 Task: Search one way flight ticket for 2 adults, 2 children, 2 infants in seat in first from Eagle/vail: Eagle County Regional Airport to South Bend: South Bend International Airport on 8-6-2023. Choice of flights is Singapure airlines. Number of bags: 2 carry on bags. Price is upto 81000. Outbound departure time preference is 15:00.
Action: Mouse moved to (278, 429)
Screenshot: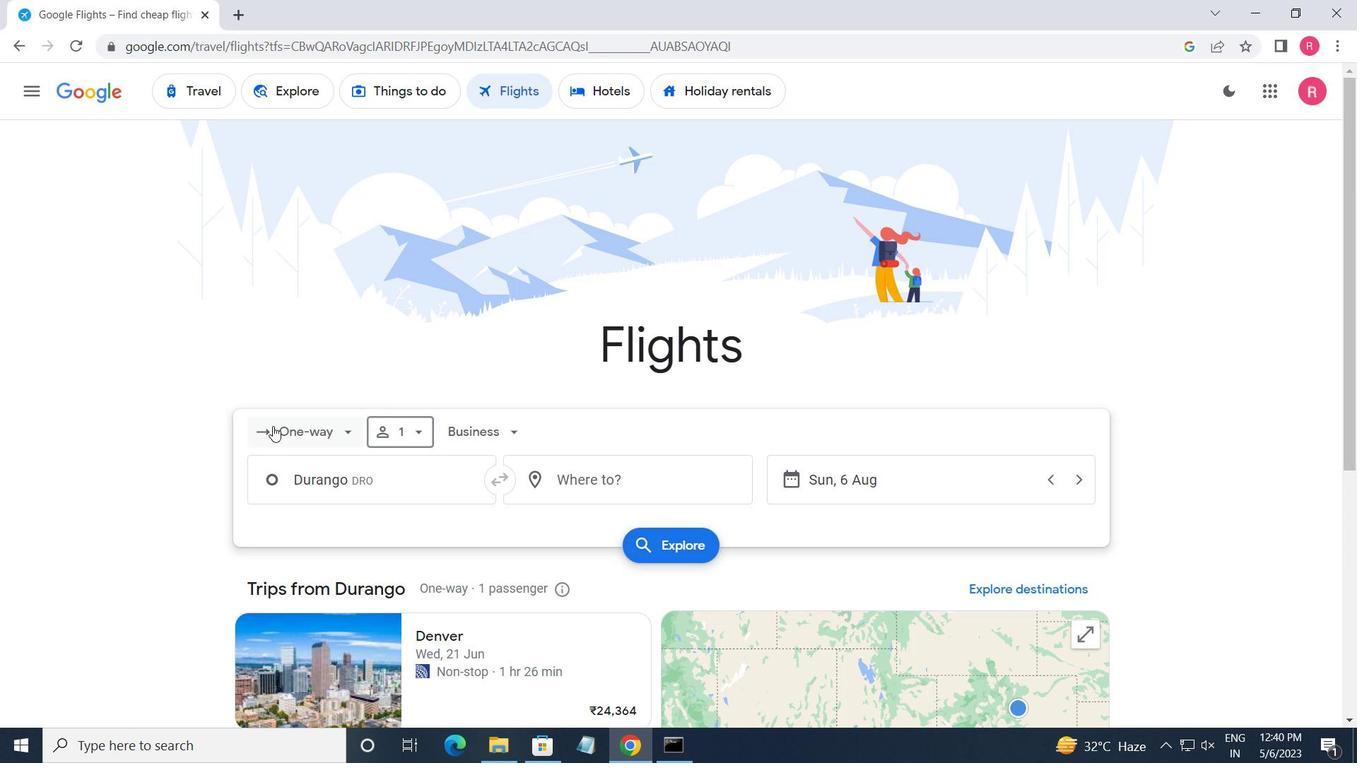 
Action: Mouse pressed left at (278, 429)
Screenshot: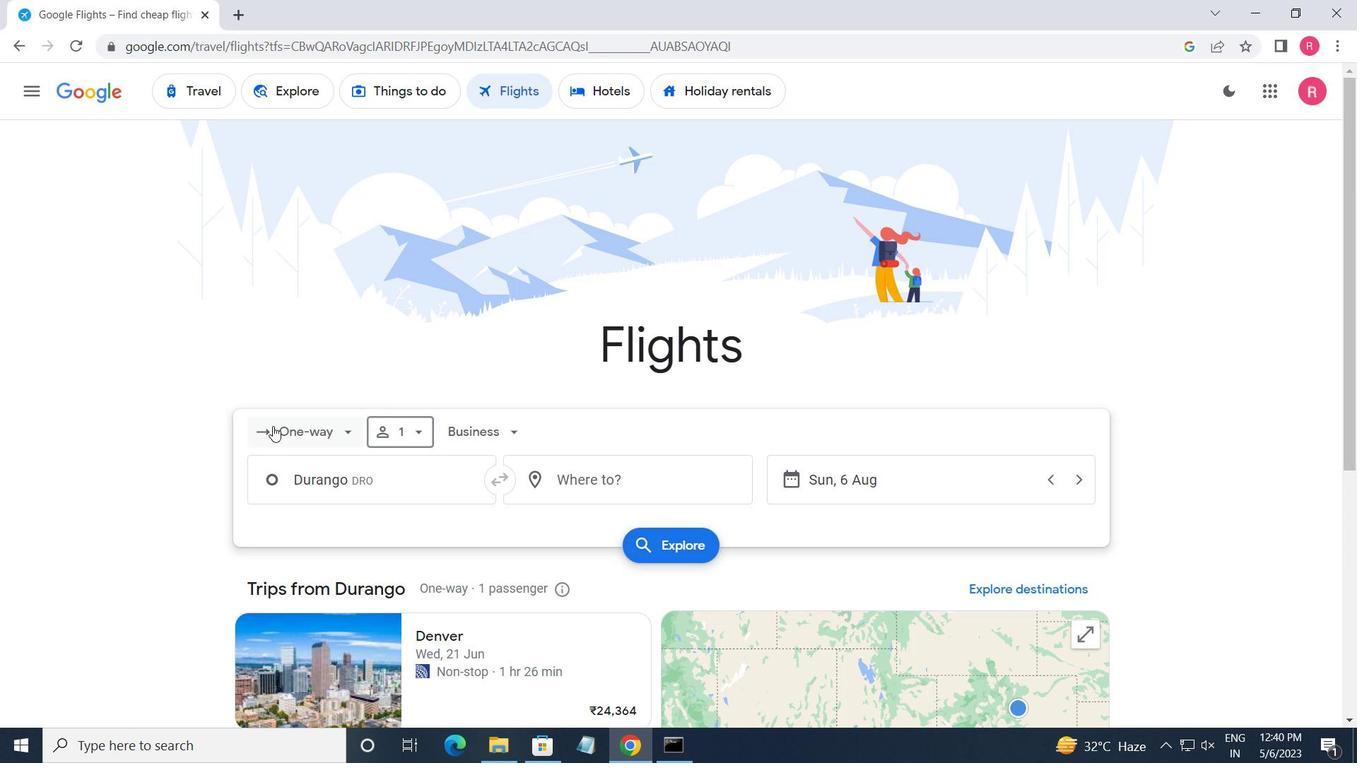 
Action: Mouse moved to (344, 520)
Screenshot: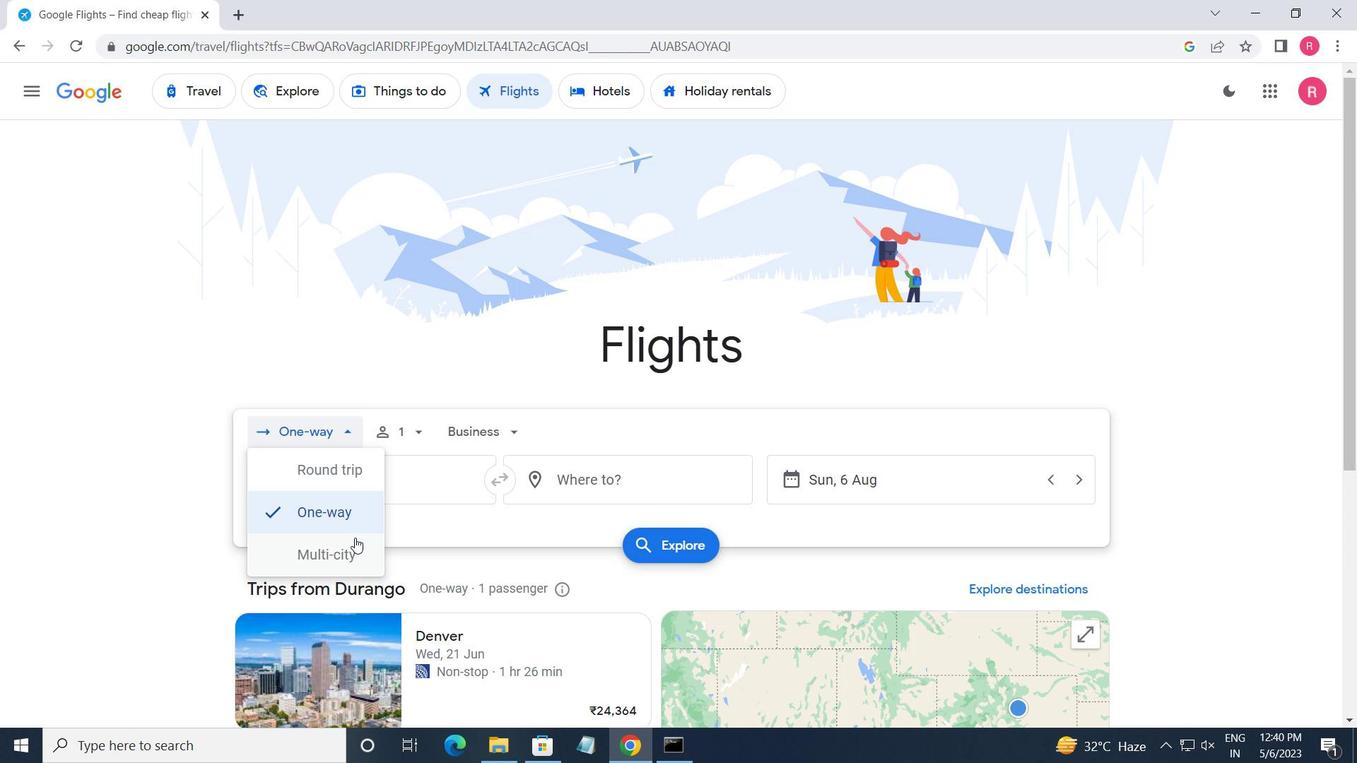 
Action: Mouse pressed left at (344, 520)
Screenshot: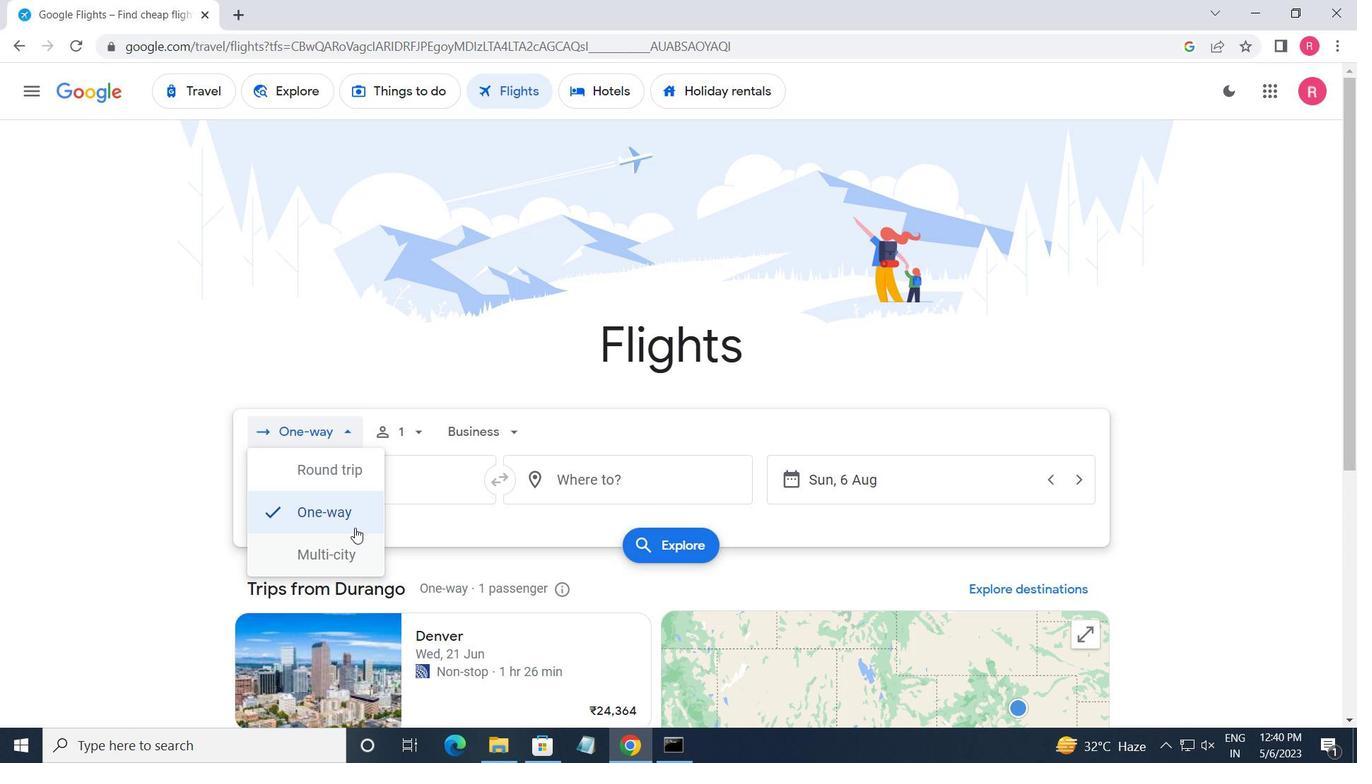 
Action: Mouse moved to (400, 445)
Screenshot: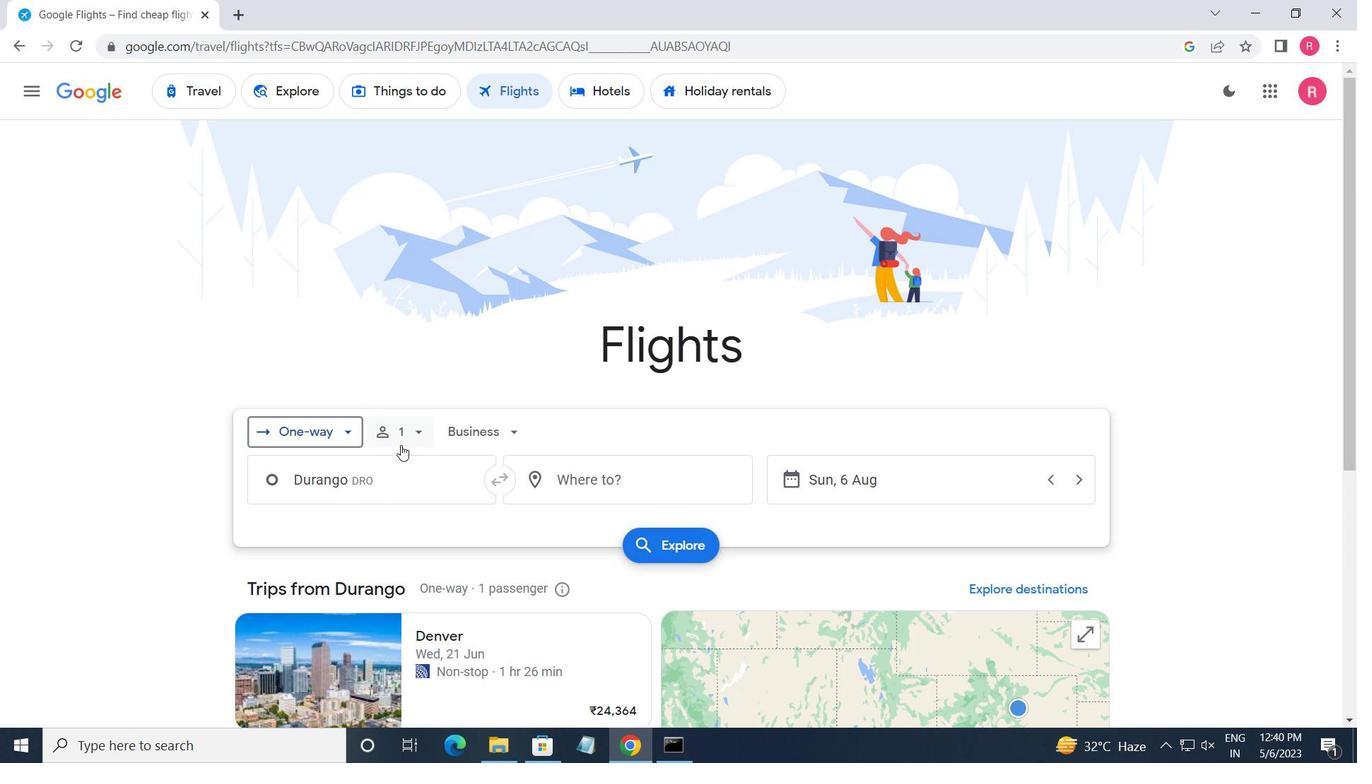 
Action: Mouse pressed left at (400, 445)
Screenshot: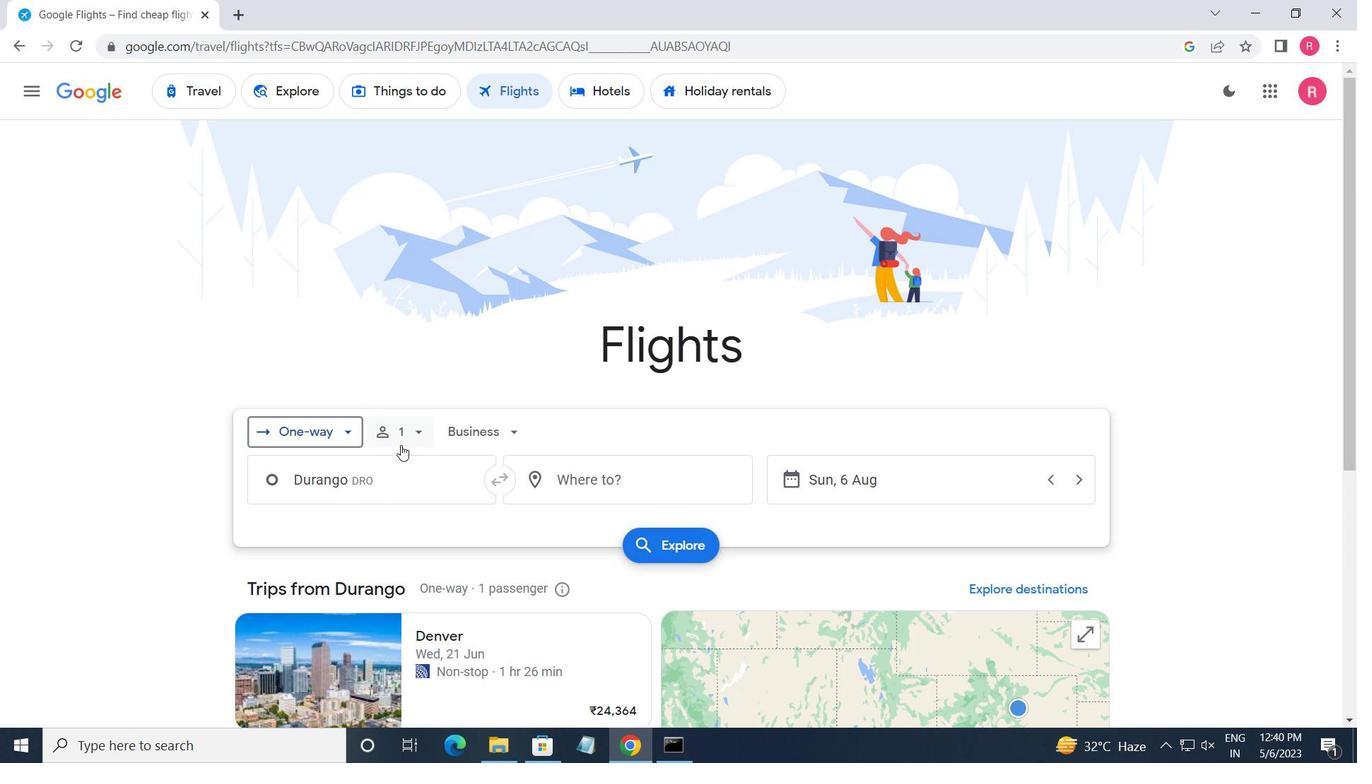 
Action: Mouse moved to (561, 486)
Screenshot: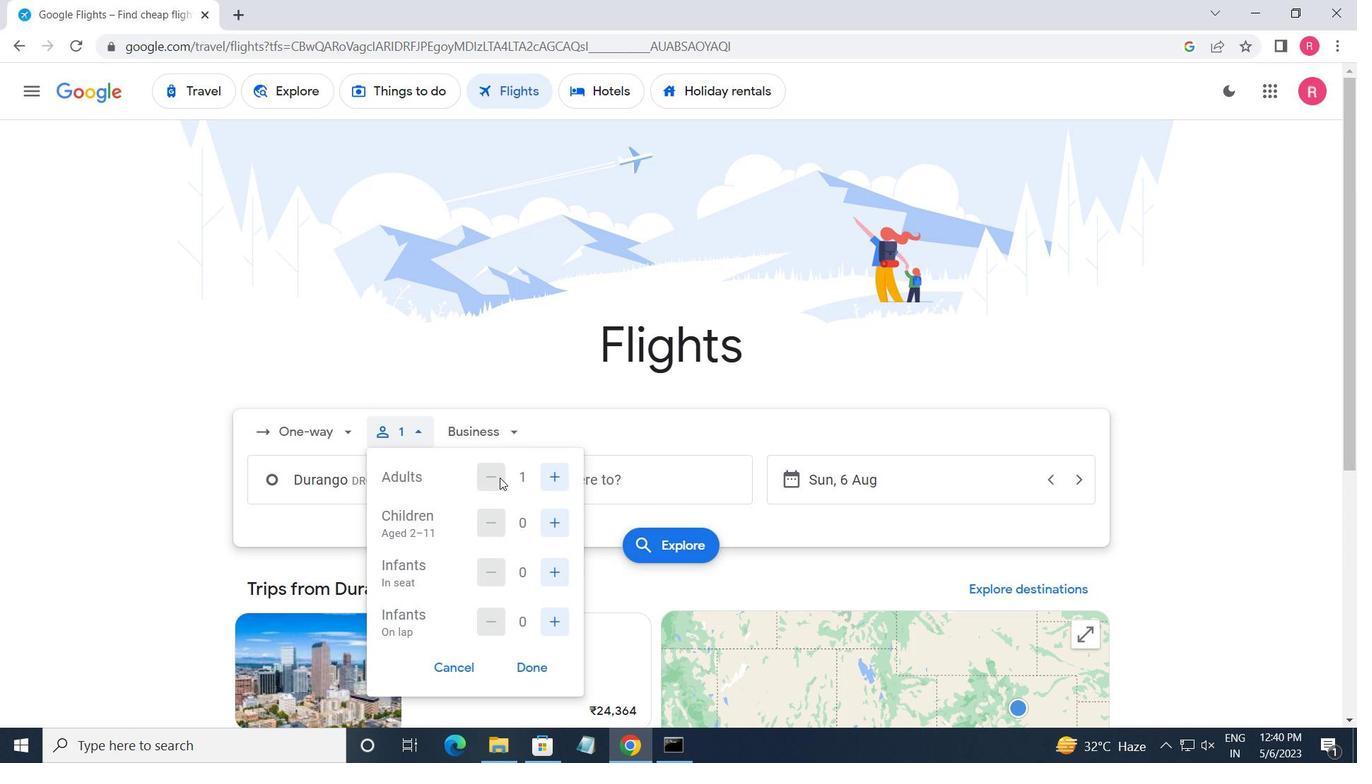 
Action: Mouse pressed left at (561, 486)
Screenshot: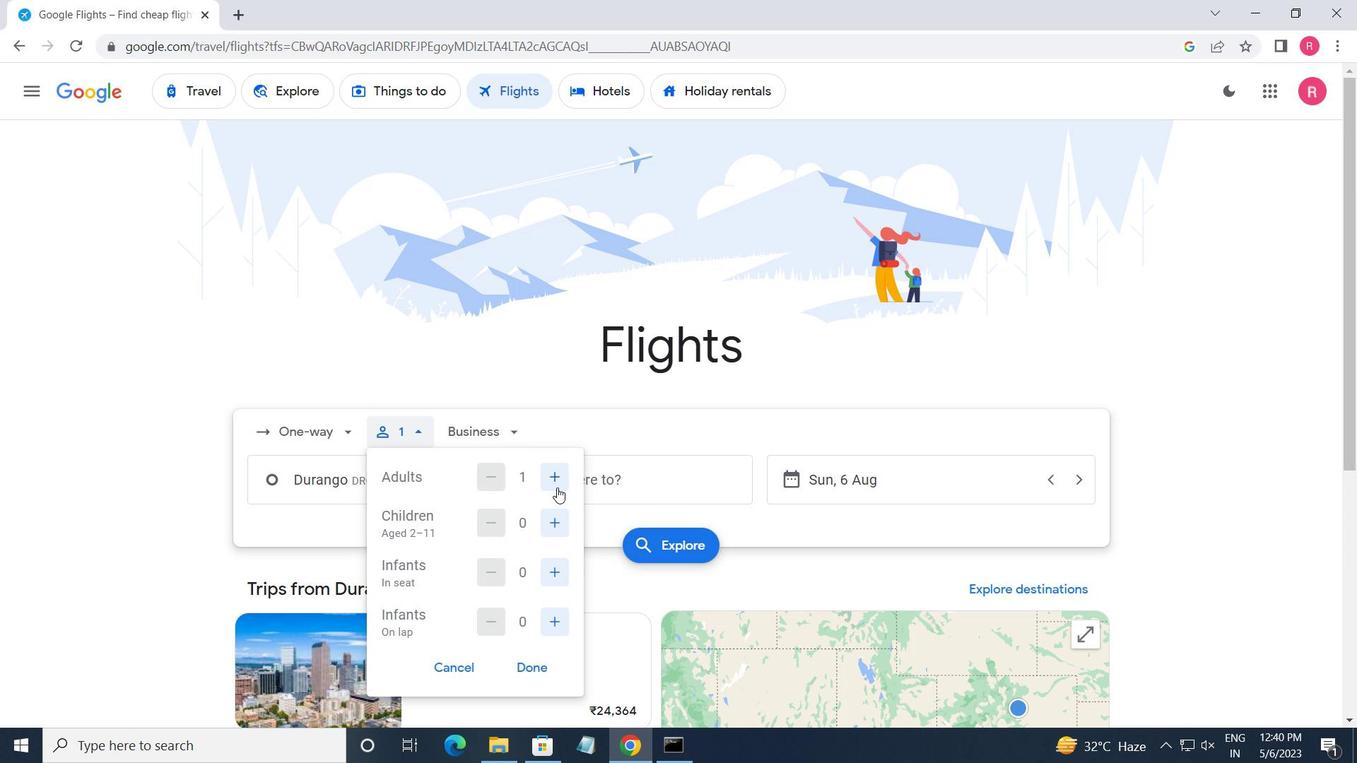 
Action: Mouse pressed left at (561, 486)
Screenshot: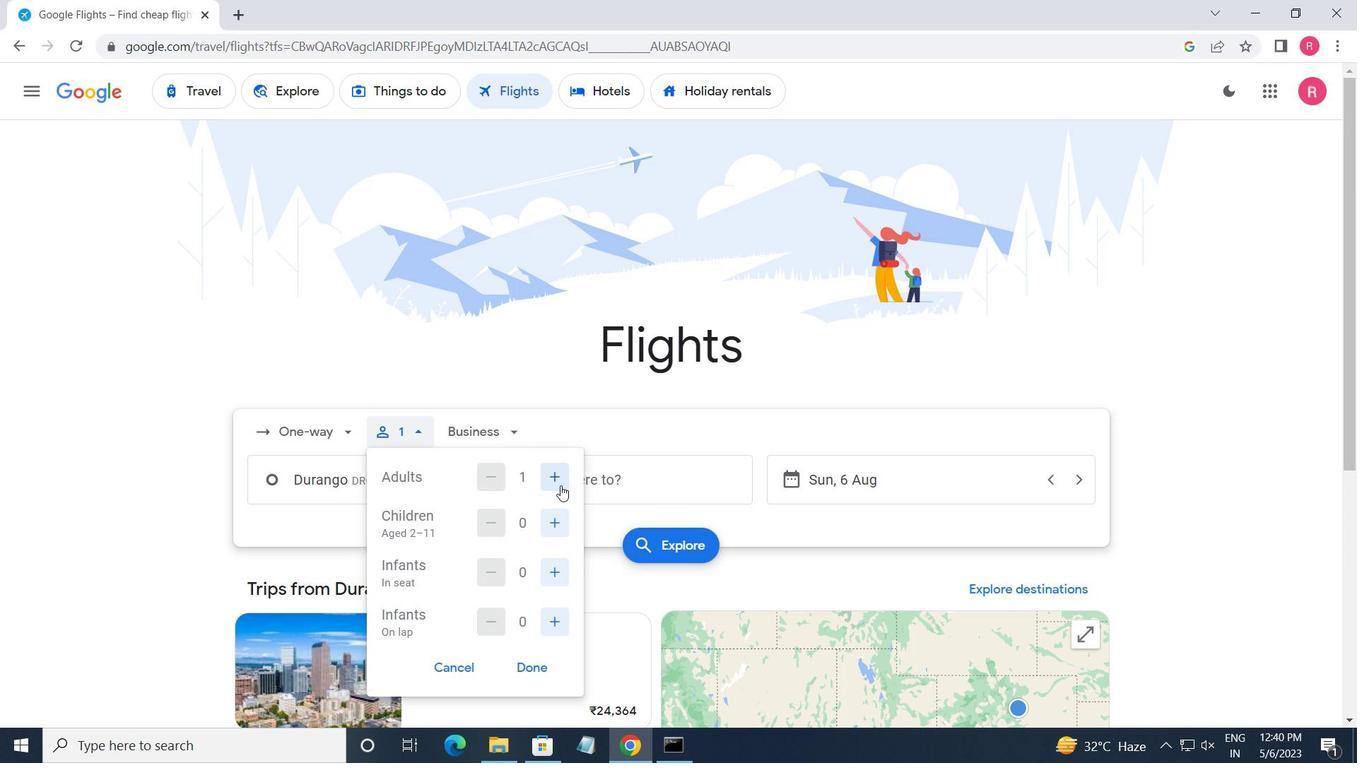 
Action: Mouse moved to (494, 477)
Screenshot: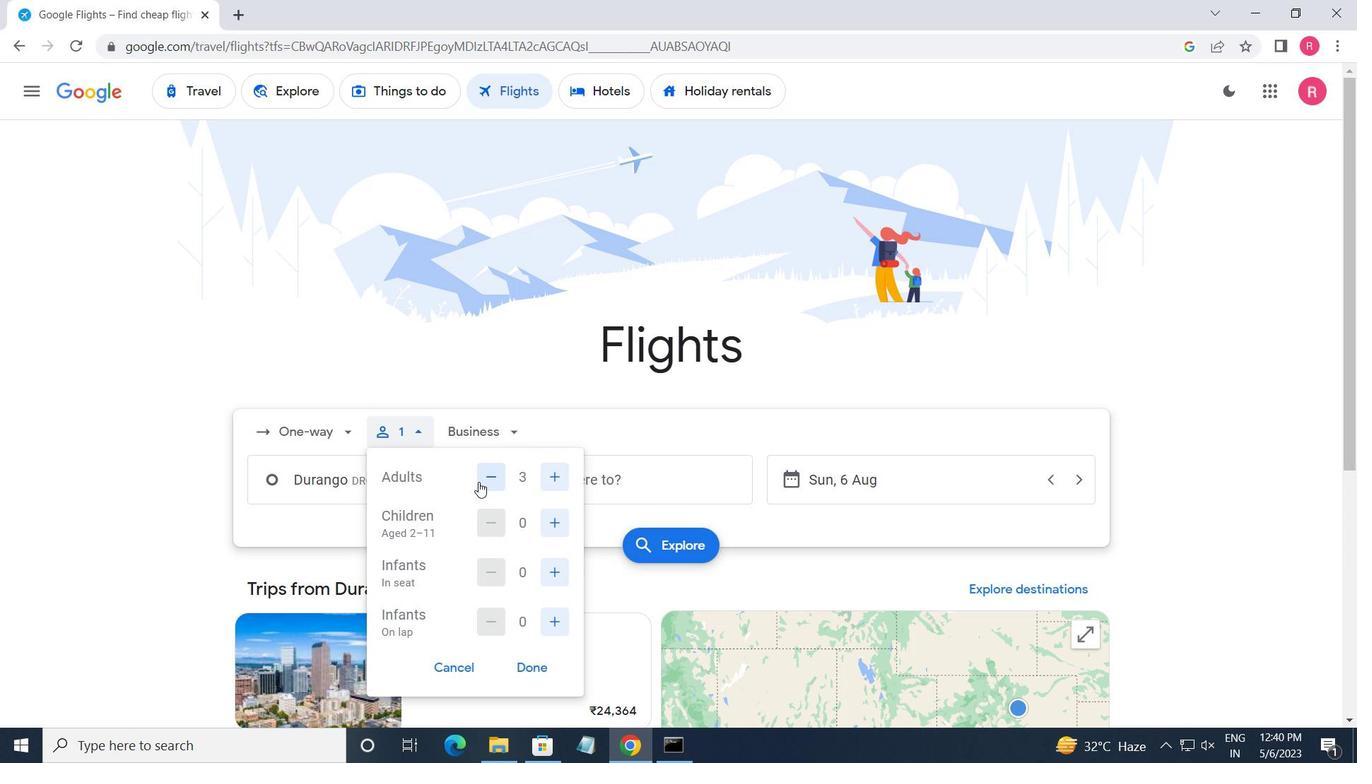 
Action: Mouse pressed left at (494, 477)
Screenshot: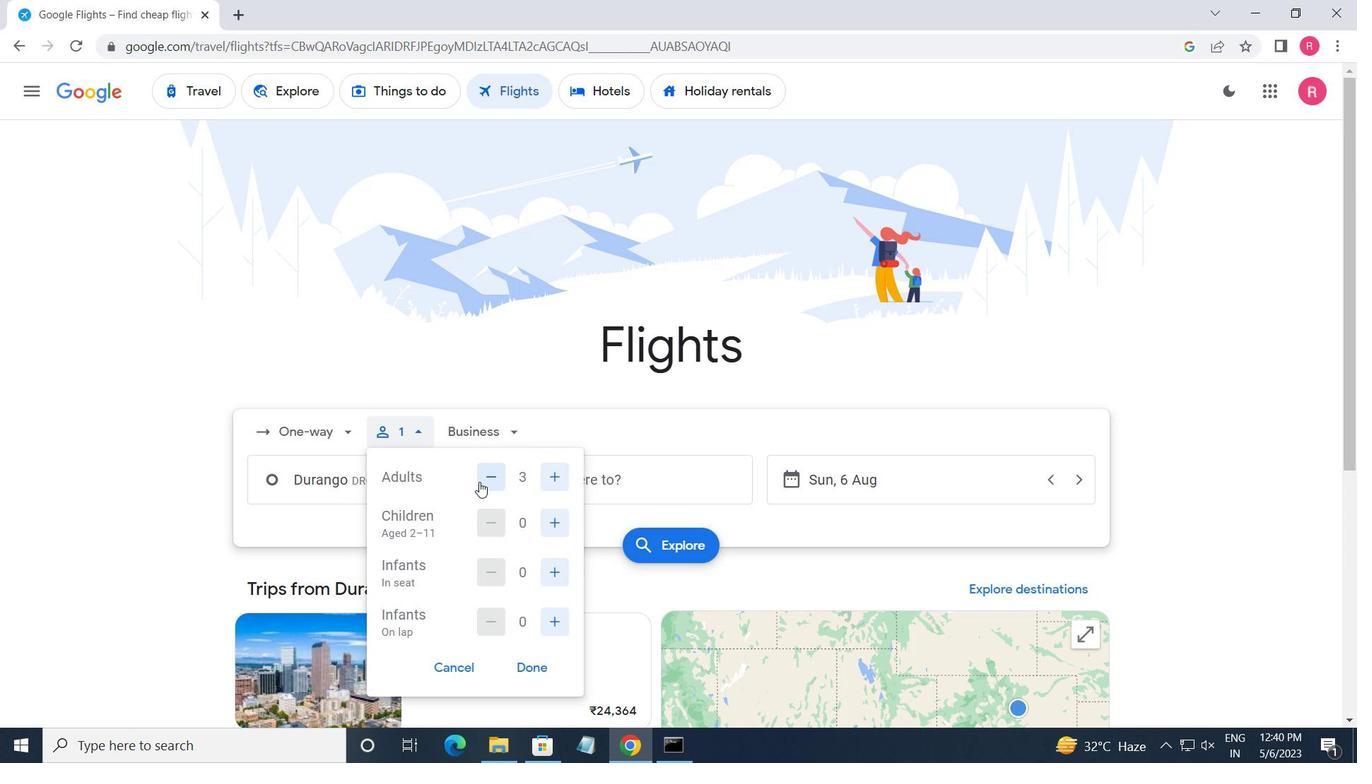 
Action: Mouse moved to (554, 530)
Screenshot: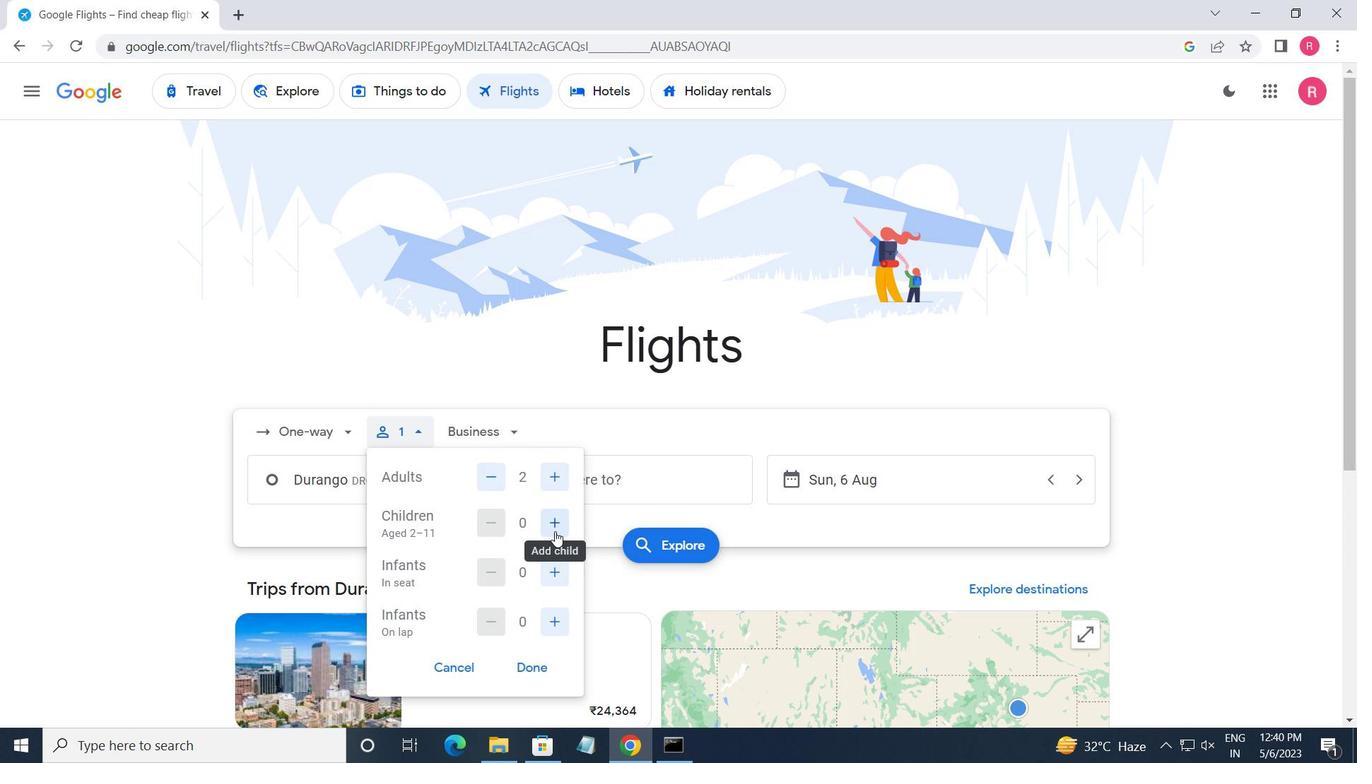 
Action: Mouse pressed left at (554, 530)
Screenshot: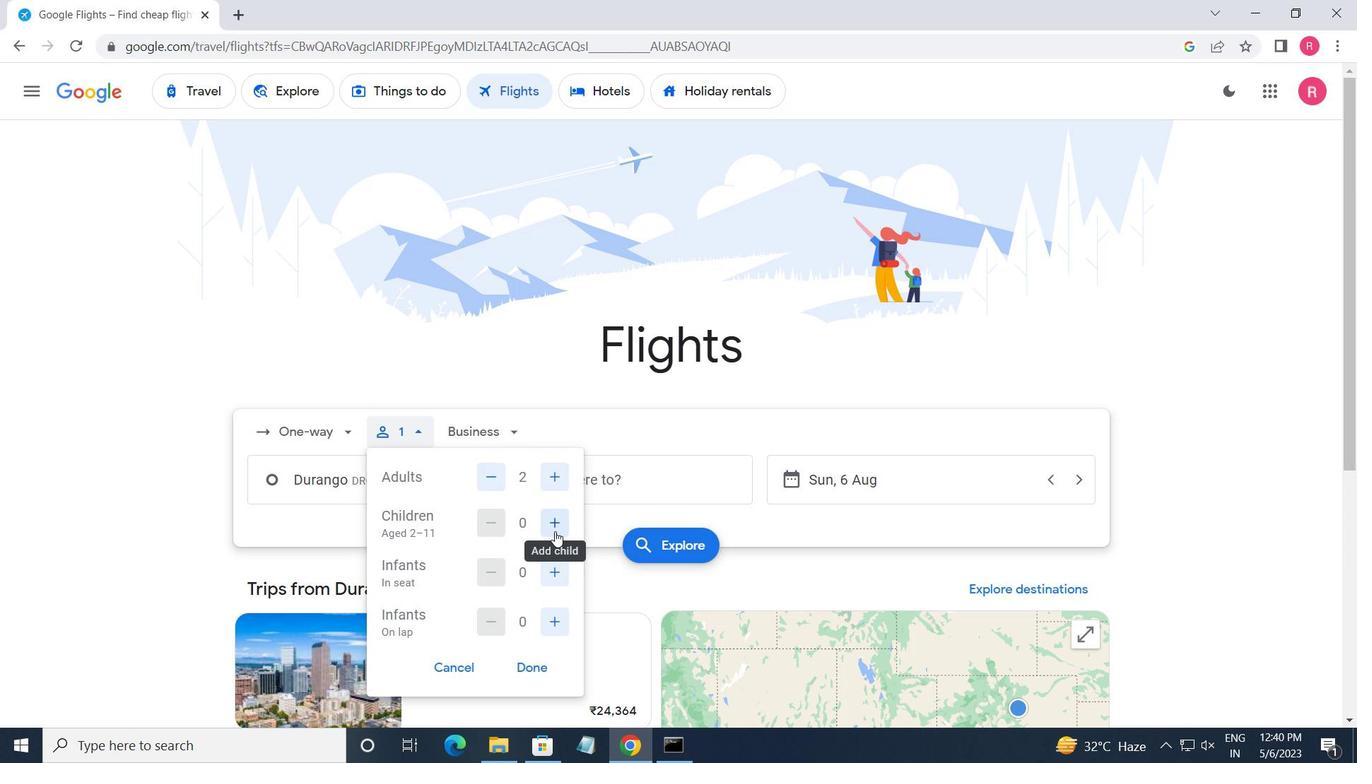 
Action: Mouse pressed left at (554, 530)
Screenshot: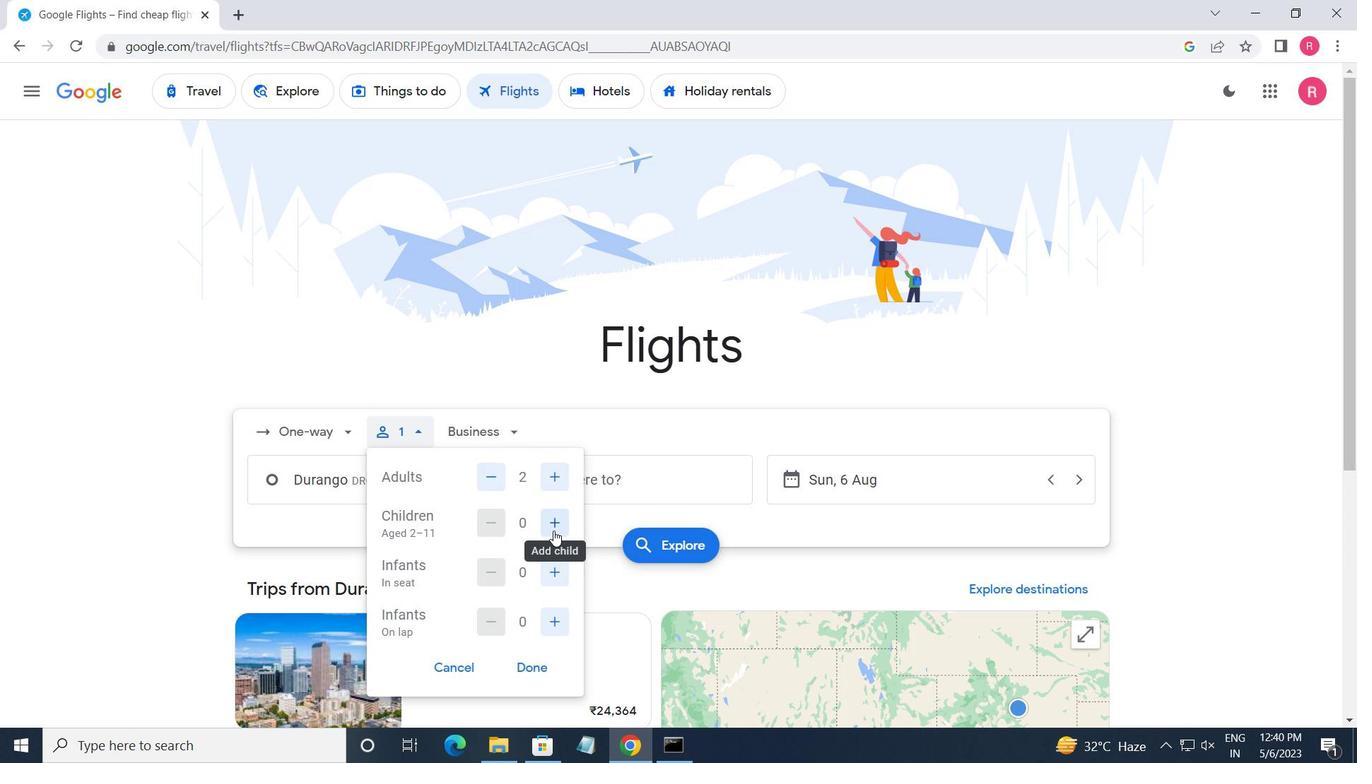 
Action: Mouse moved to (551, 566)
Screenshot: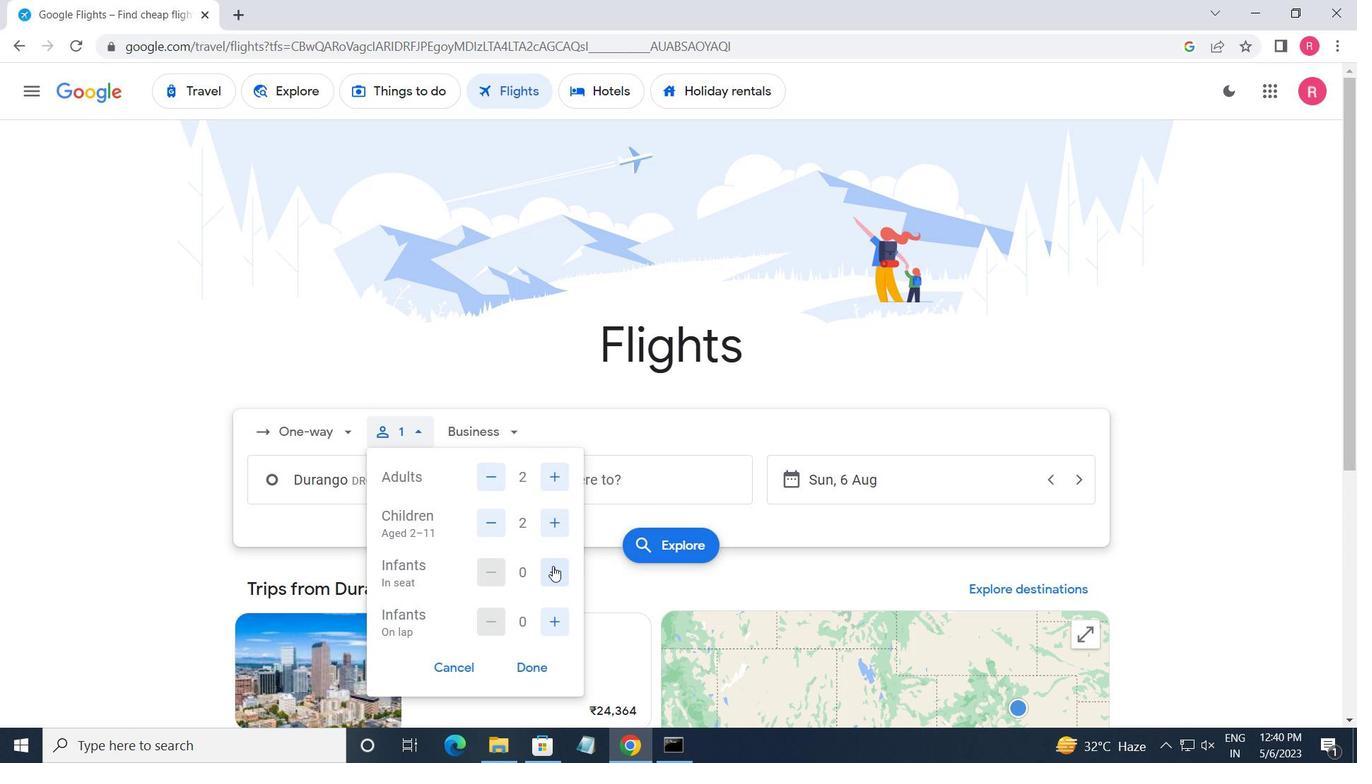 
Action: Mouse pressed left at (551, 566)
Screenshot: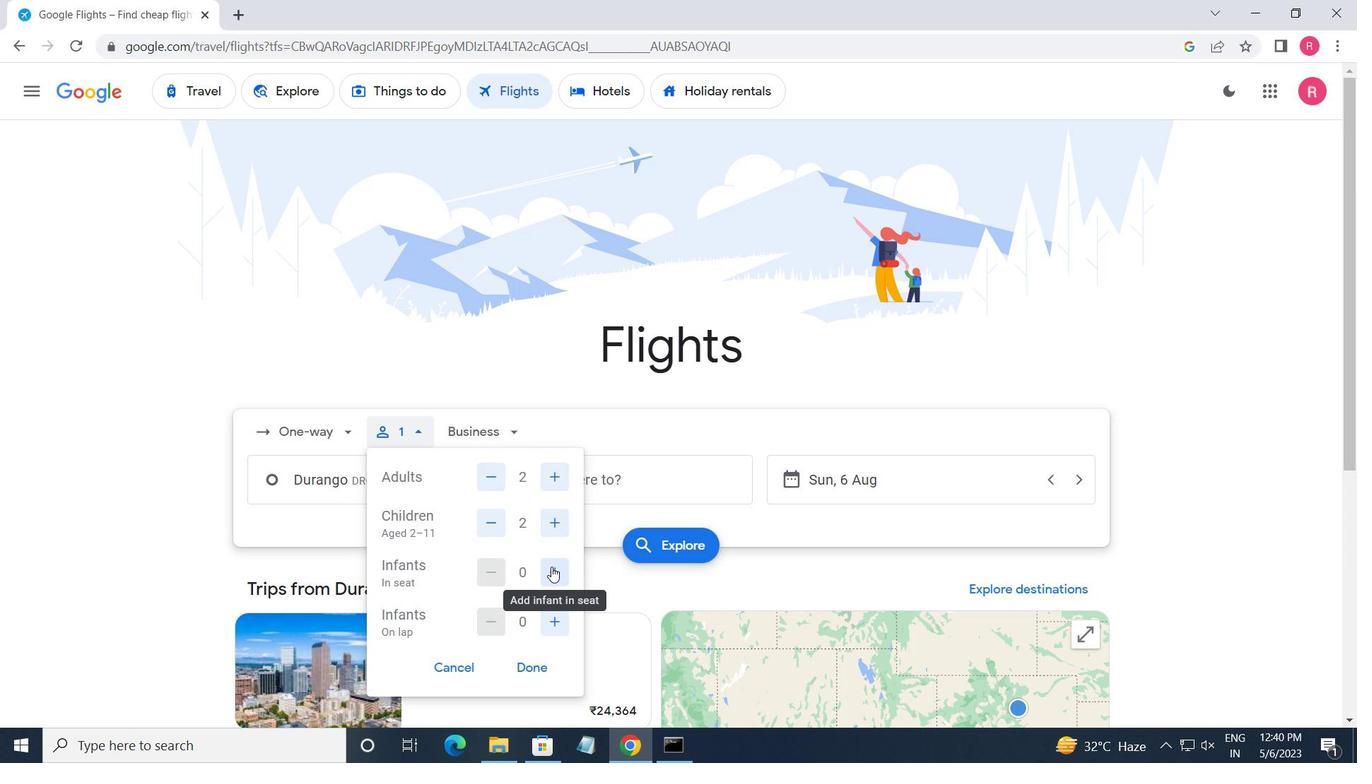 
Action: Mouse pressed left at (551, 566)
Screenshot: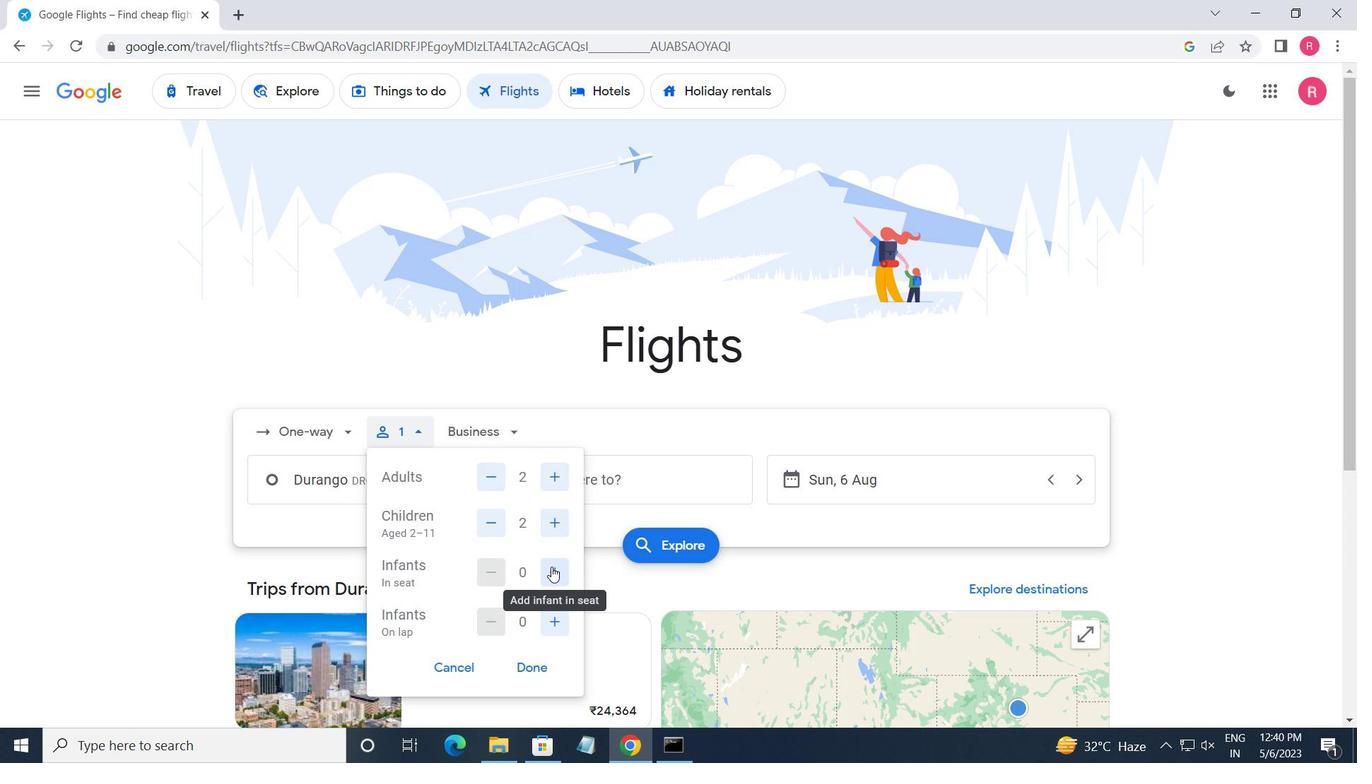 
Action: Mouse moved to (548, 676)
Screenshot: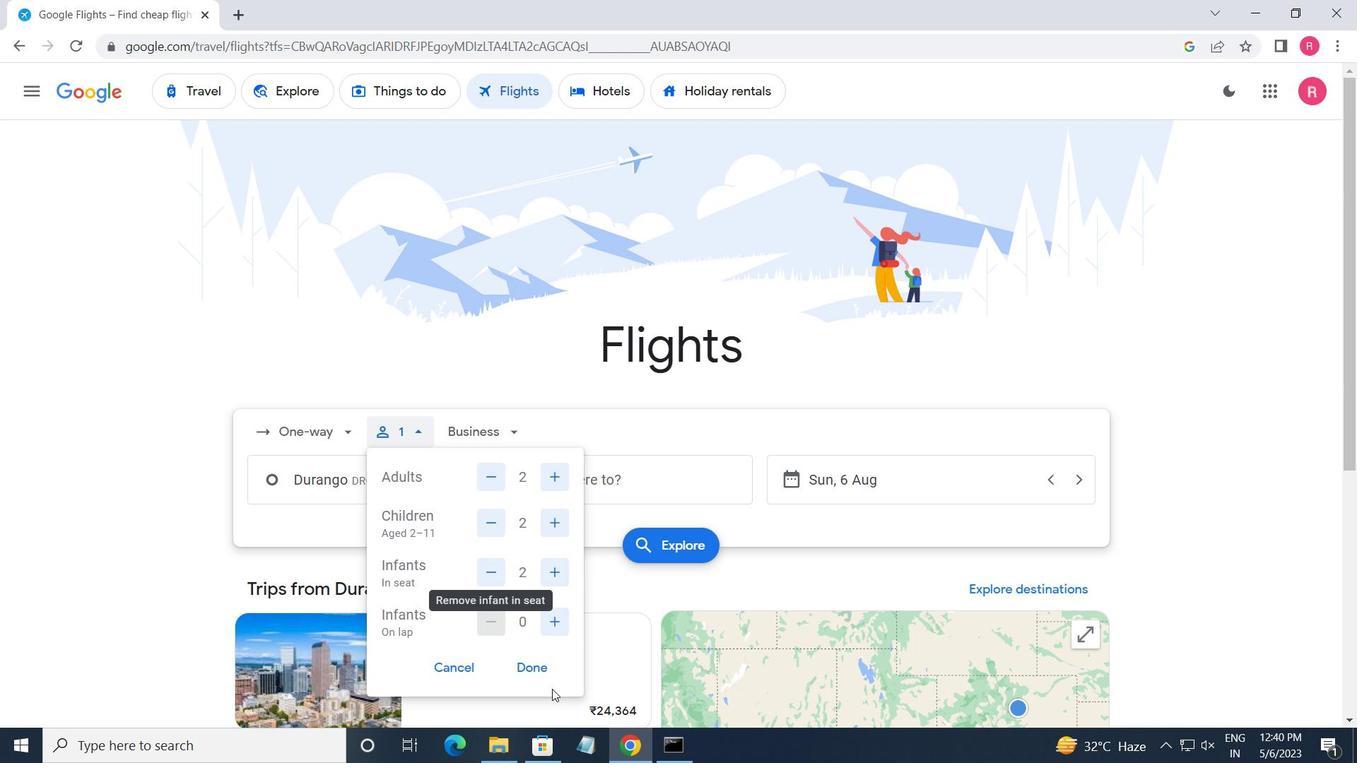 
Action: Mouse pressed left at (548, 676)
Screenshot: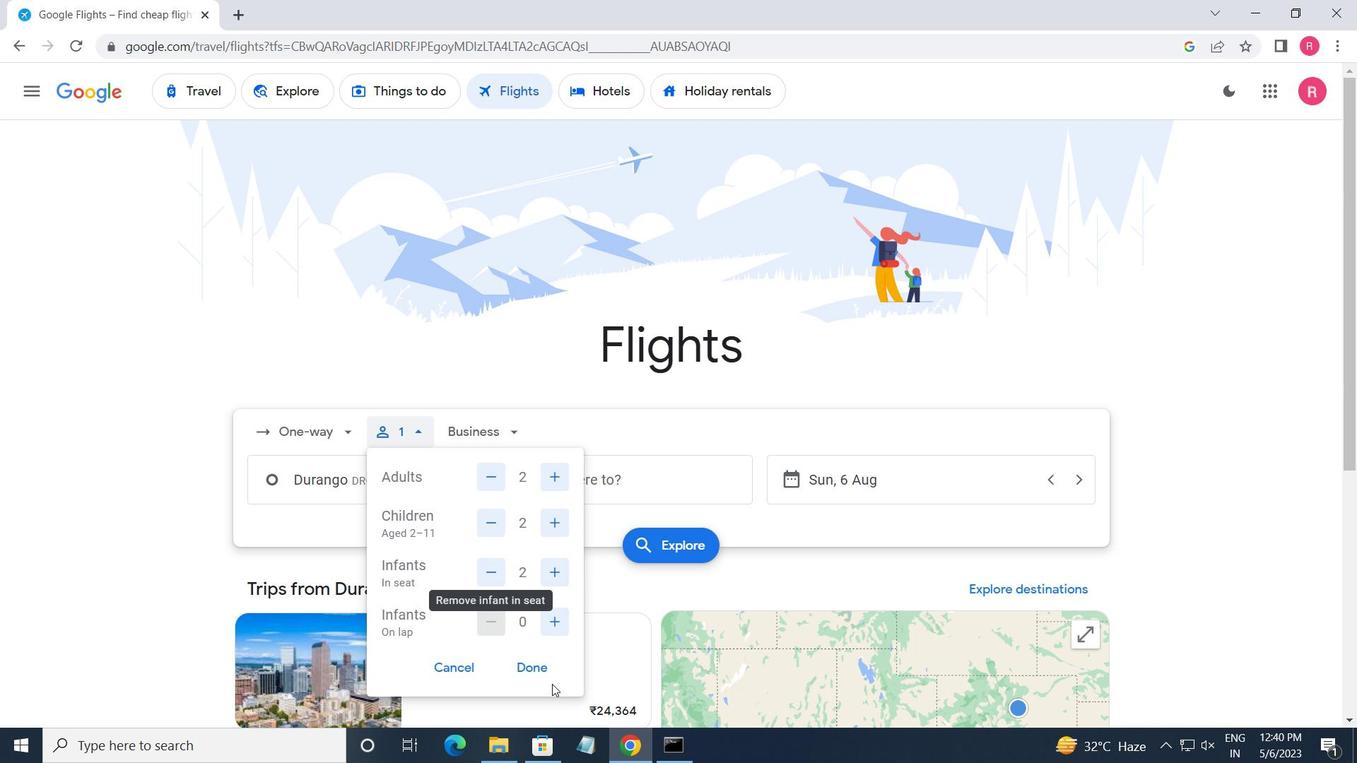 
Action: Mouse moved to (473, 444)
Screenshot: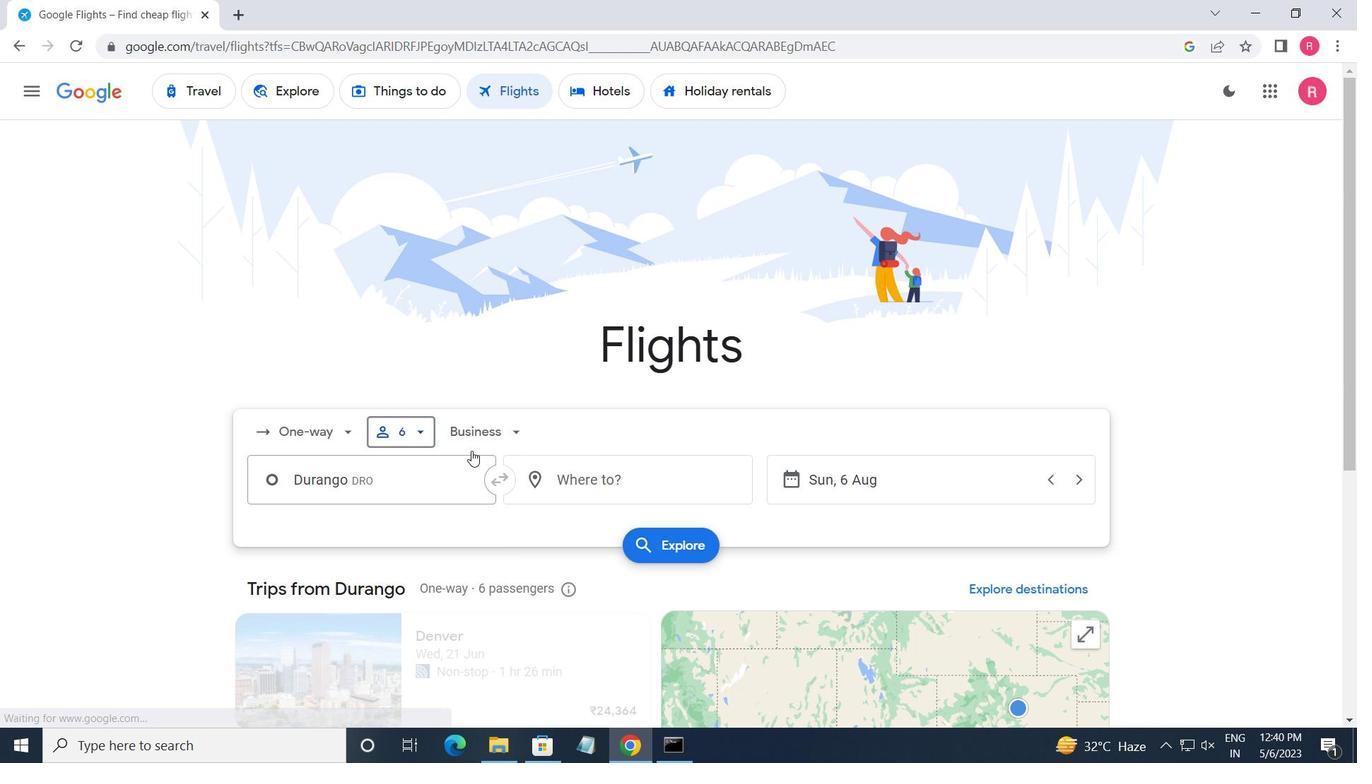 
Action: Mouse pressed left at (473, 444)
Screenshot: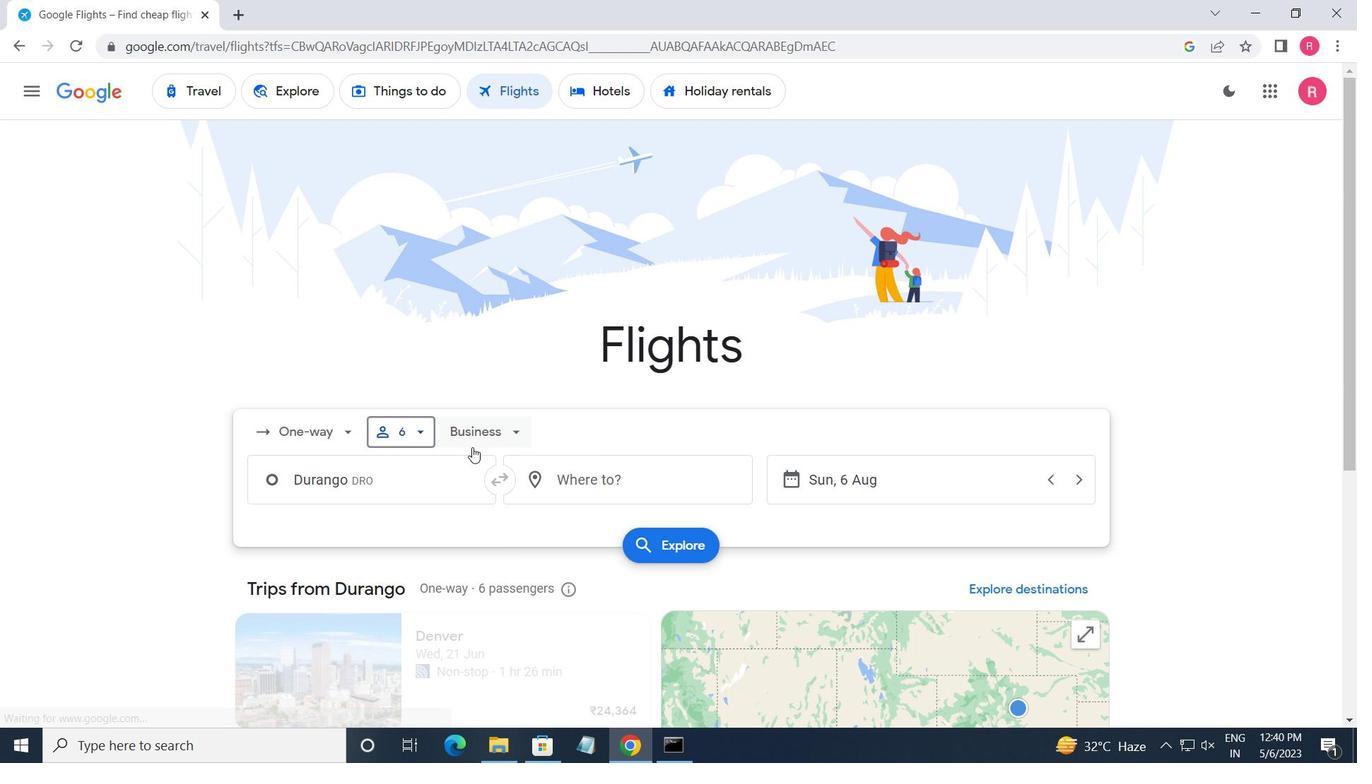 
Action: Mouse moved to (491, 613)
Screenshot: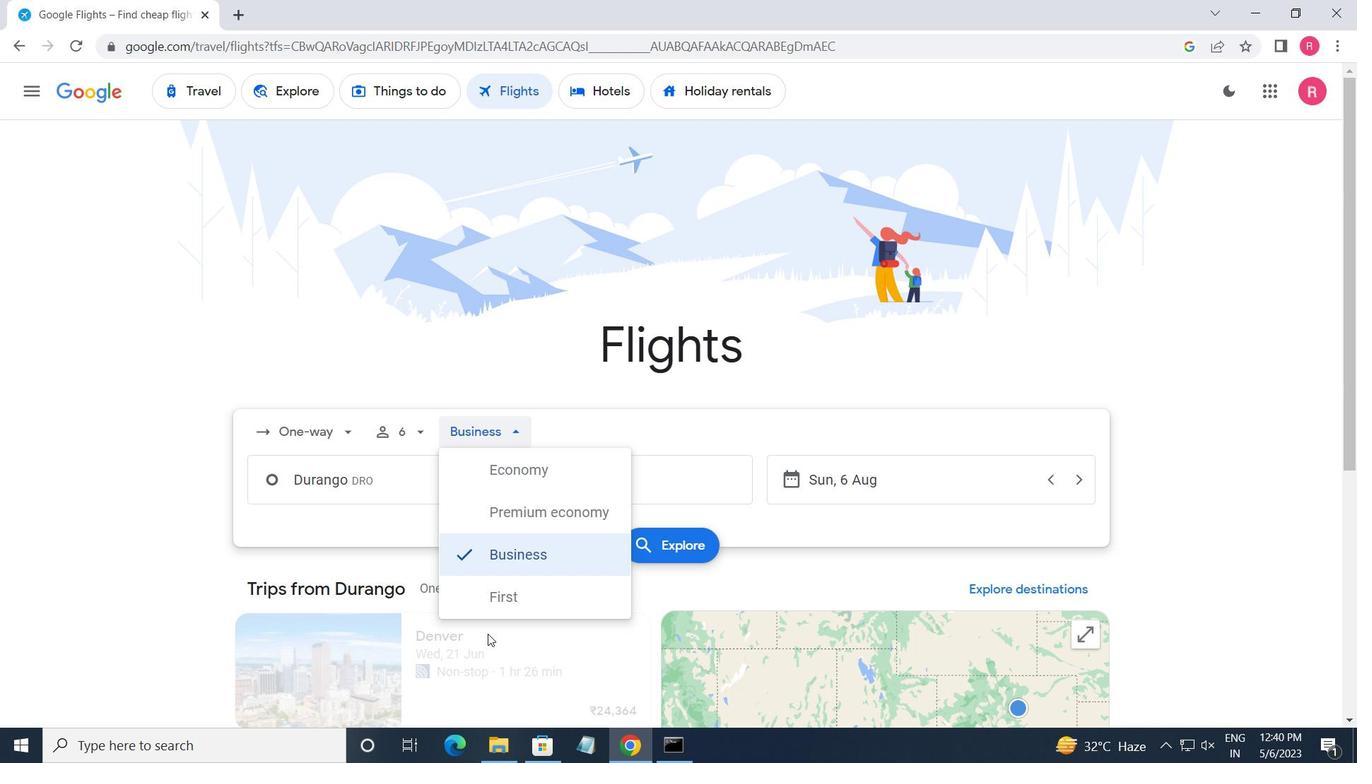 
Action: Mouse pressed left at (491, 613)
Screenshot: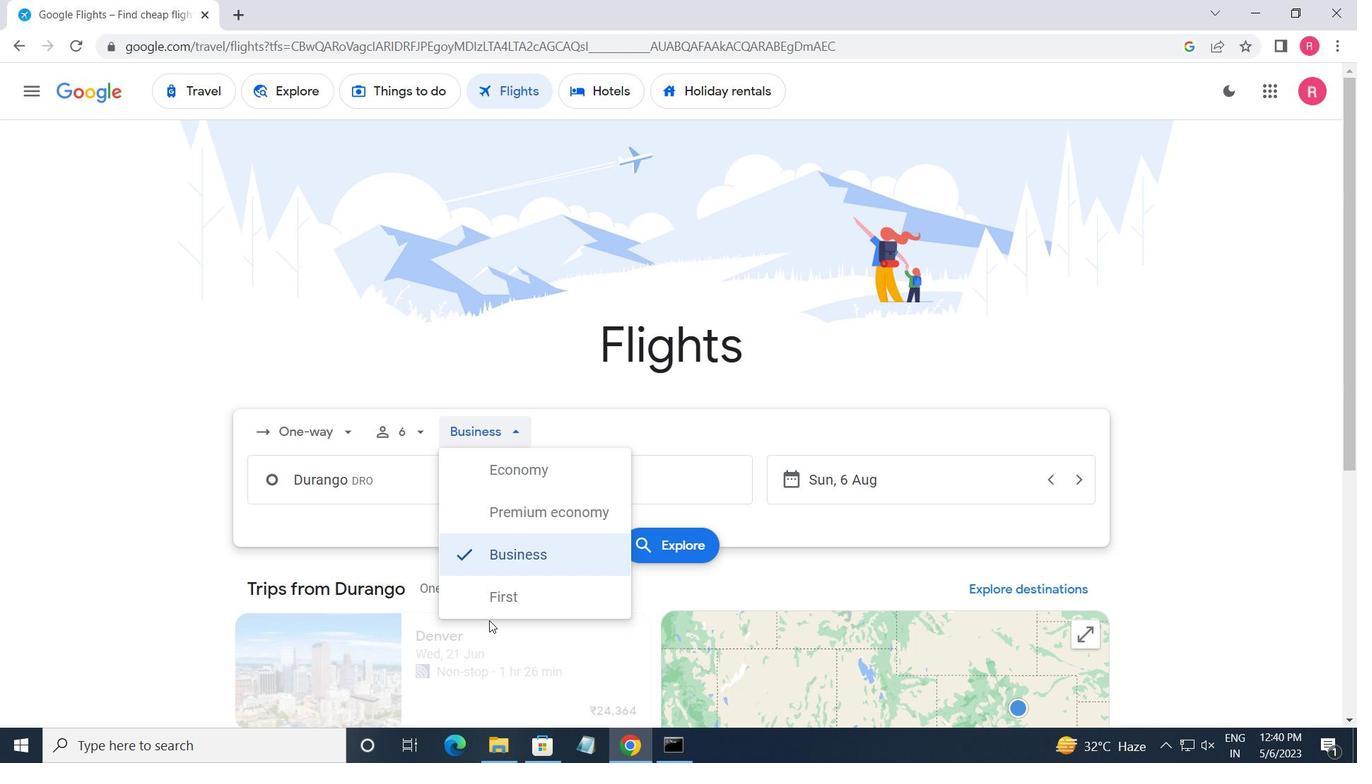 
Action: Mouse moved to (409, 500)
Screenshot: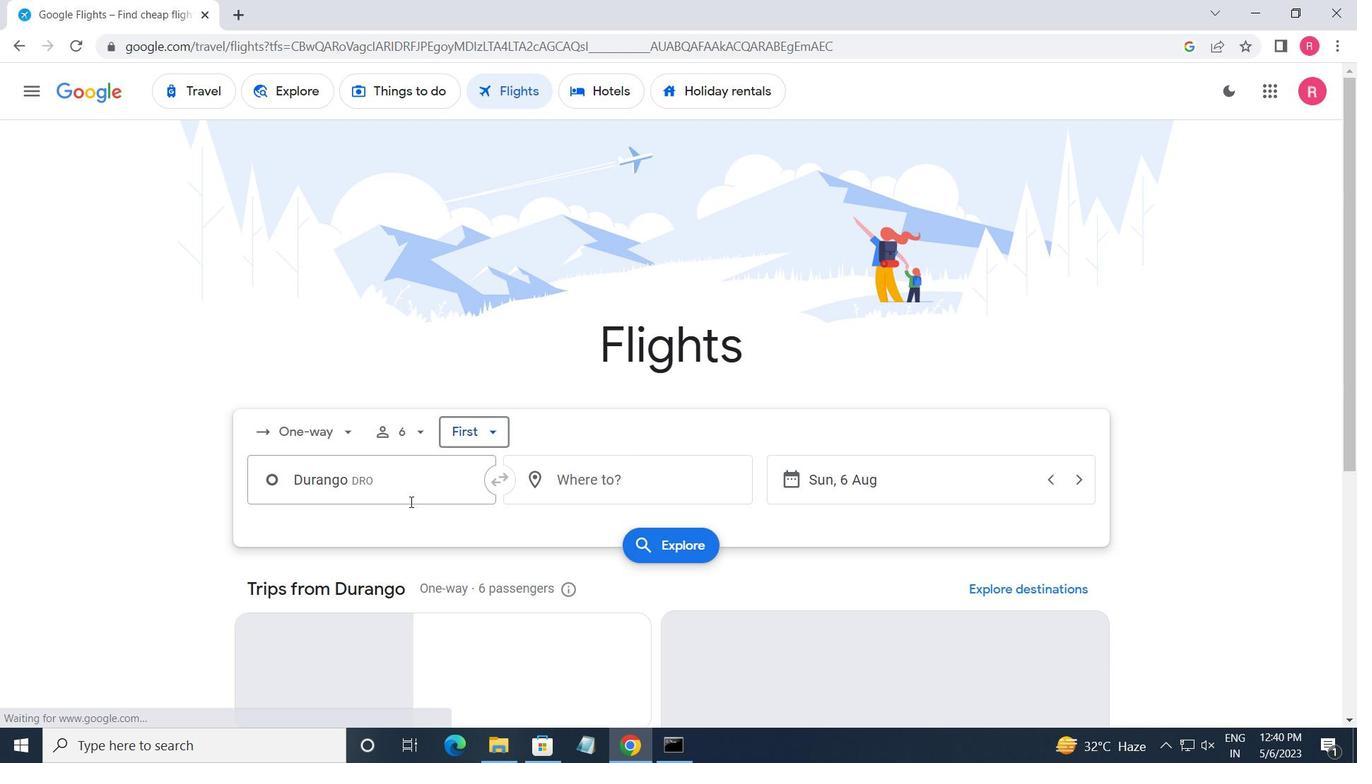 
Action: Mouse pressed left at (409, 500)
Screenshot: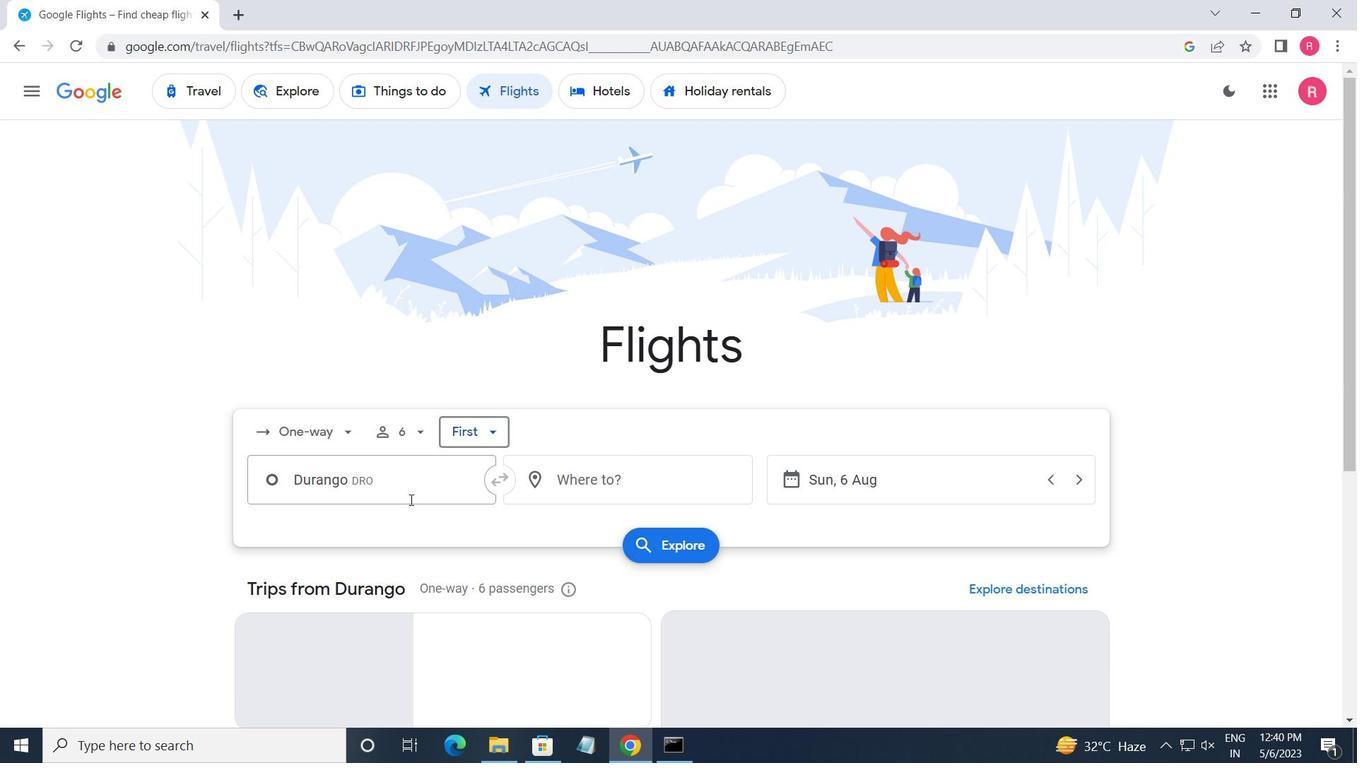 
Action: Mouse moved to (405, 494)
Screenshot: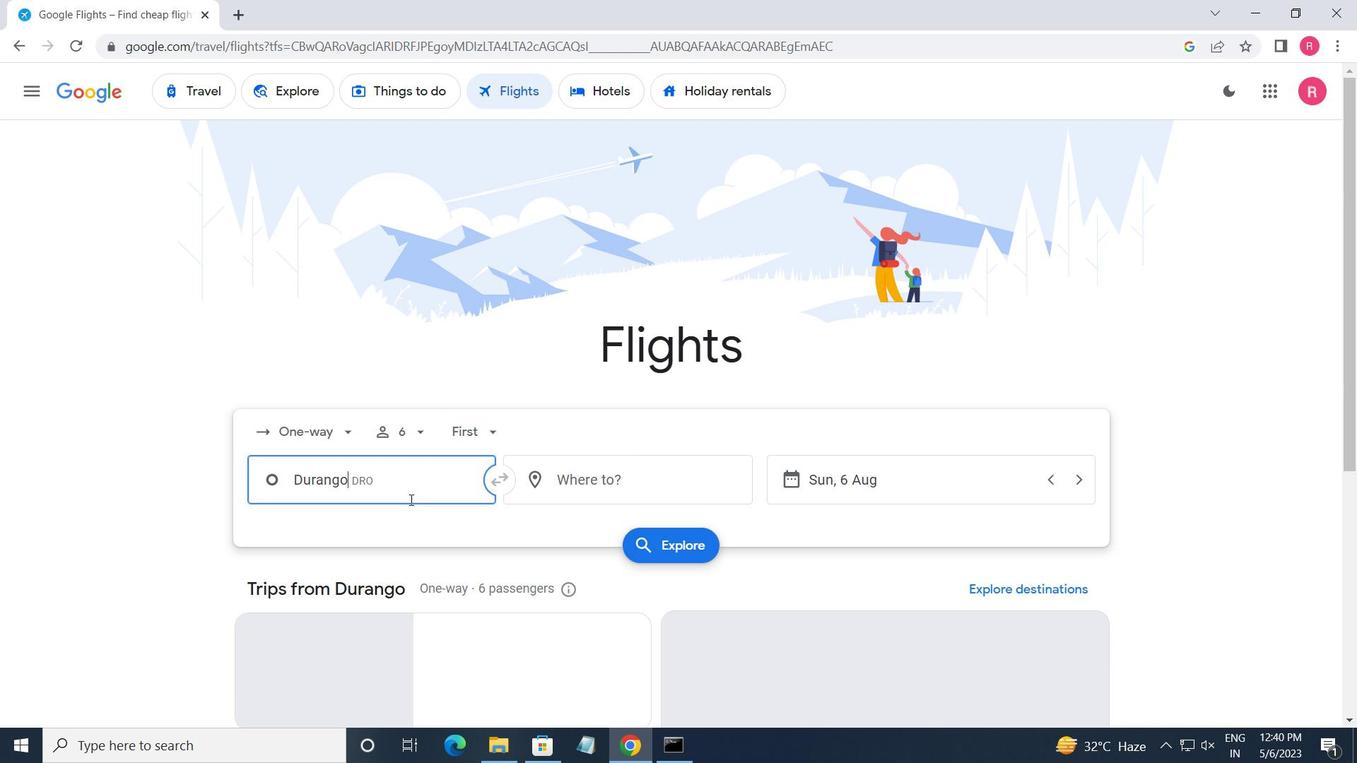 
Action: Key pressed <Key.shift><Key.shift><Key.shift><Key.shift><Key.shift><Key.shift><Key.shift>EAGLE<Key.space><Key.shift>C
Screenshot: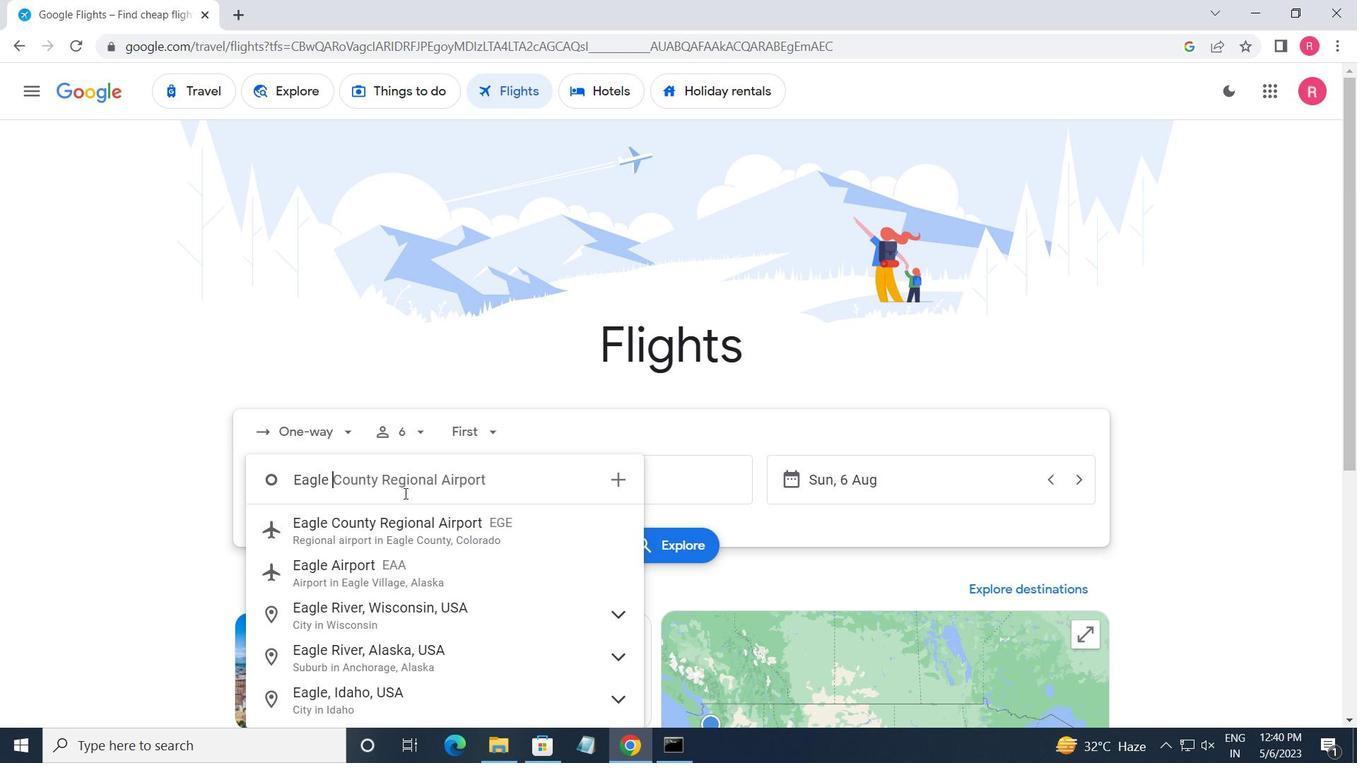 
Action: Mouse moved to (426, 526)
Screenshot: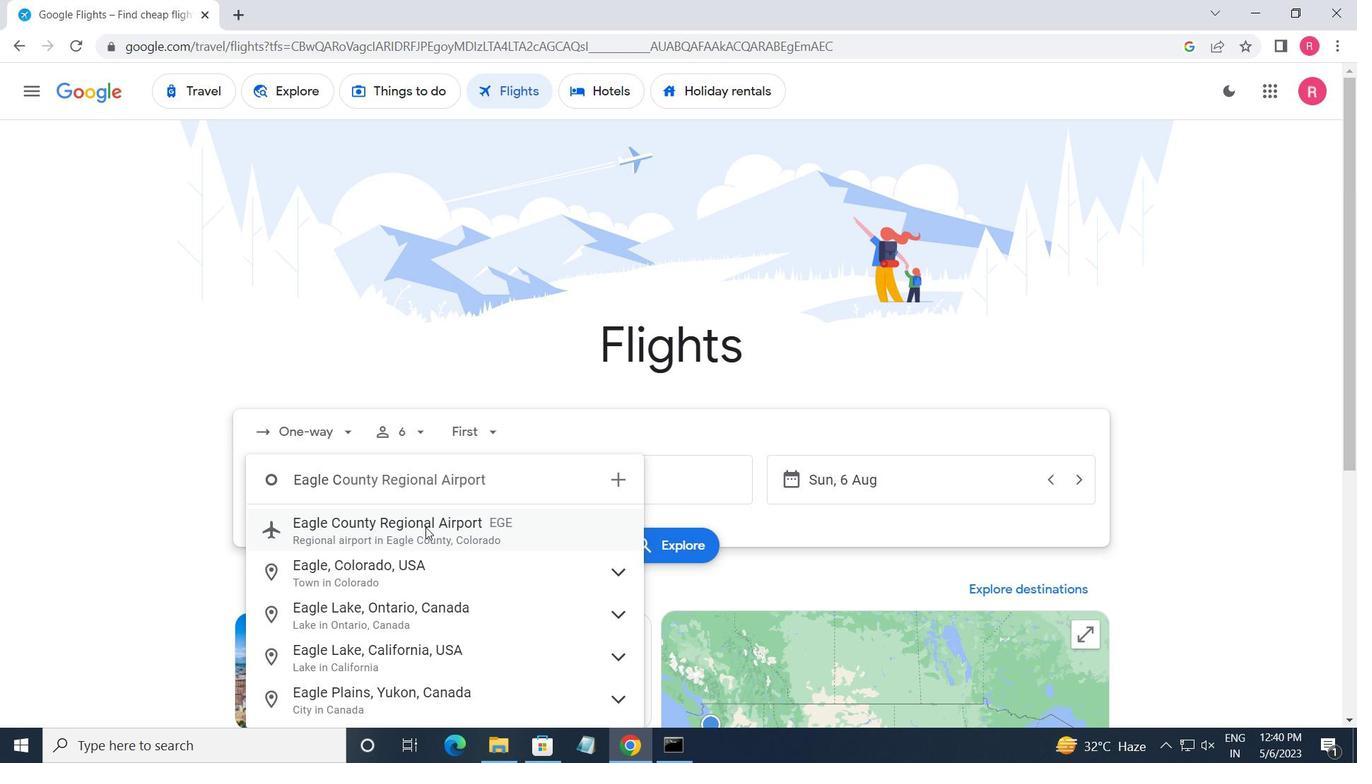 
Action: Mouse pressed left at (426, 526)
Screenshot: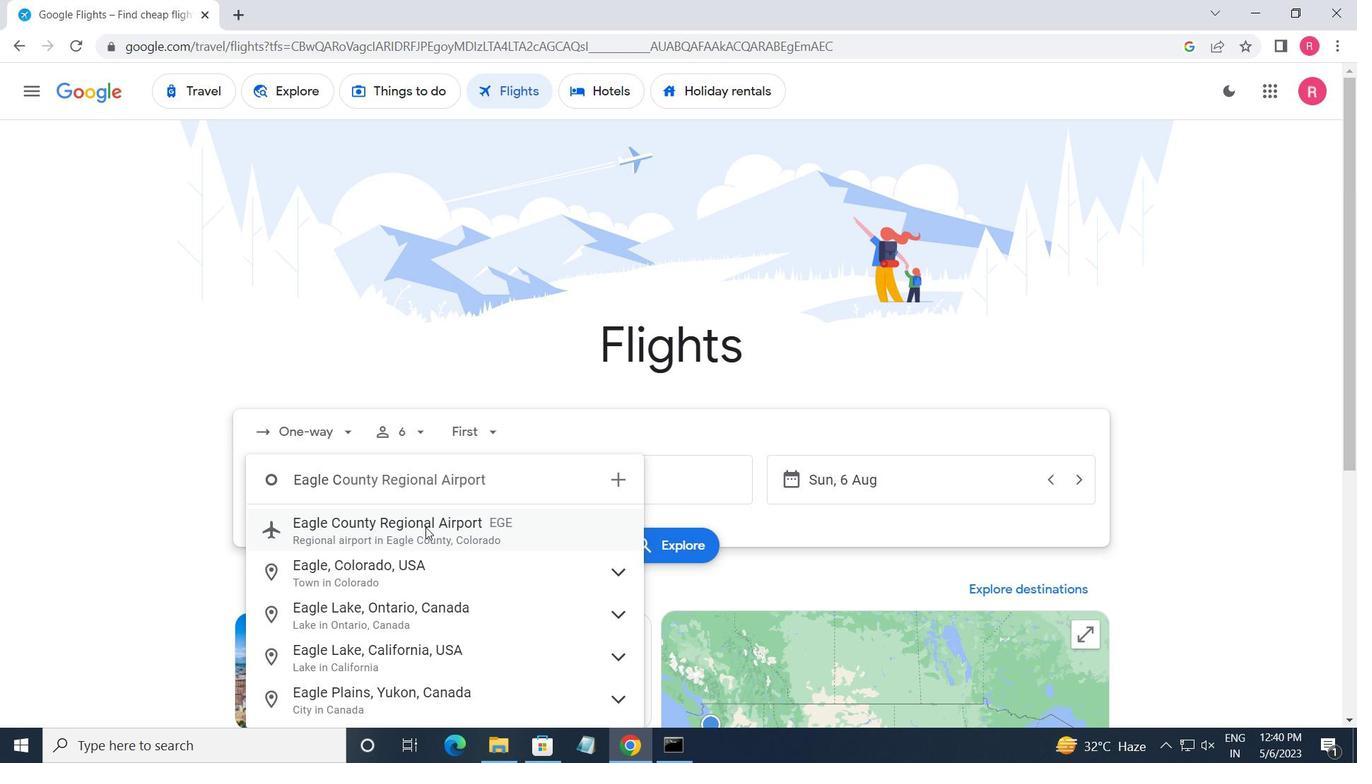 
Action: Mouse moved to (658, 491)
Screenshot: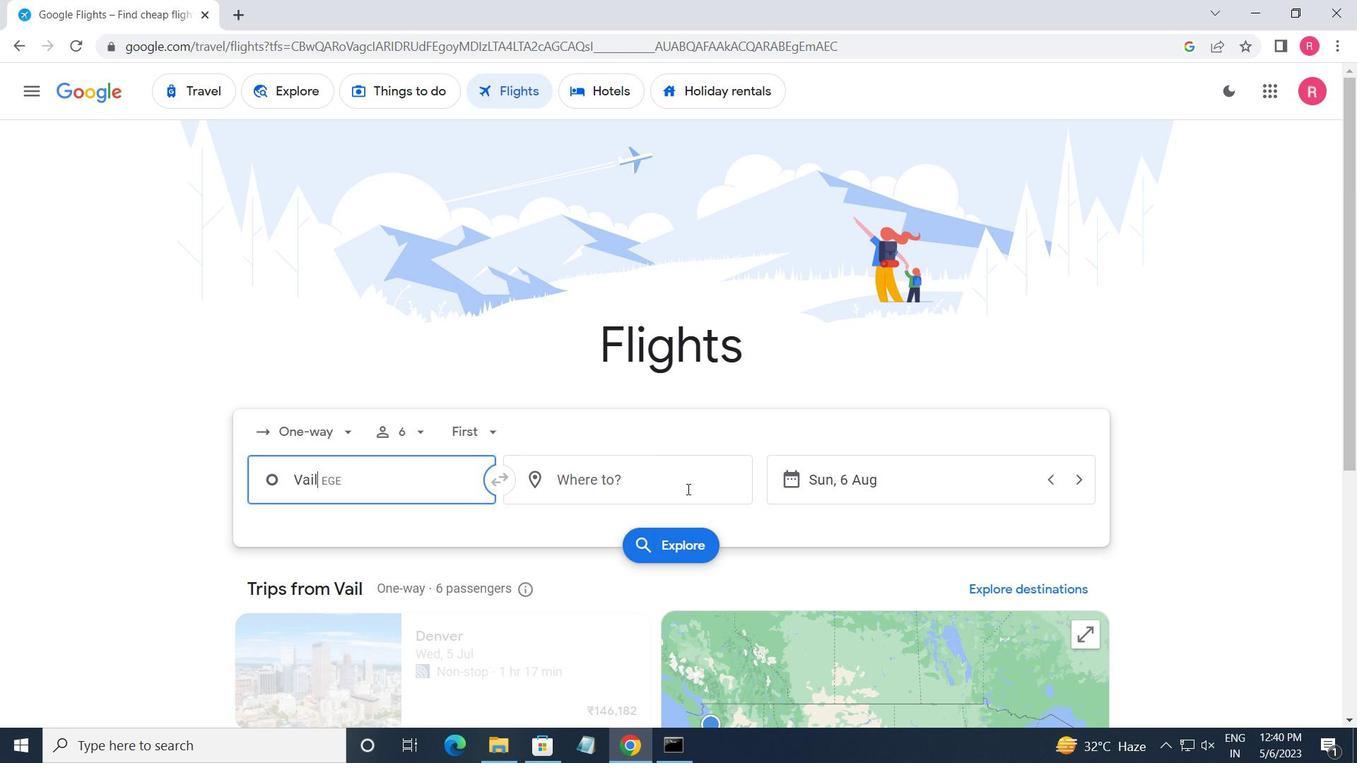 
Action: Mouse pressed left at (658, 491)
Screenshot: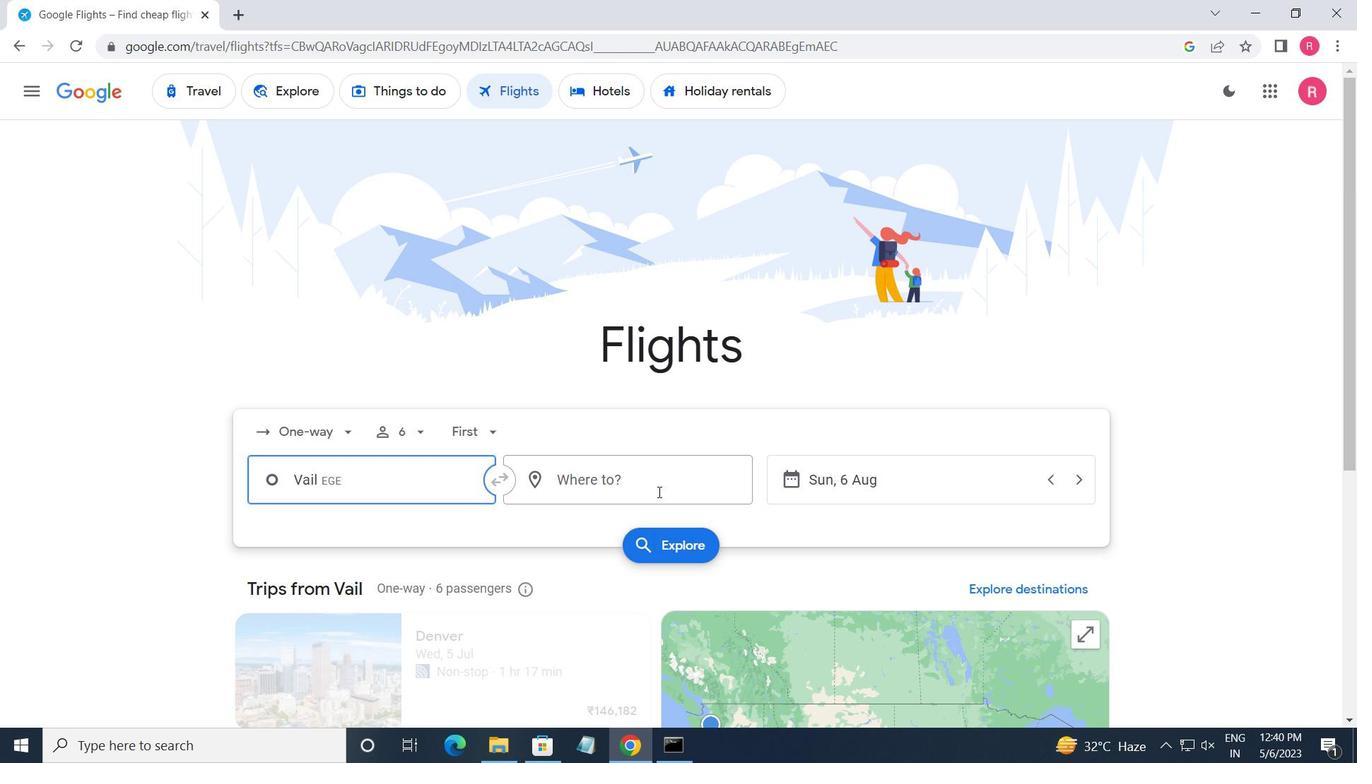 
Action: Mouse moved to (651, 491)
Screenshot: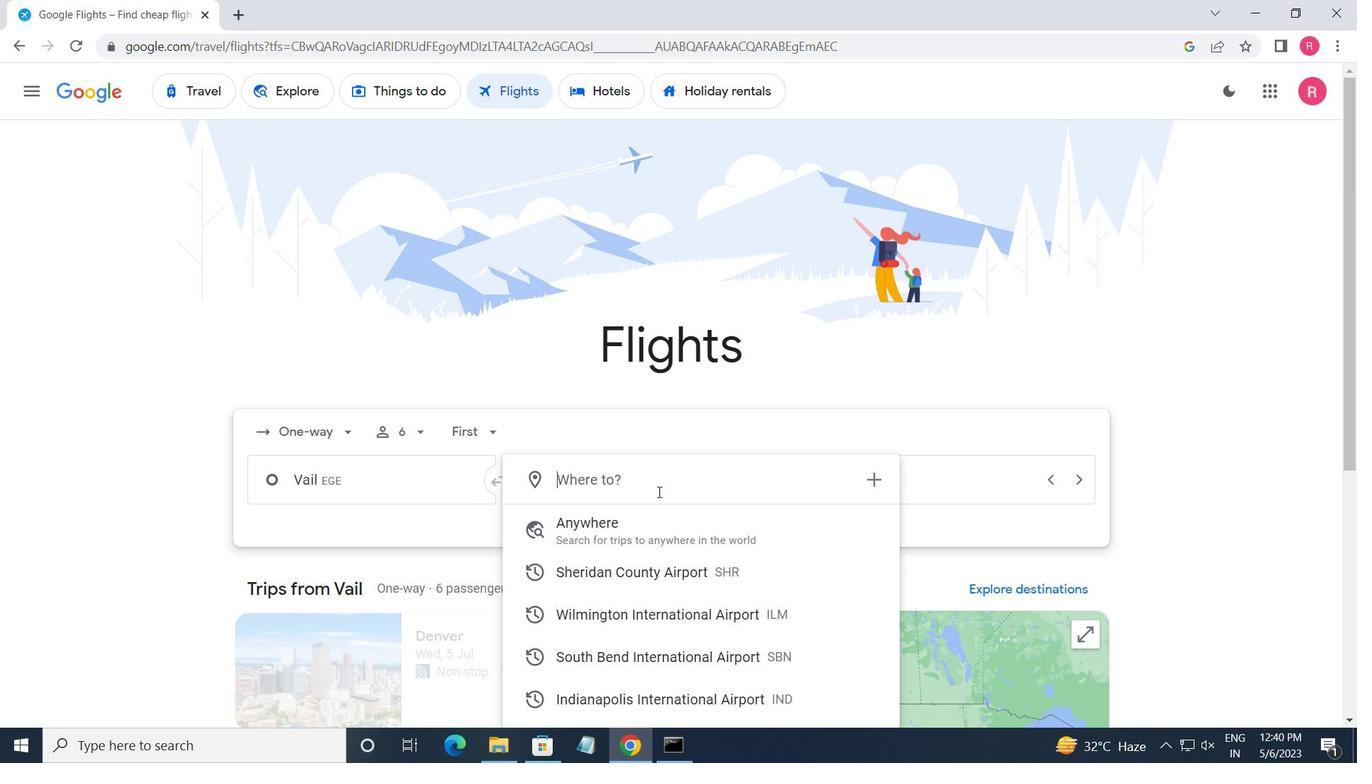 
Action: Key pressed <Key.shift>SOUTH<Key.space><Key.shift>BEND
Screenshot: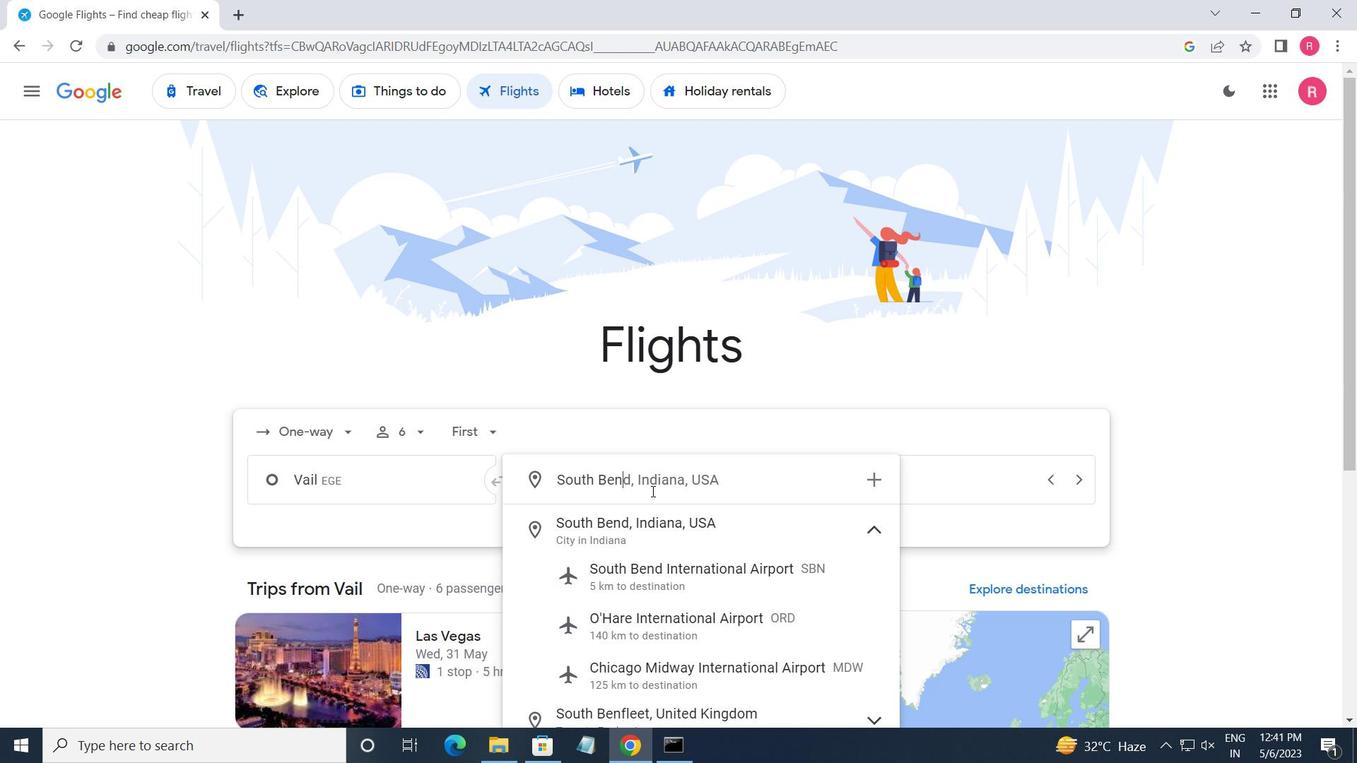 
Action: Mouse moved to (685, 588)
Screenshot: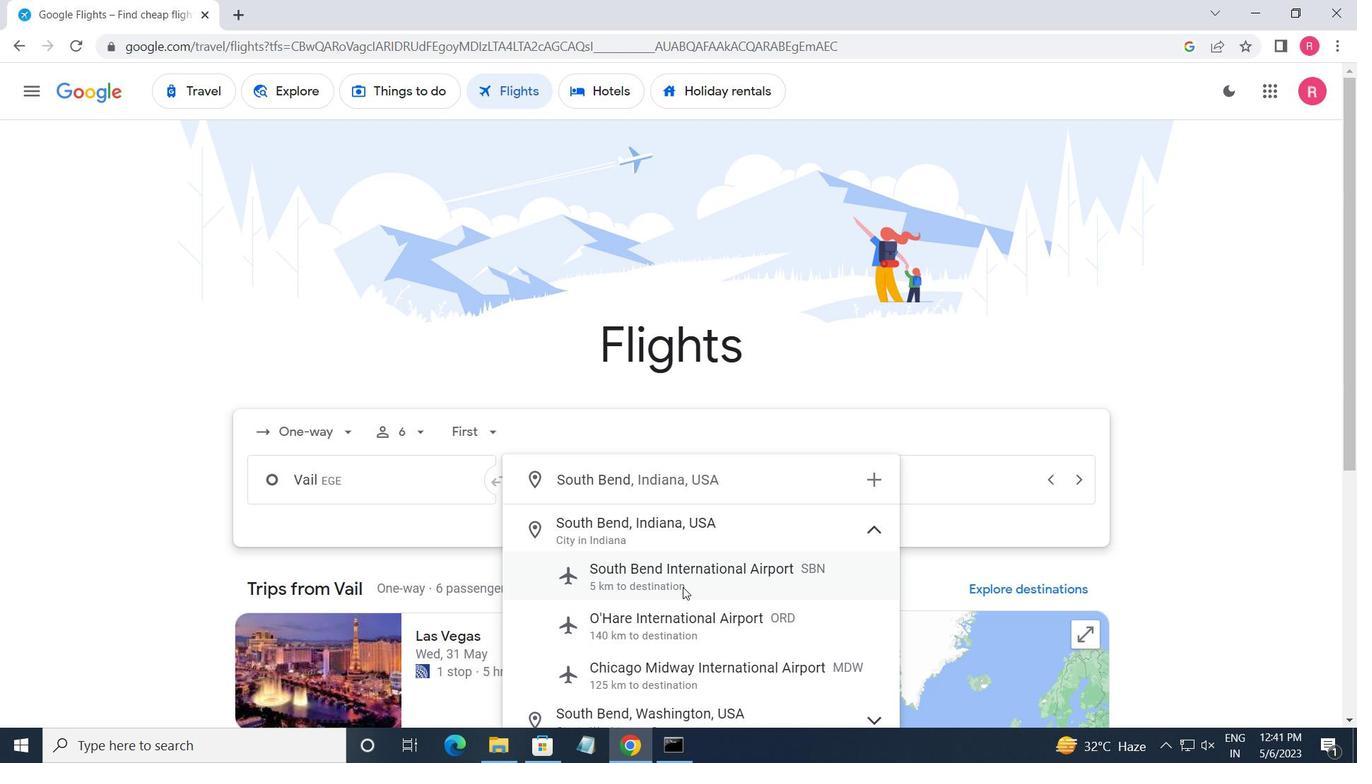 
Action: Mouse pressed left at (685, 588)
Screenshot: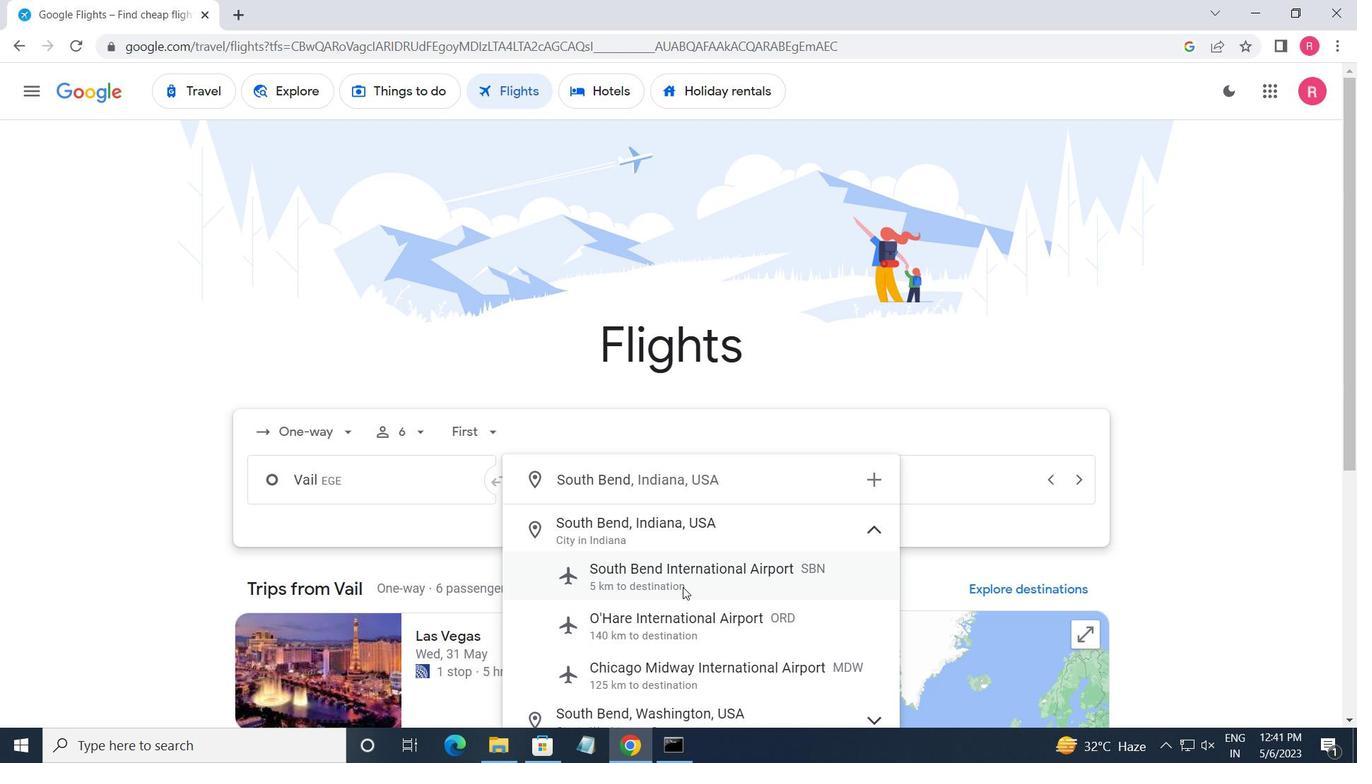 
Action: Mouse moved to (887, 470)
Screenshot: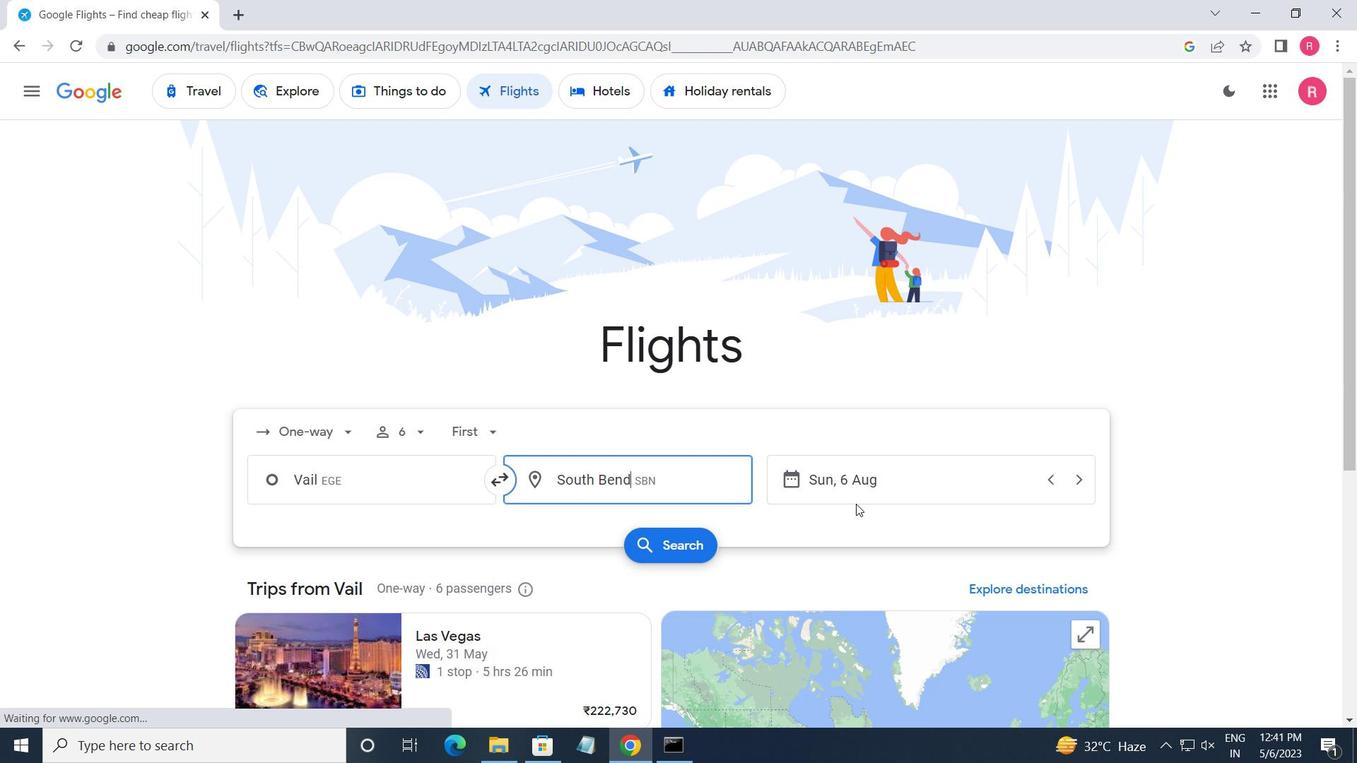 
Action: Mouse pressed left at (887, 470)
Screenshot: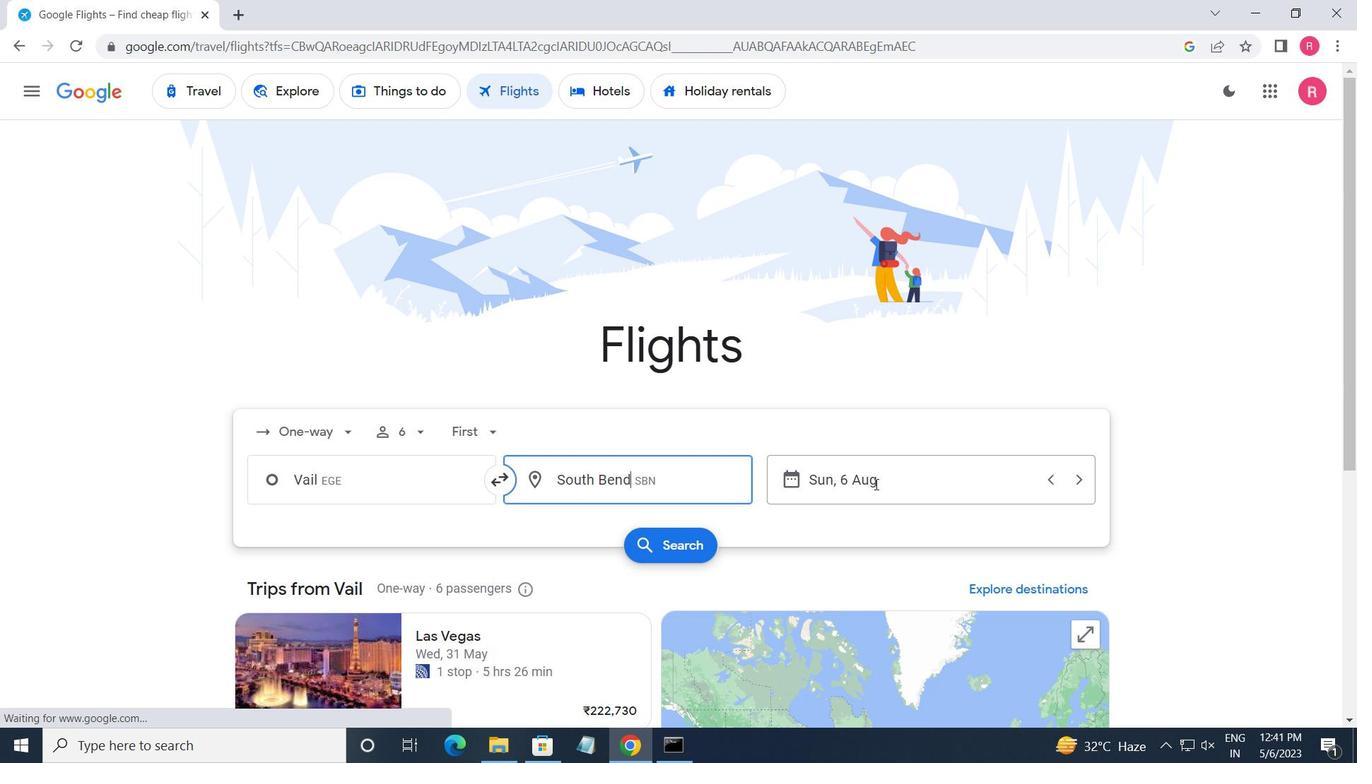 
Action: Mouse moved to (476, 462)
Screenshot: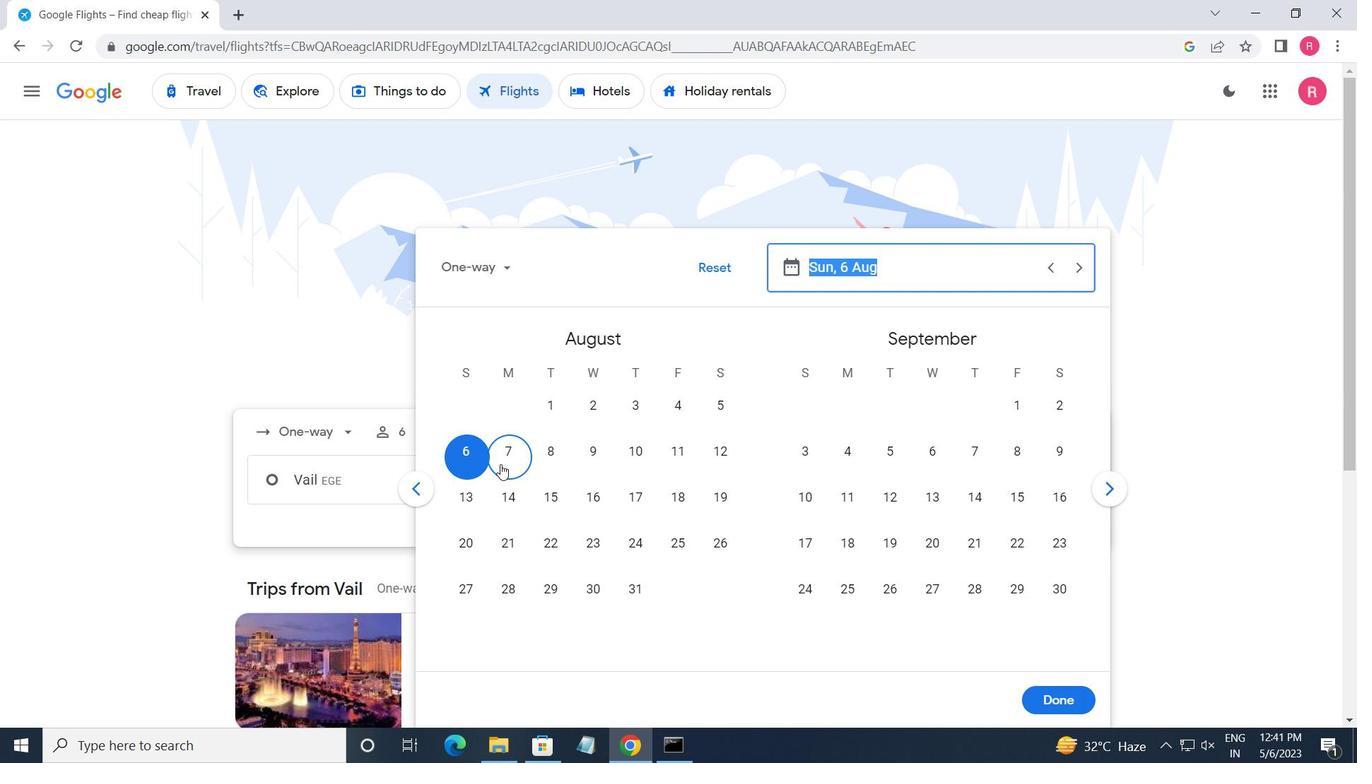 
Action: Mouse pressed left at (476, 462)
Screenshot: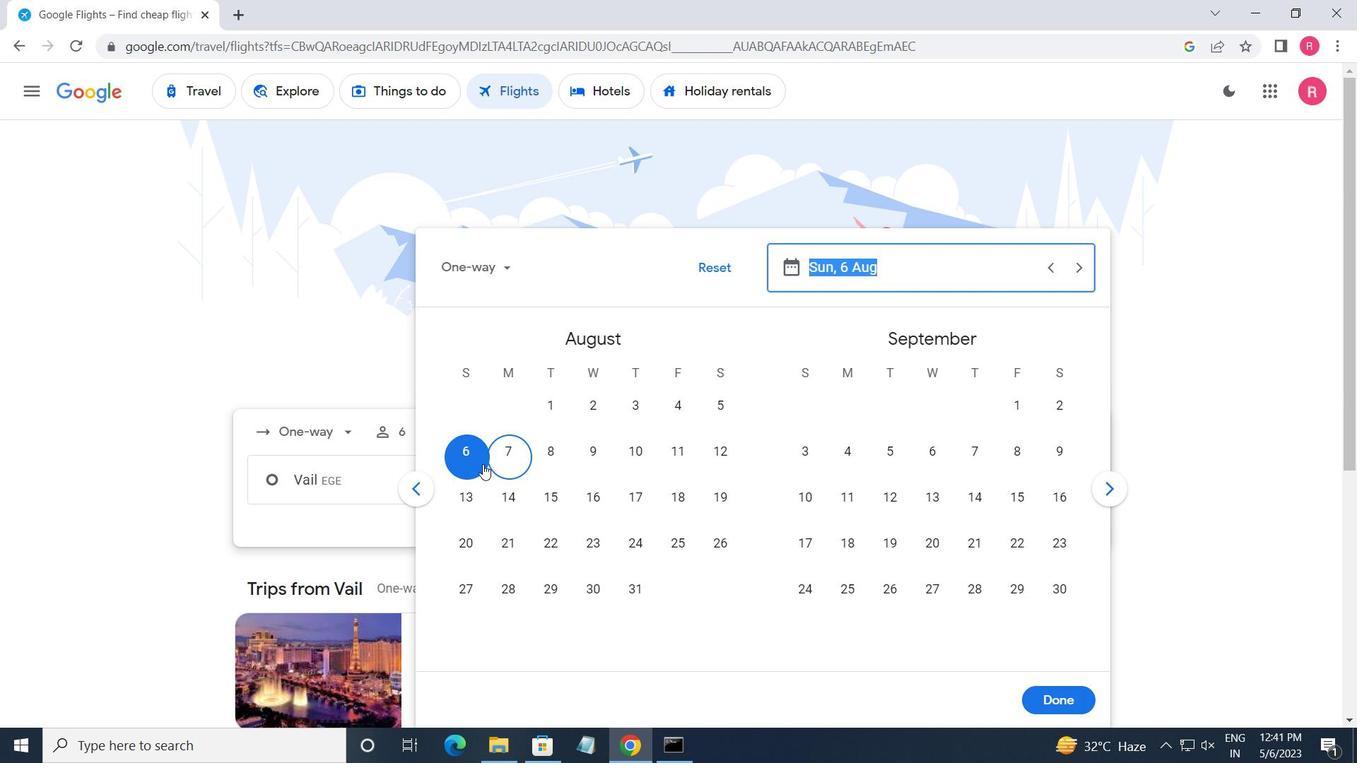 
Action: Mouse moved to (1048, 691)
Screenshot: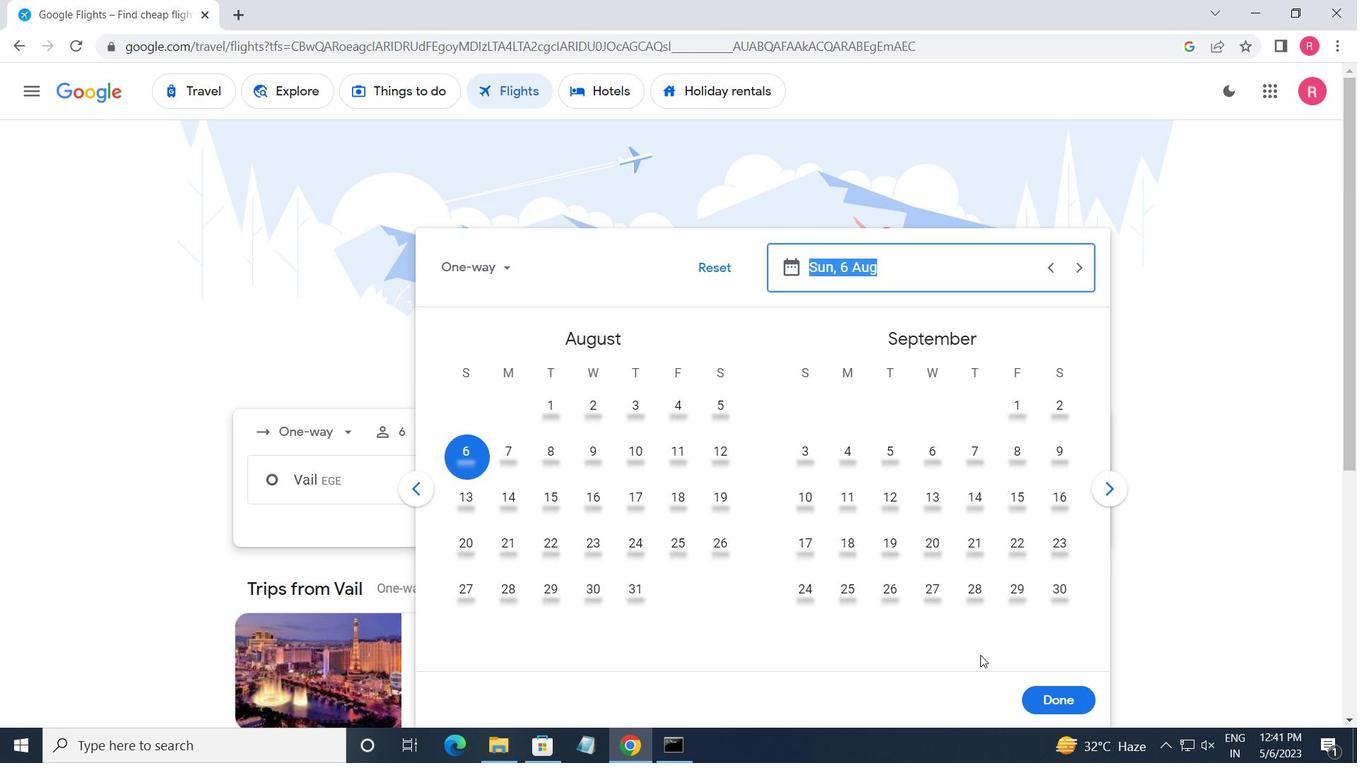 
Action: Mouse pressed left at (1048, 691)
Screenshot: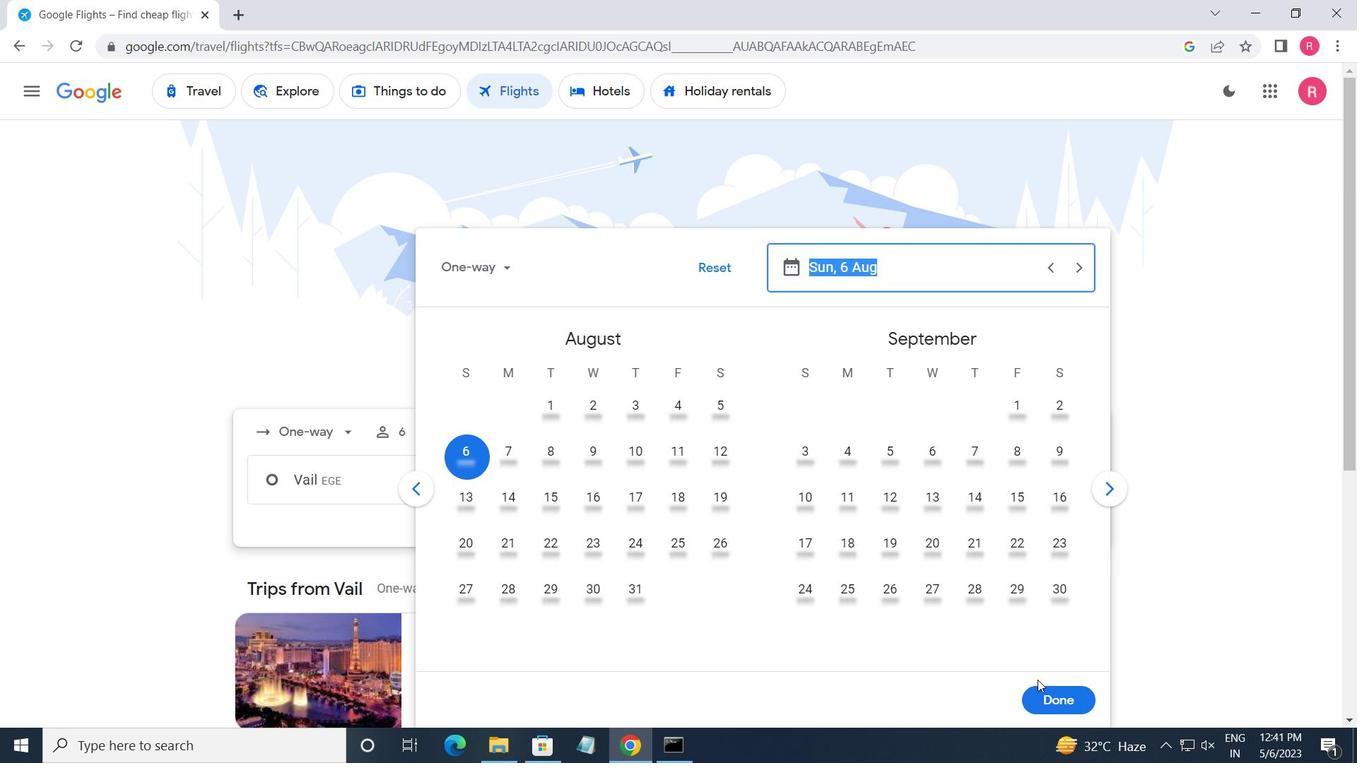 
Action: Mouse moved to (665, 550)
Screenshot: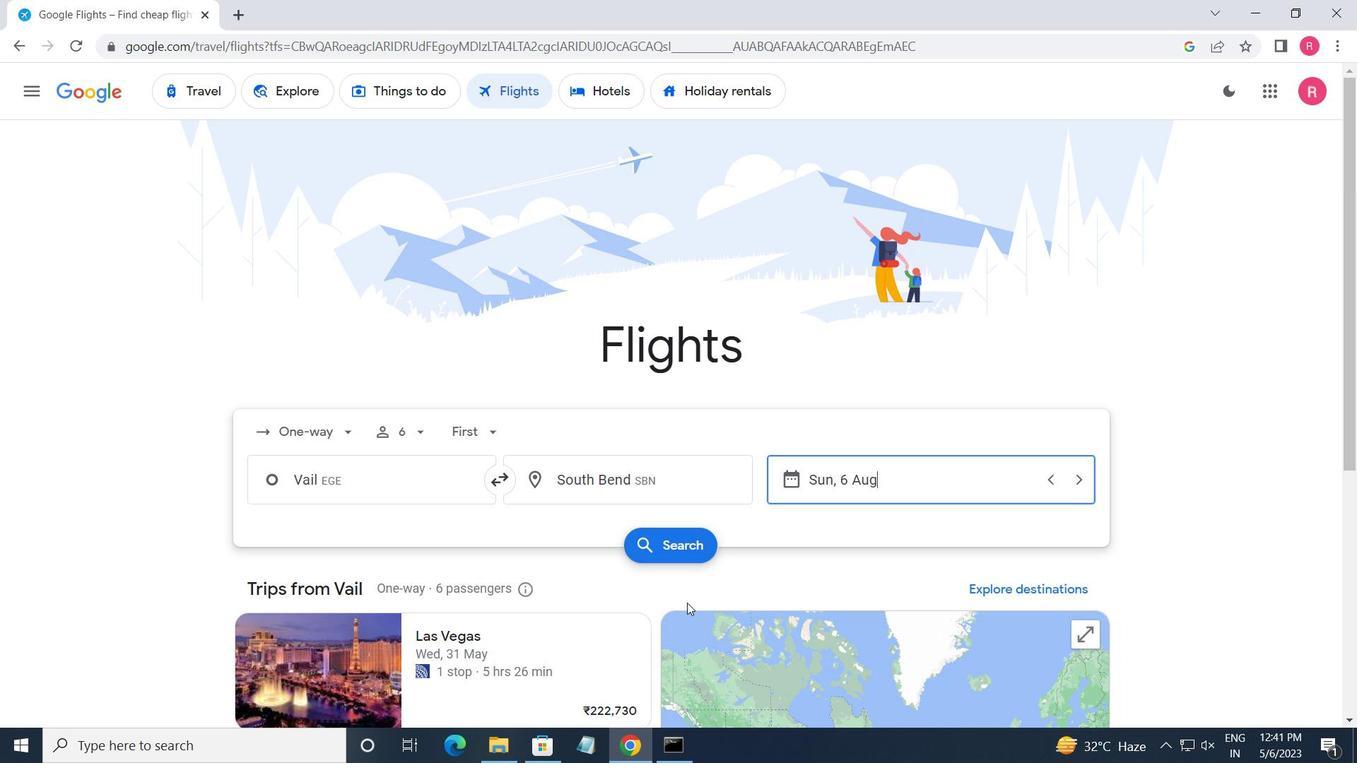 
Action: Mouse pressed left at (665, 550)
Screenshot: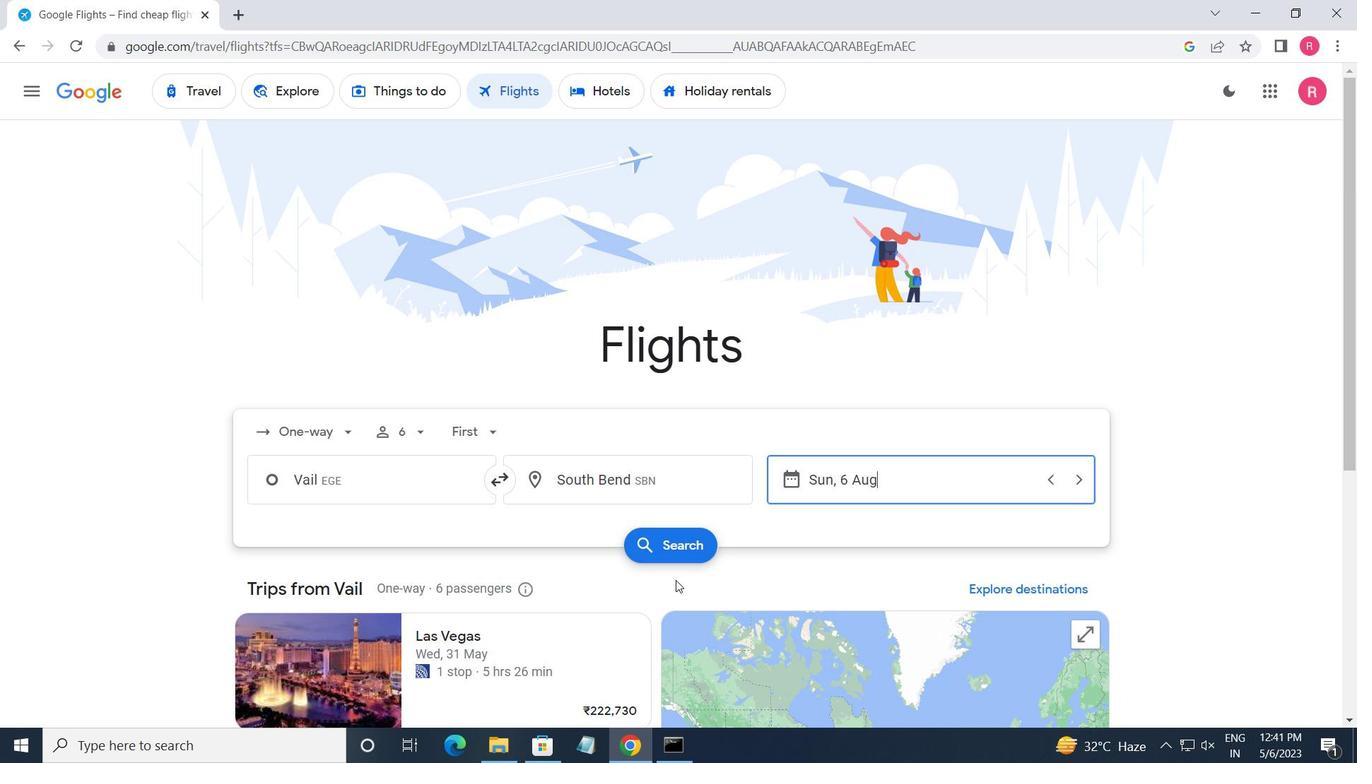 
Action: Mouse moved to (248, 250)
Screenshot: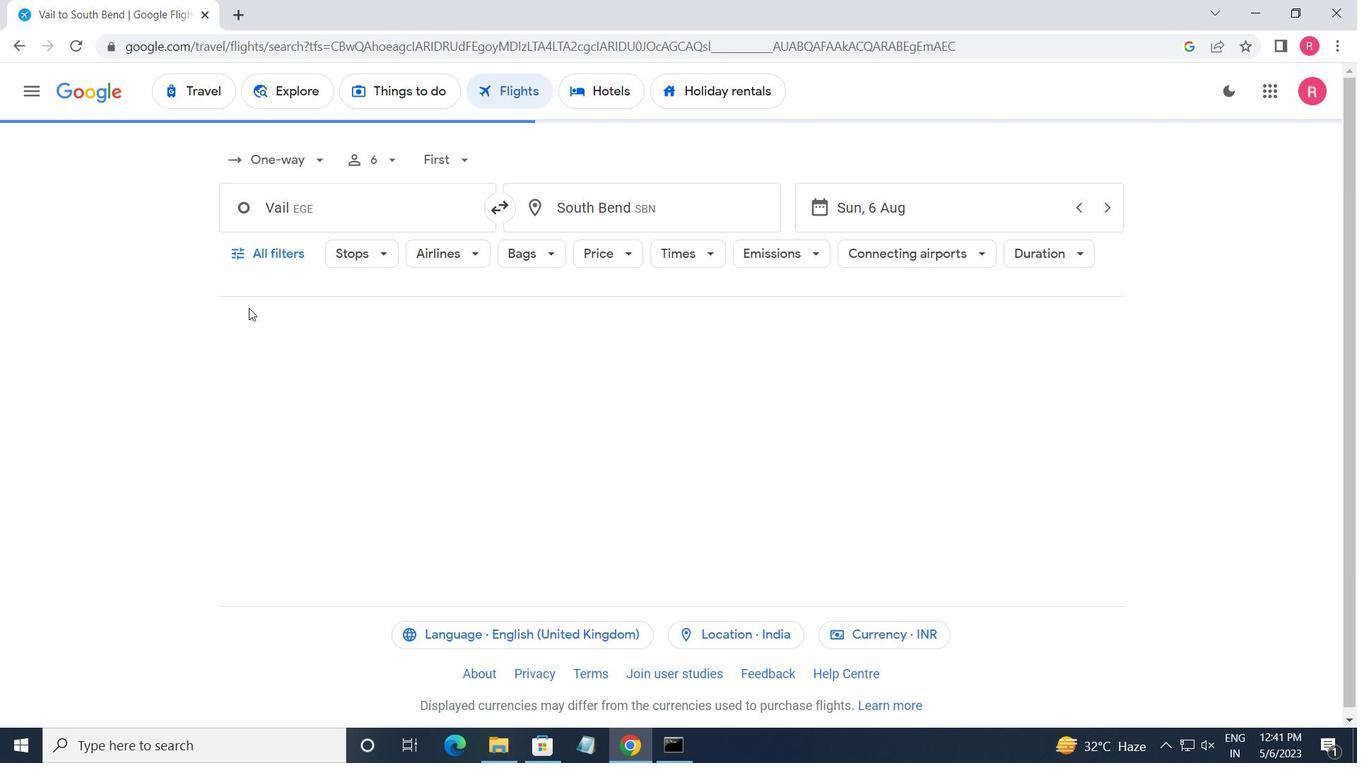 
Action: Mouse pressed left at (248, 250)
Screenshot: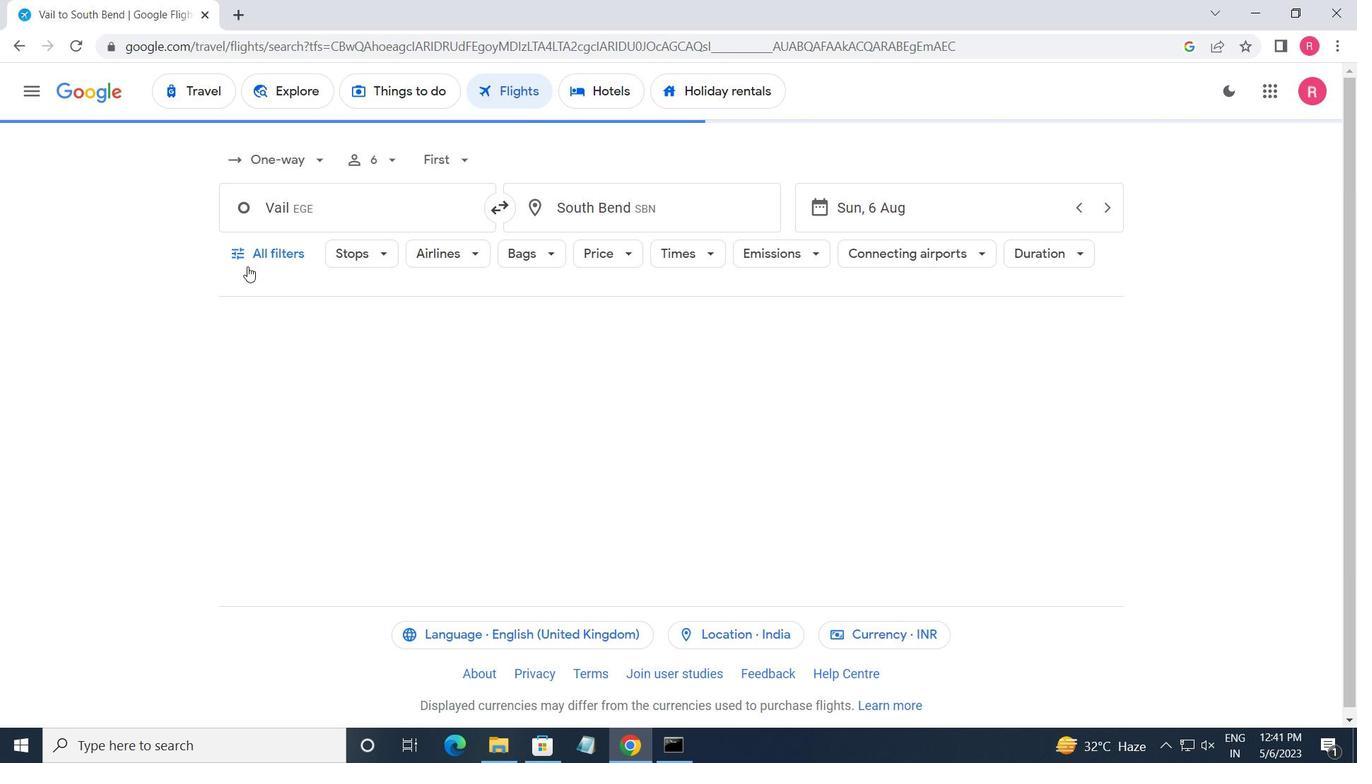 
Action: Mouse moved to (368, 490)
Screenshot: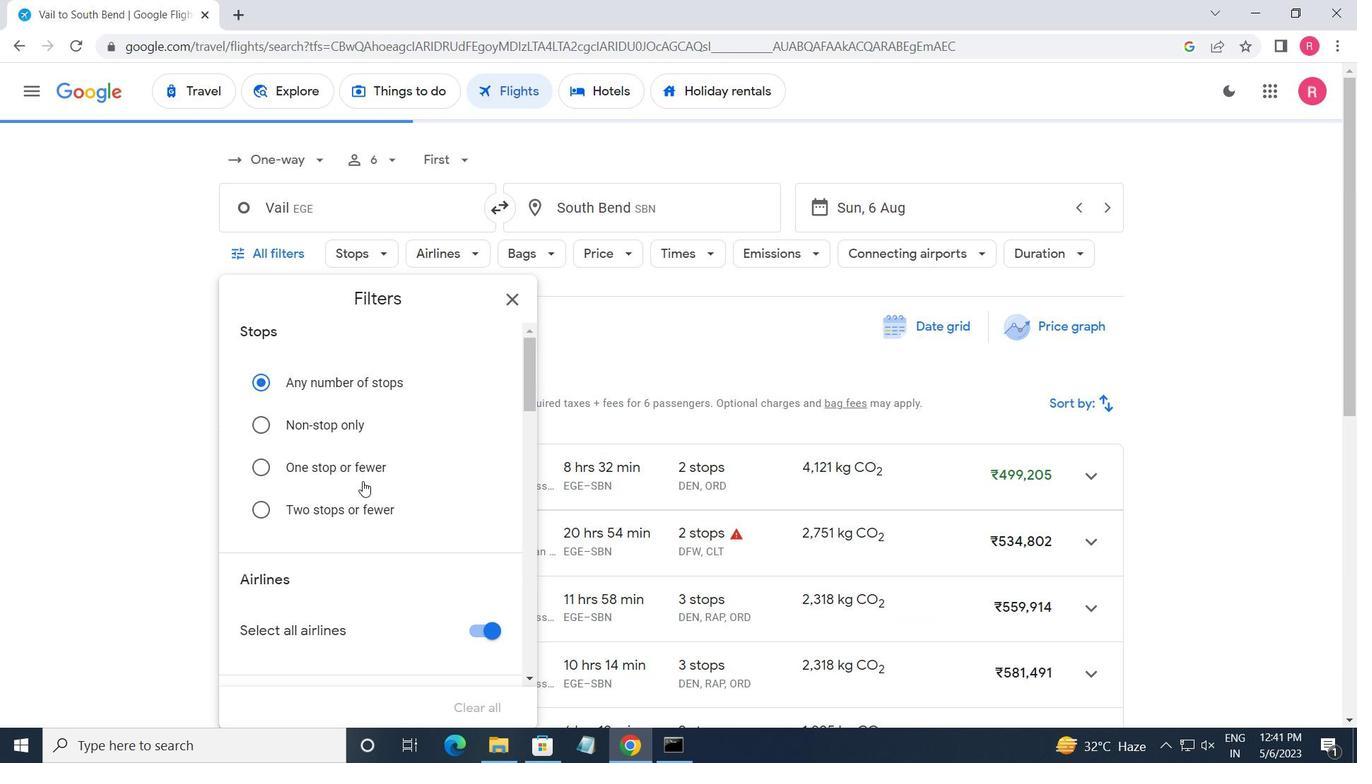 
Action: Mouse scrolled (368, 489) with delta (0, 0)
Screenshot: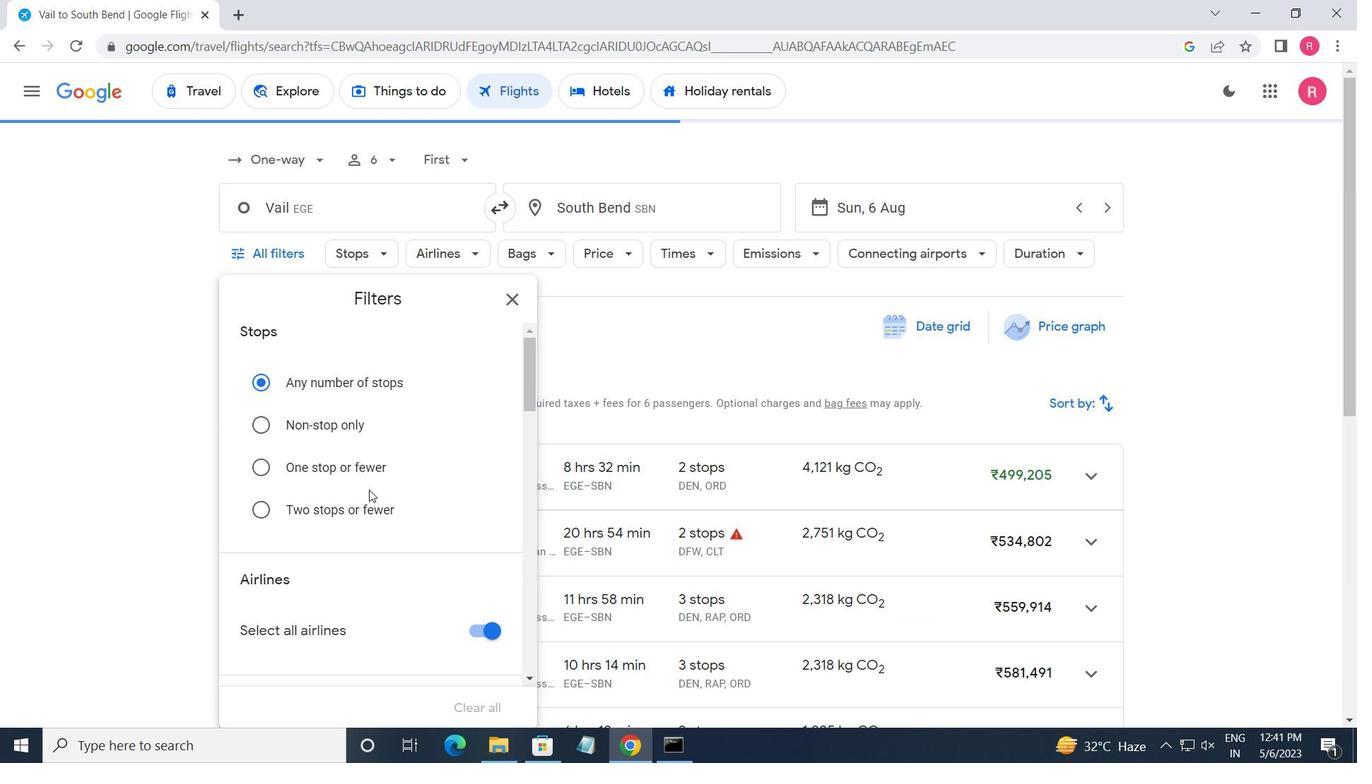 
Action: Mouse moved to (368, 491)
Screenshot: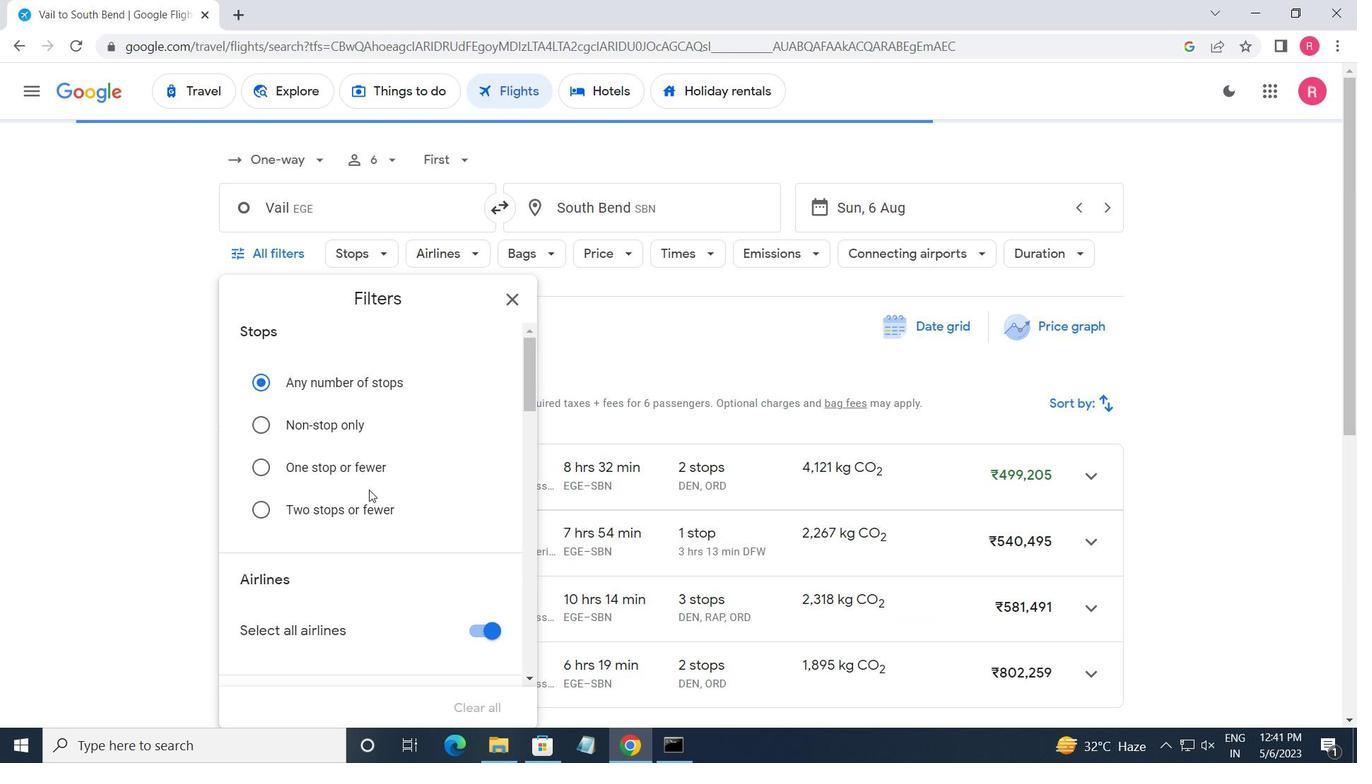 
Action: Mouse scrolled (368, 490) with delta (0, 0)
Screenshot: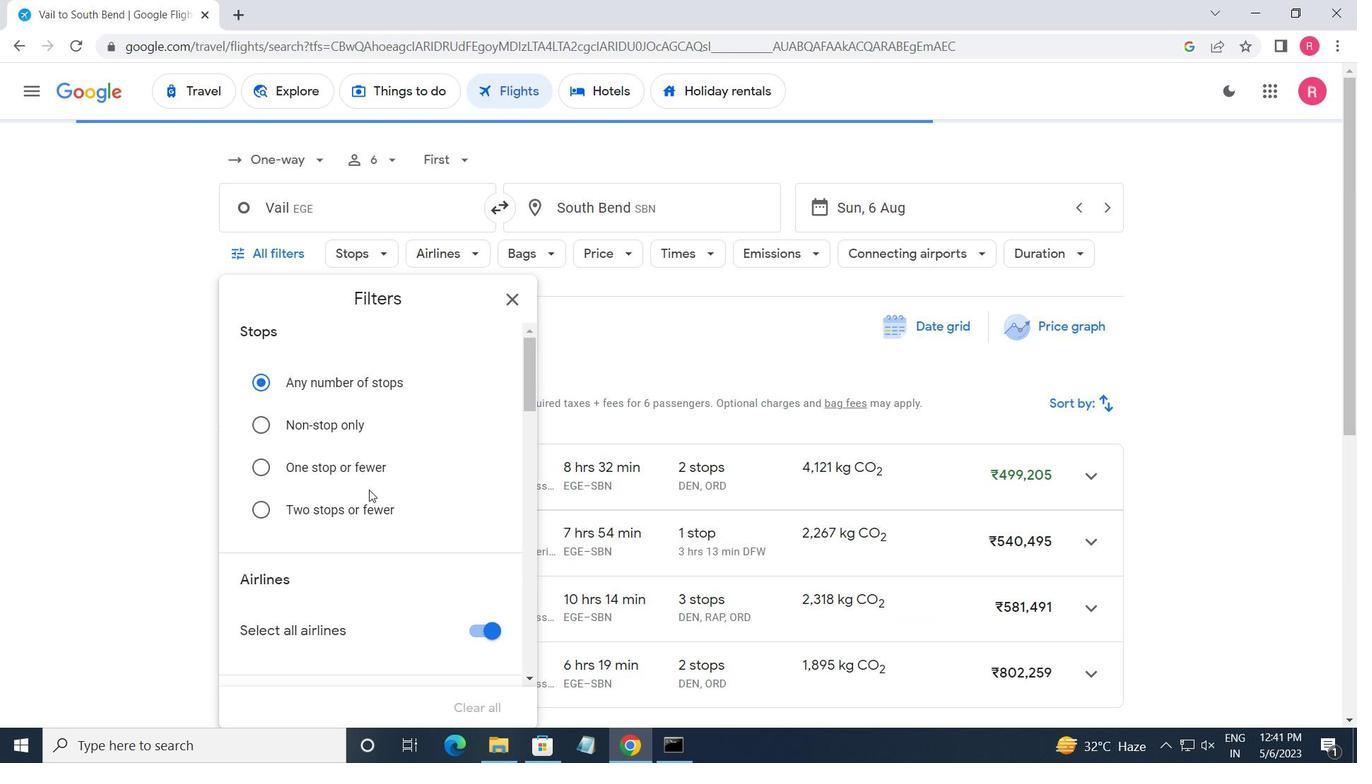 
Action: Mouse moved to (369, 492)
Screenshot: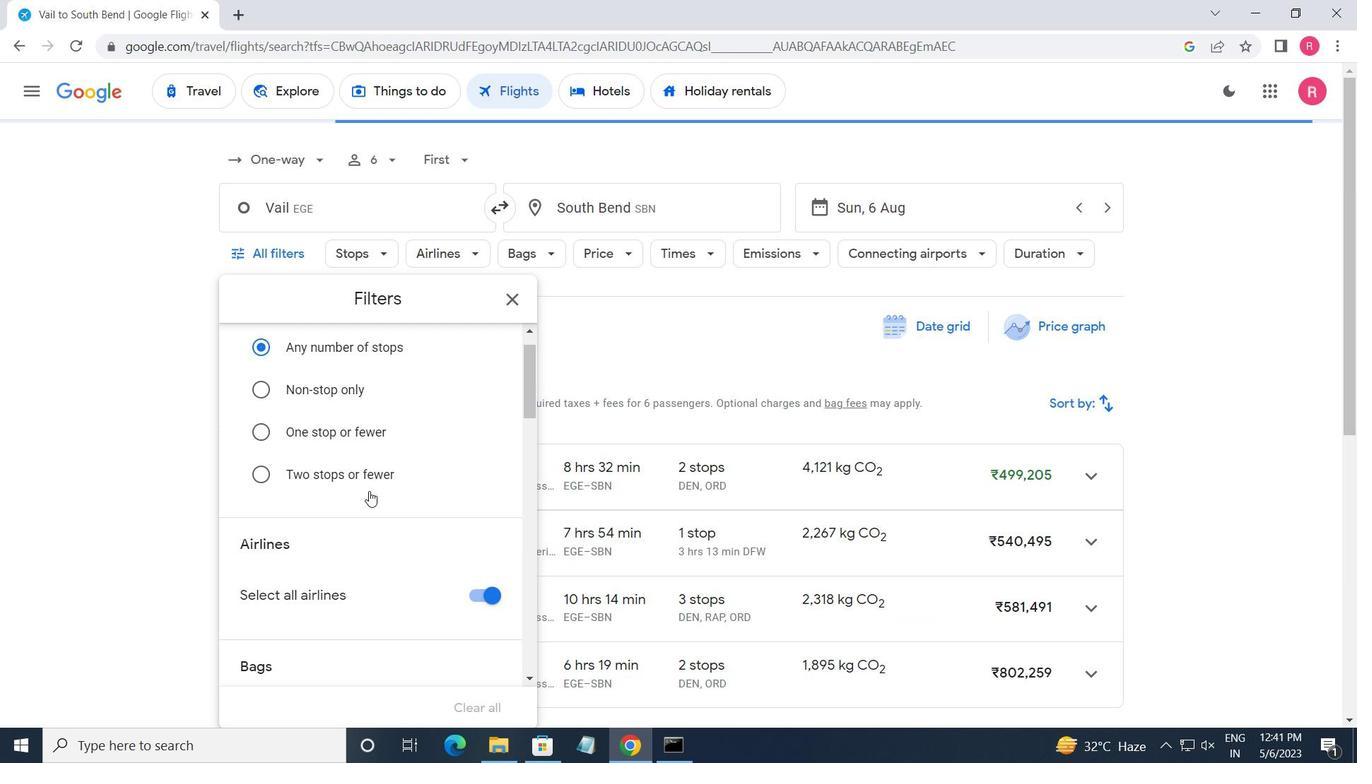 
Action: Mouse scrolled (369, 491) with delta (0, 0)
Screenshot: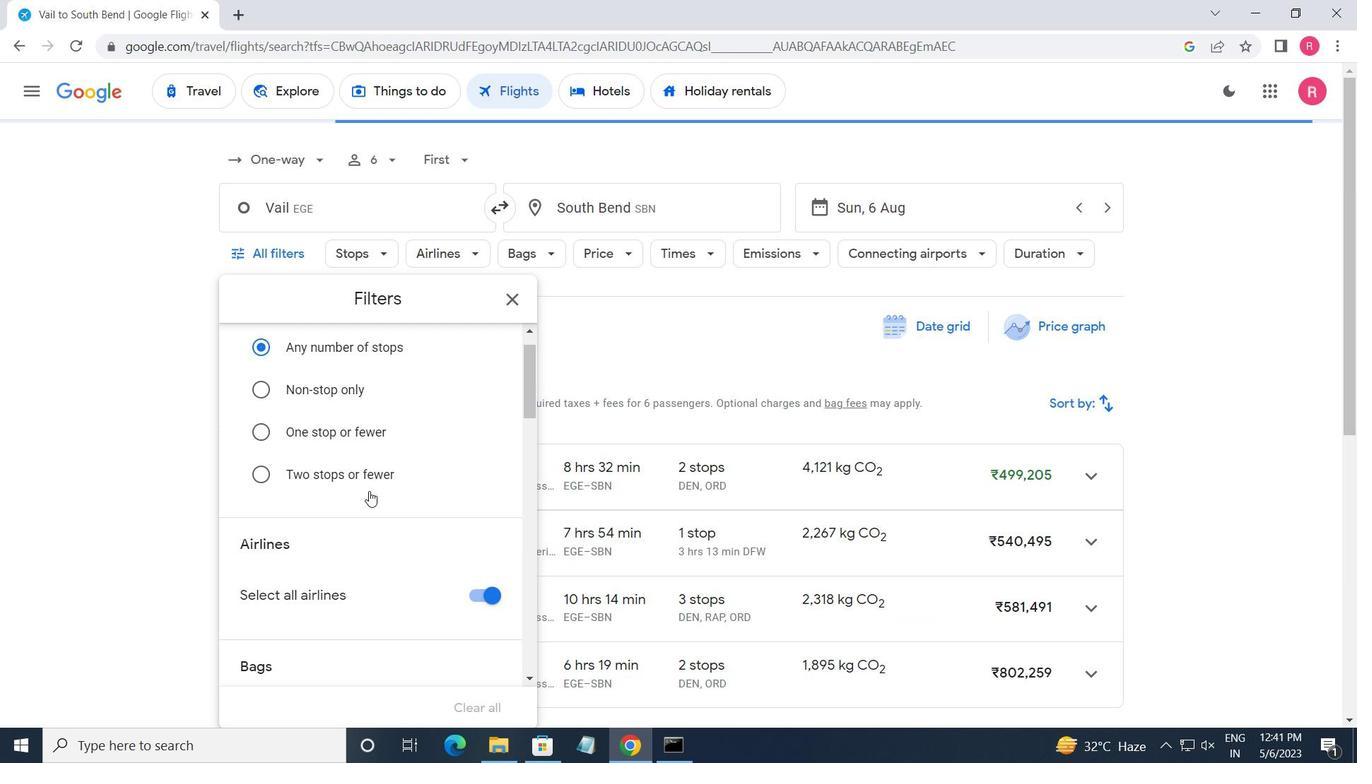 
Action: Mouse moved to (370, 494)
Screenshot: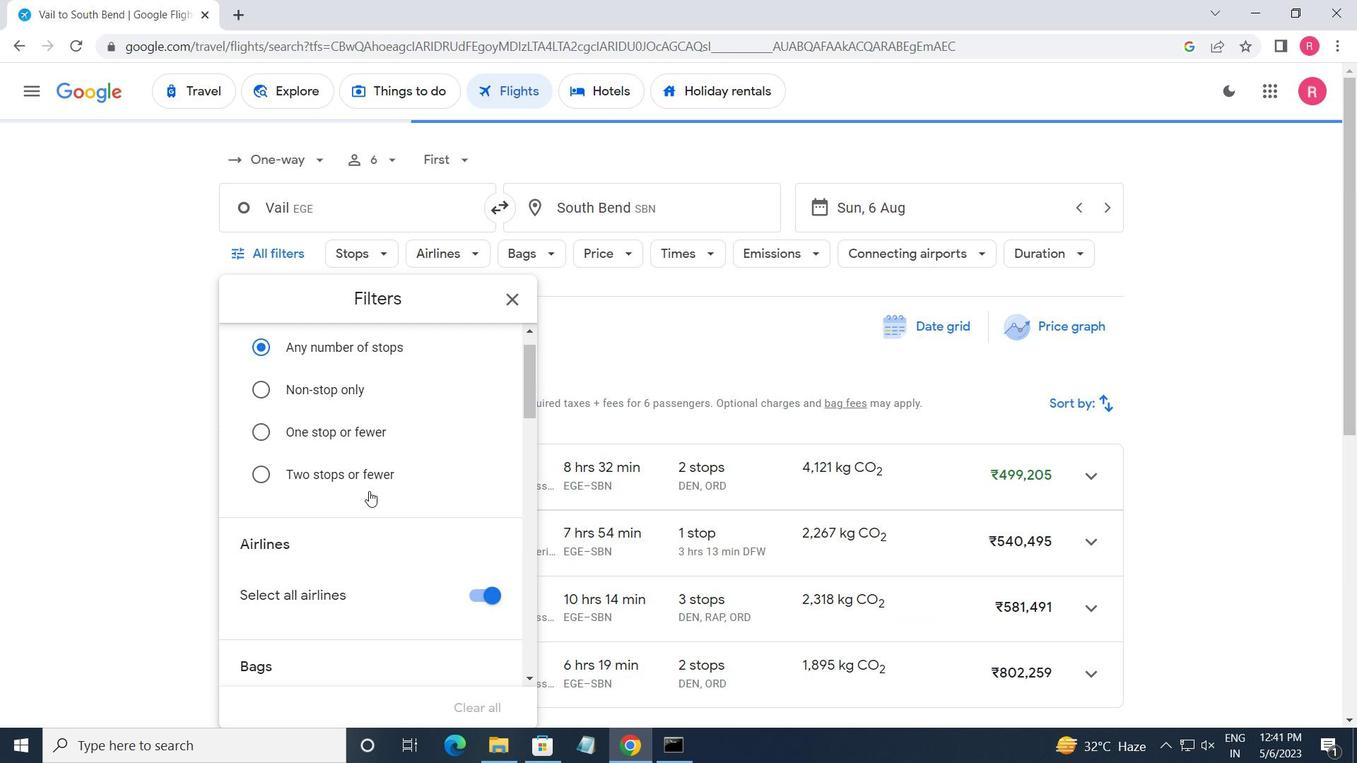 
Action: Mouse scrolled (370, 495) with delta (0, 0)
Screenshot: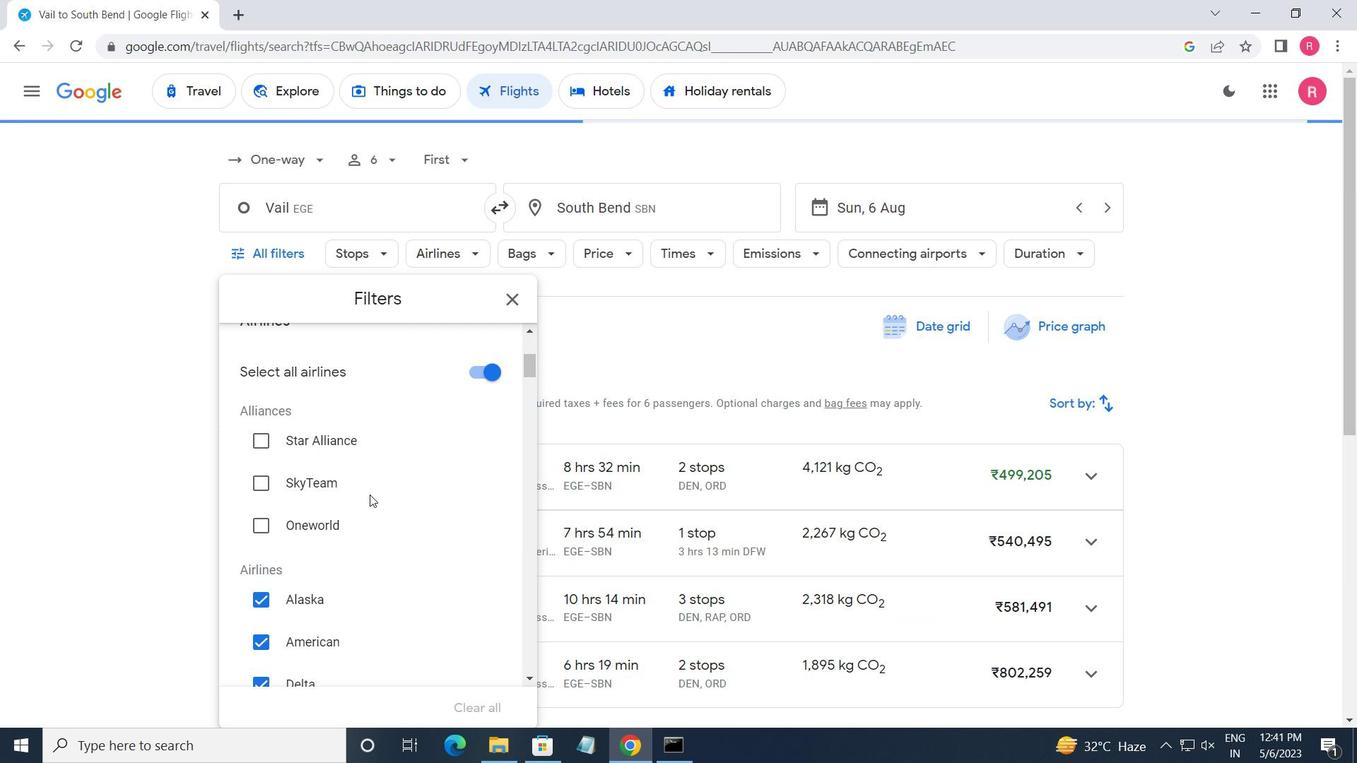 
Action: Mouse scrolled (370, 494) with delta (0, 0)
Screenshot: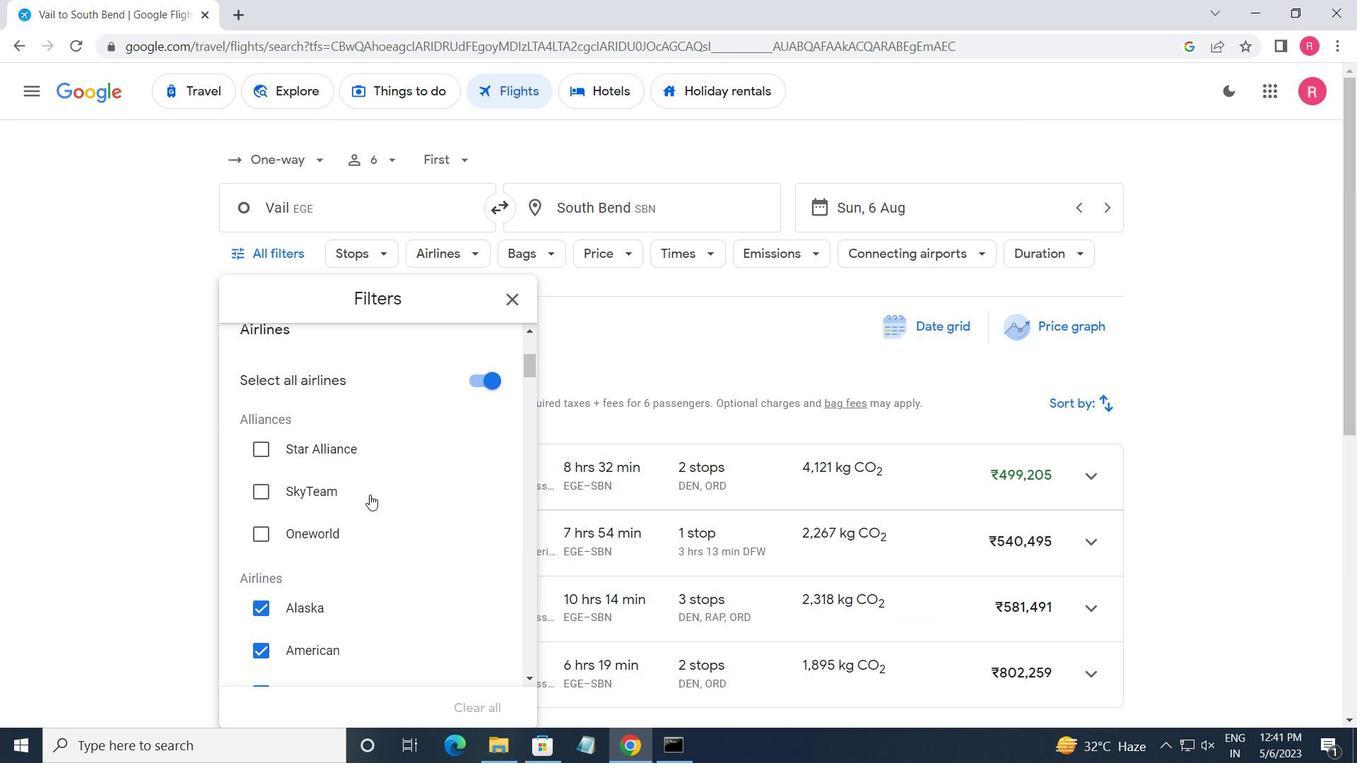 
Action: Mouse scrolled (370, 494) with delta (0, 0)
Screenshot: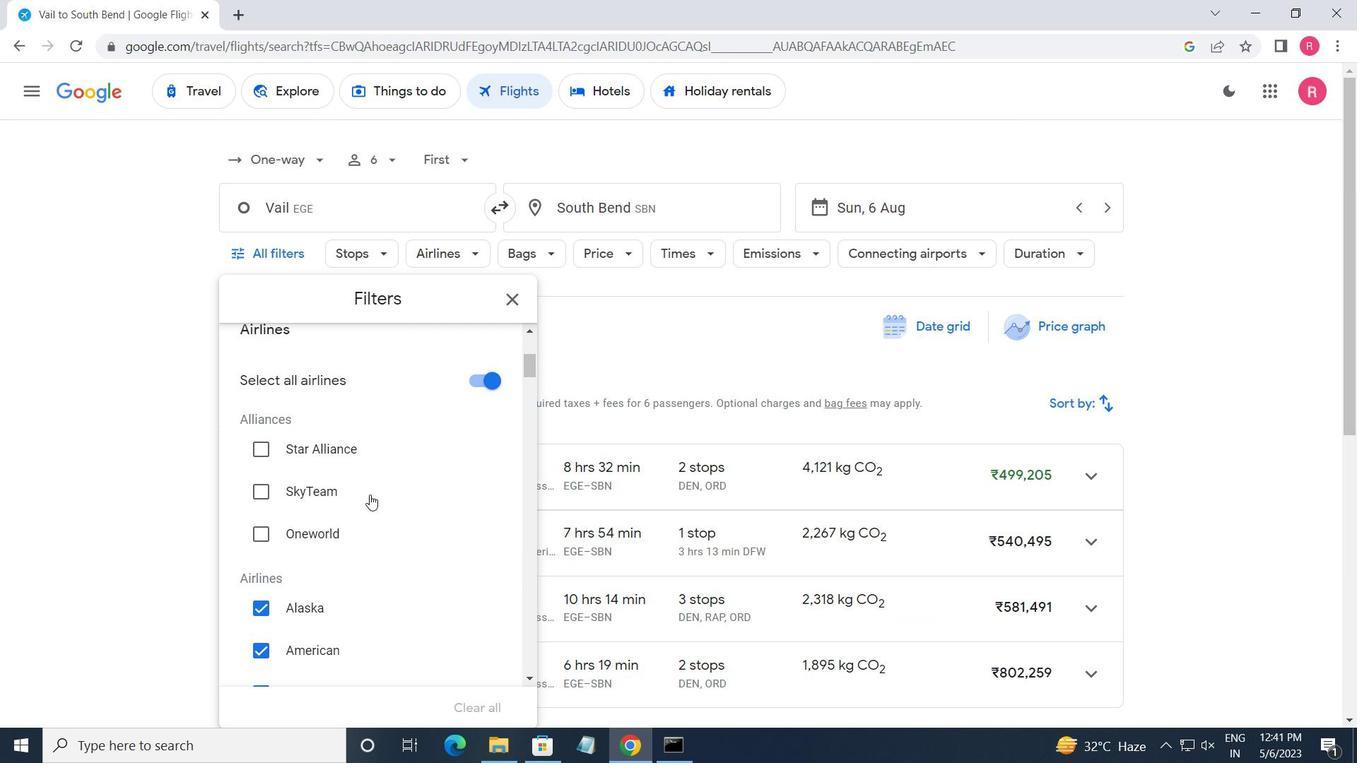 
Action: Mouse scrolled (370, 494) with delta (0, 0)
Screenshot: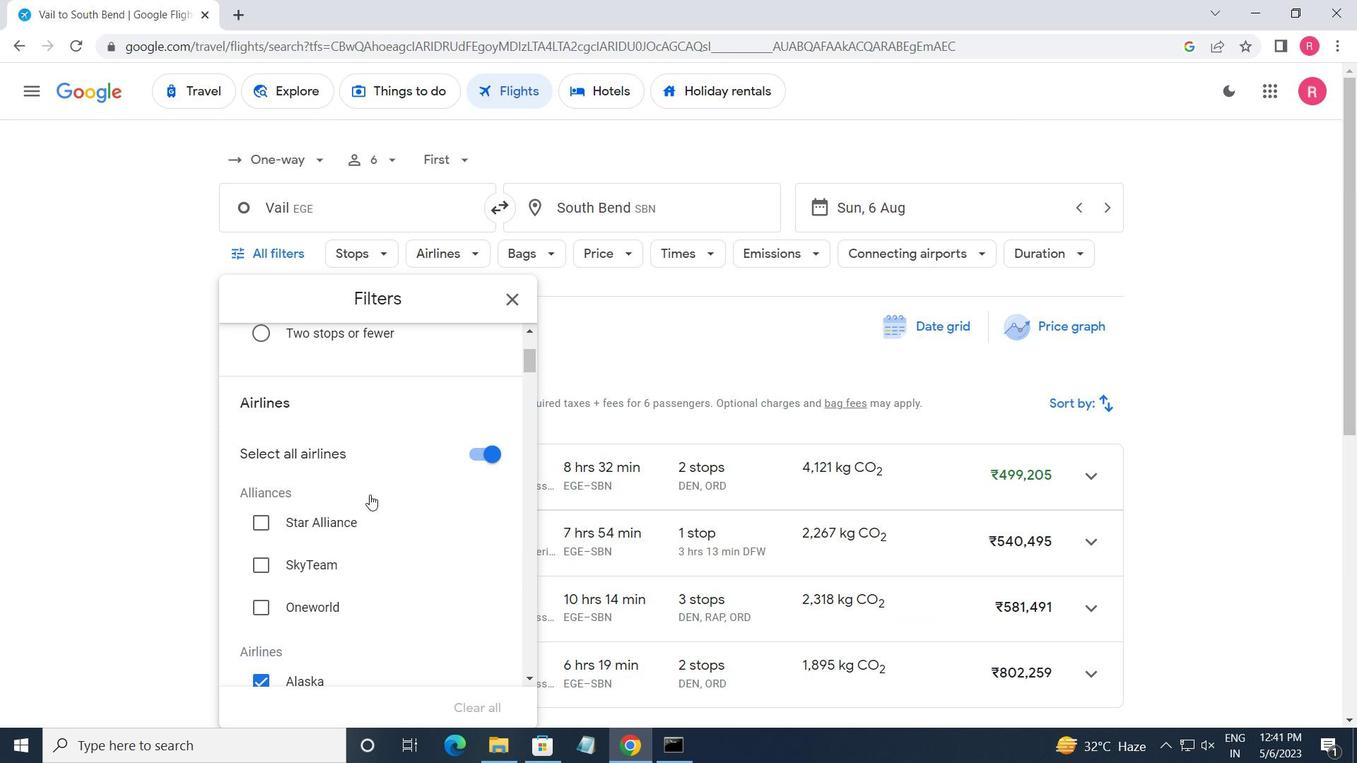 
Action: Mouse moved to (372, 497)
Screenshot: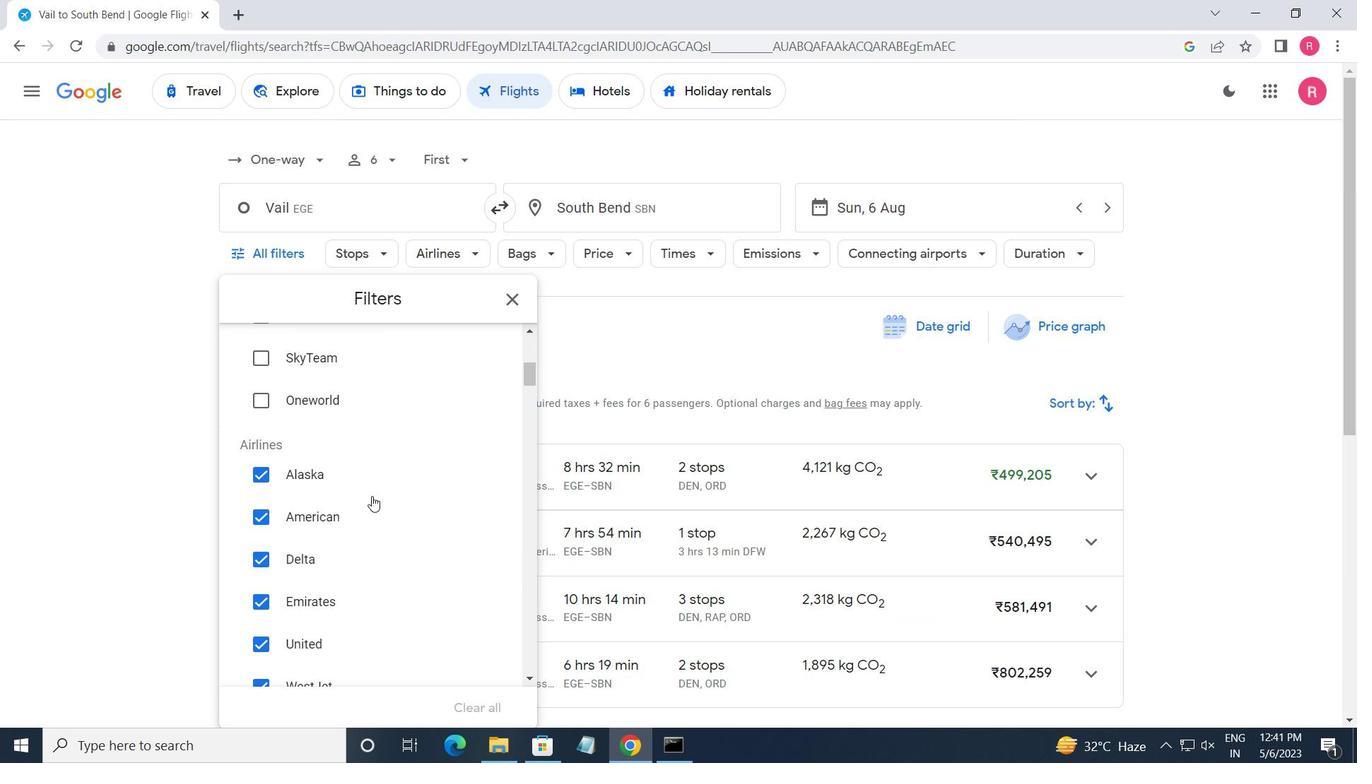 
Action: Mouse scrolled (372, 496) with delta (0, 0)
Screenshot: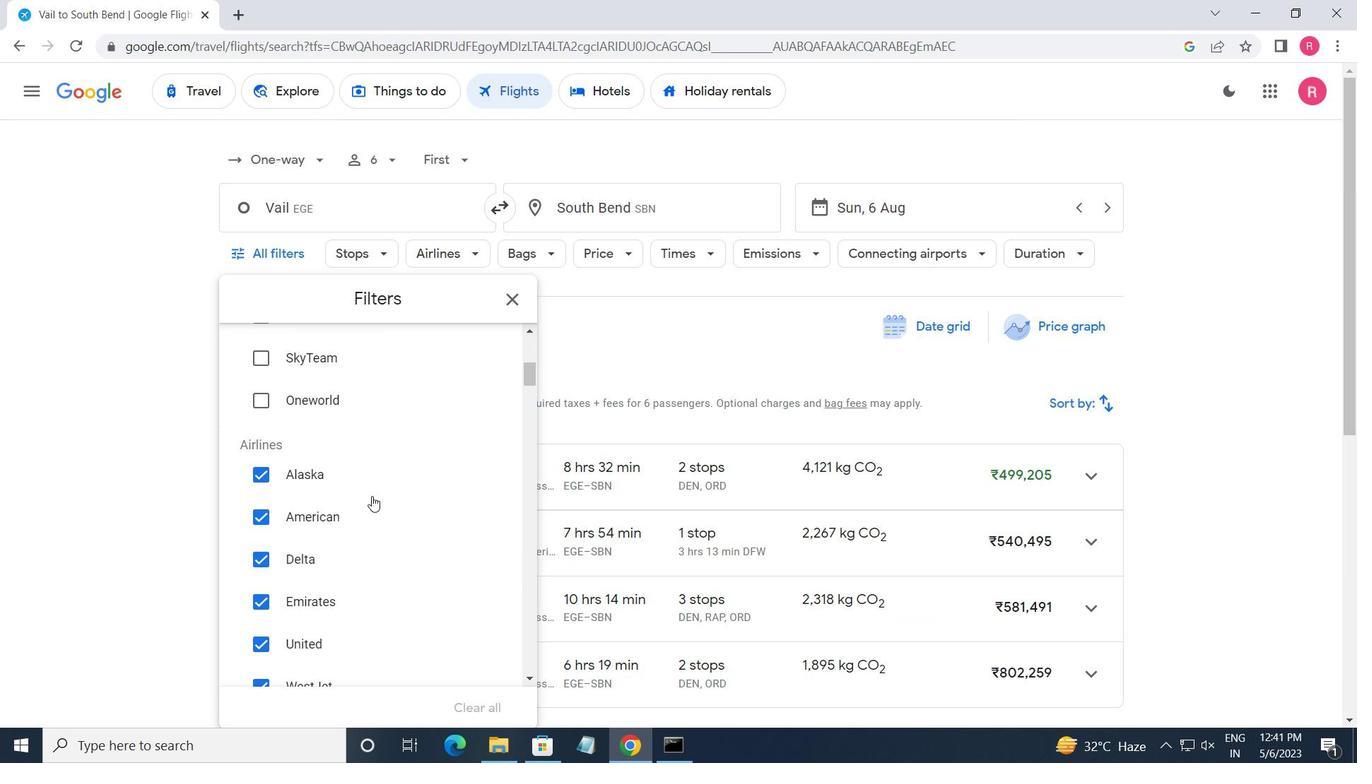 
Action: Mouse moved to (375, 500)
Screenshot: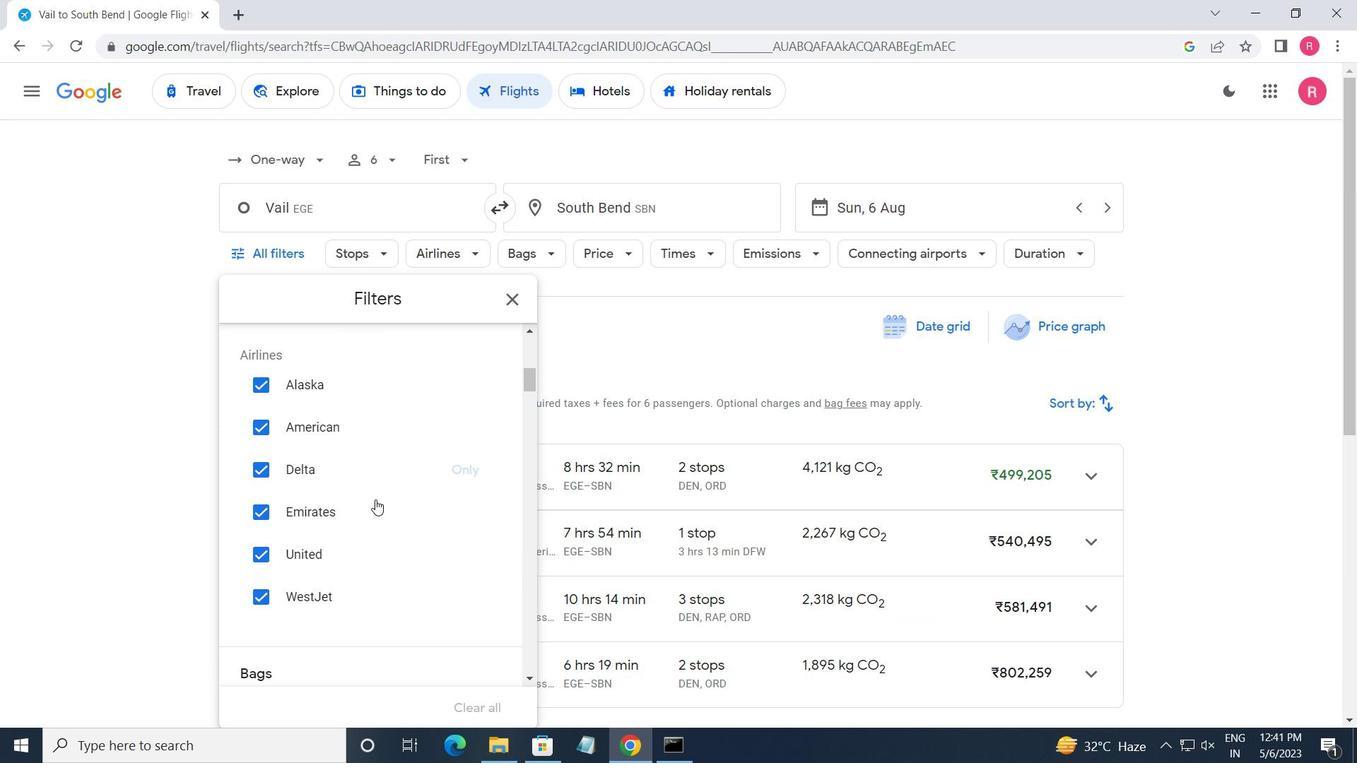 
Action: Mouse scrolled (375, 501) with delta (0, 0)
Screenshot: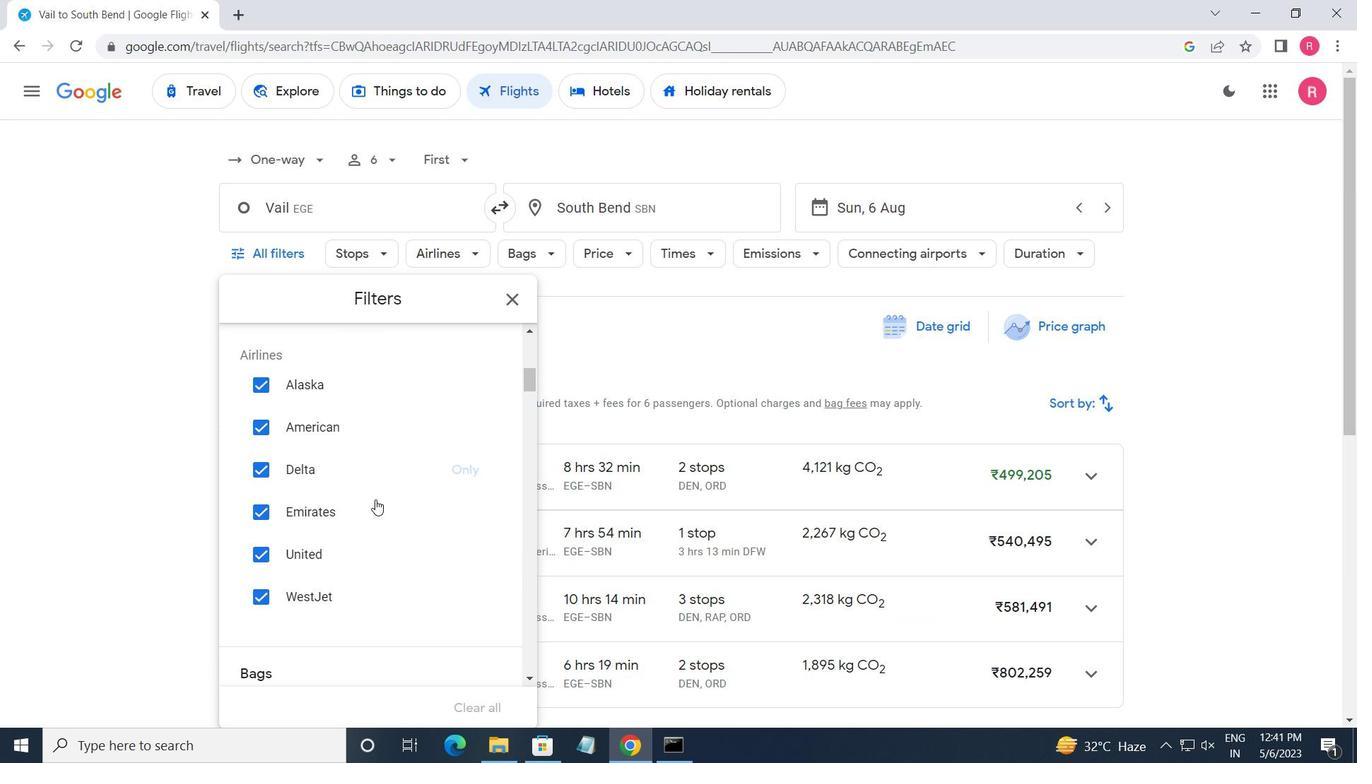 
Action: Mouse scrolled (375, 501) with delta (0, 0)
Screenshot: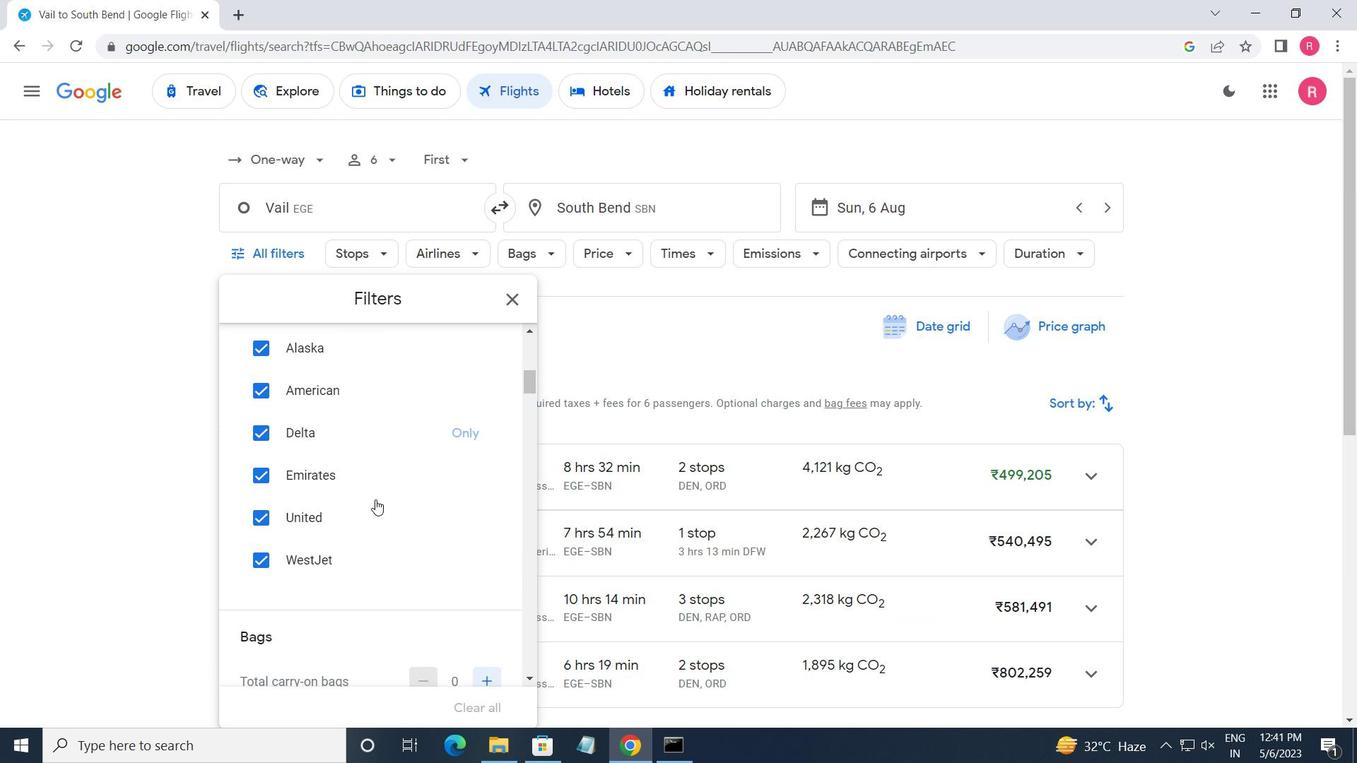 
Action: Mouse scrolled (375, 501) with delta (0, 0)
Screenshot: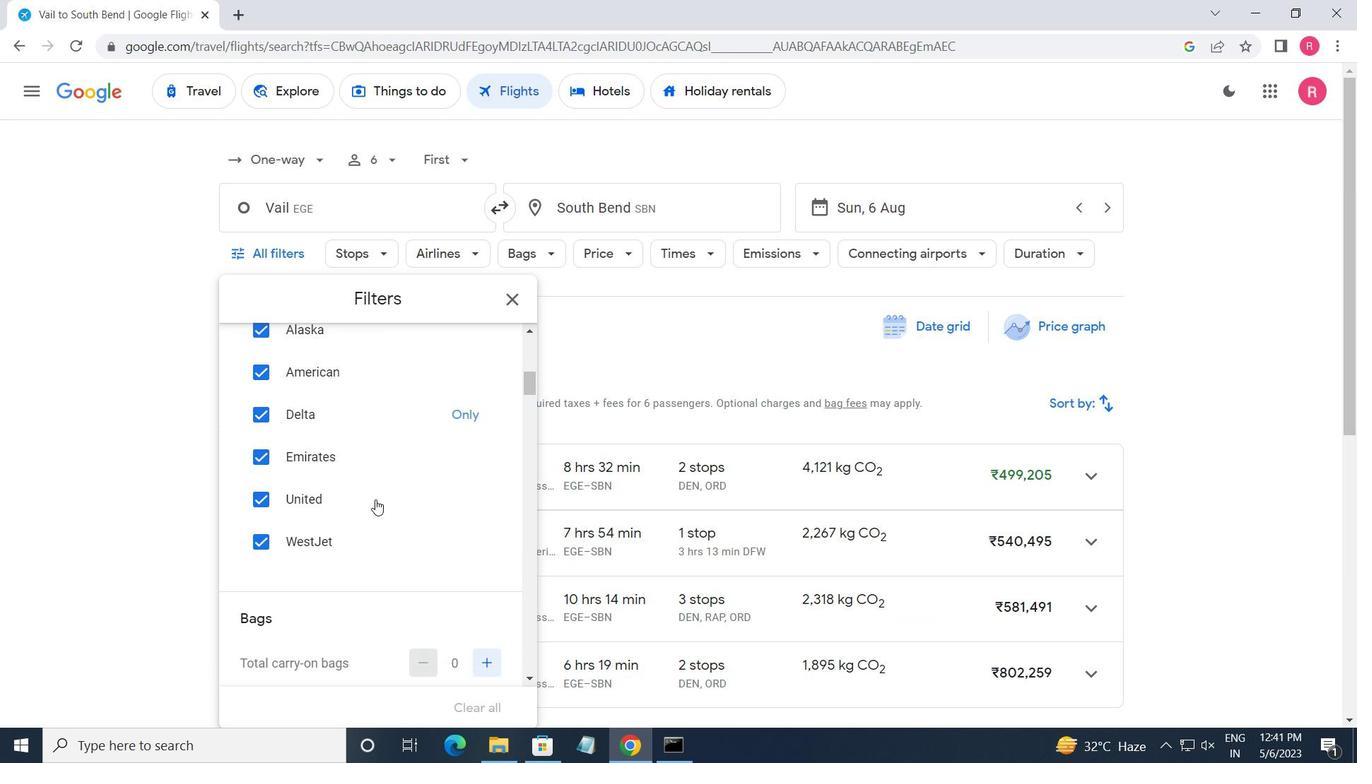 
Action: Mouse scrolled (375, 501) with delta (0, 0)
Screenshot: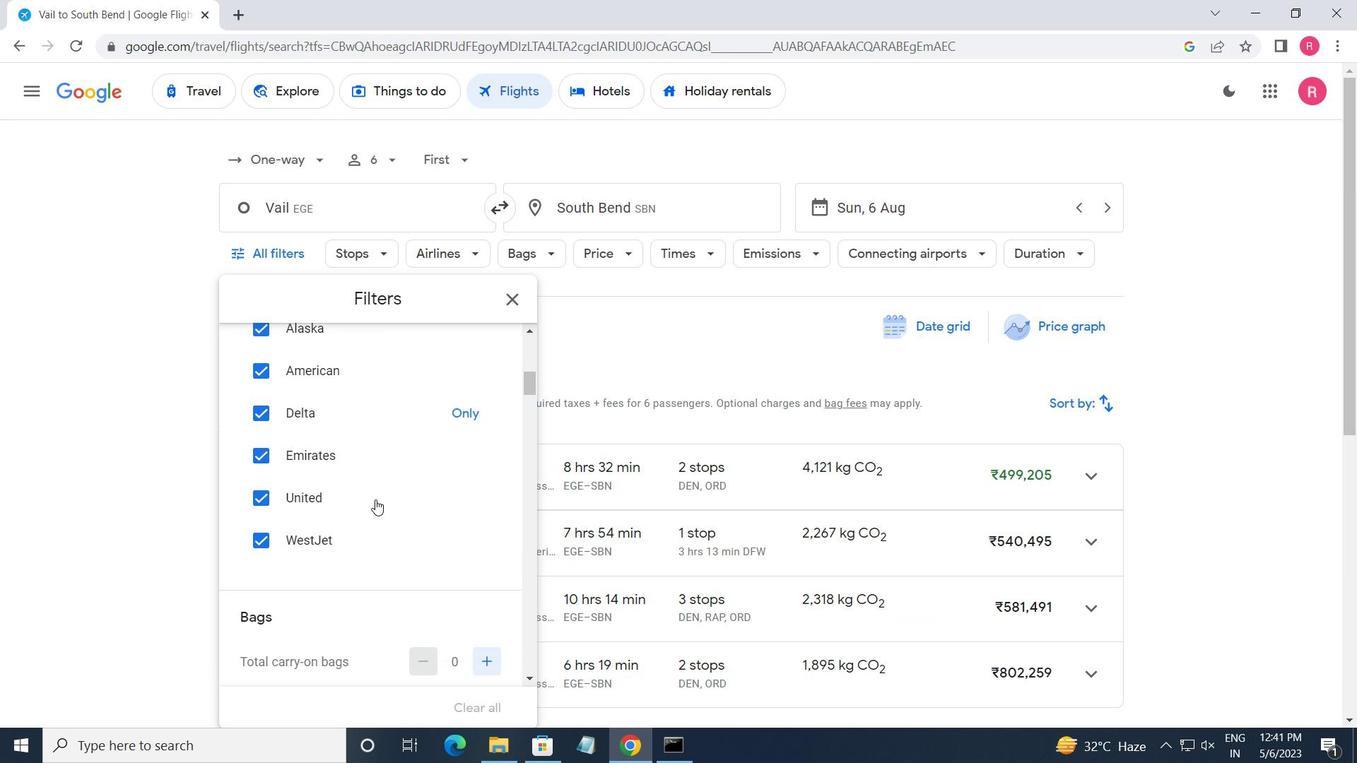 
Action: Mouse moved to (375, 500)
Screenshot: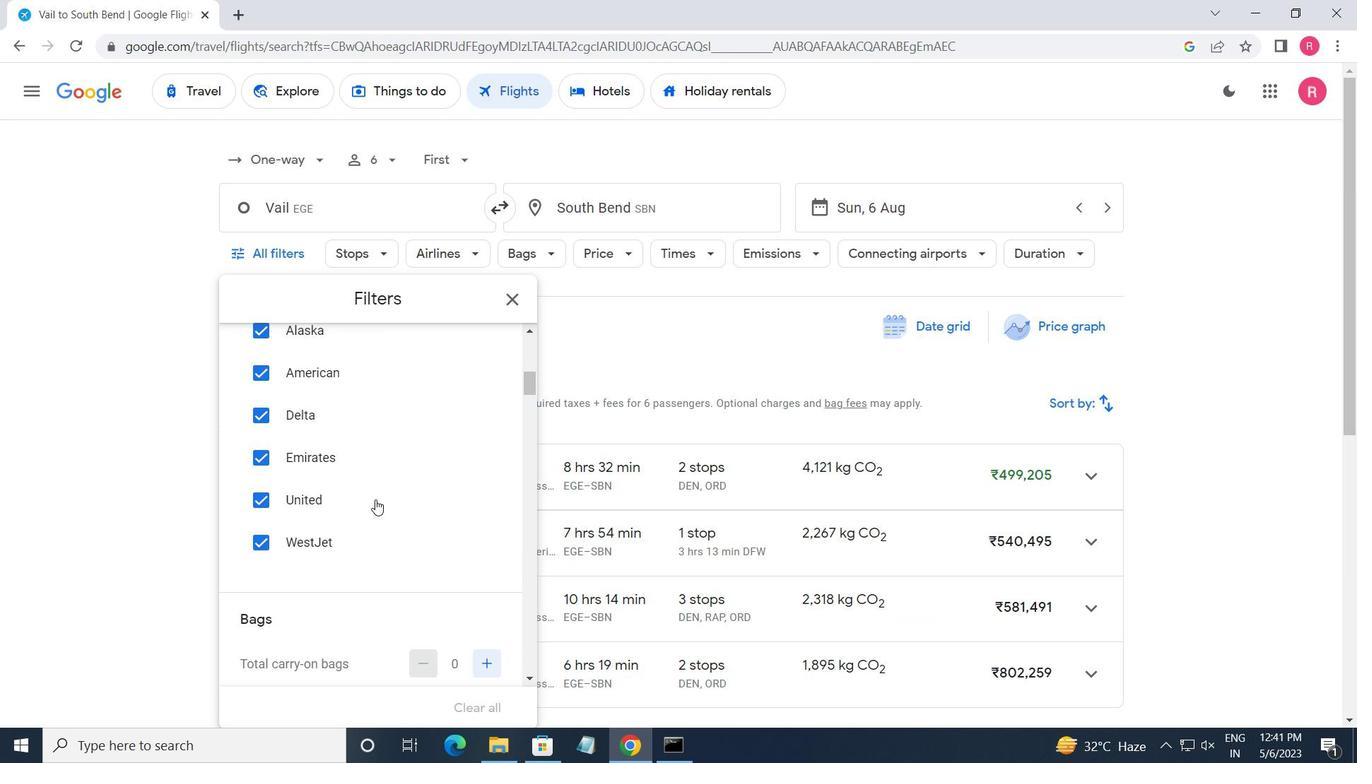 
Action: Mouse scrolled (375, 501) with delta (0, 0)
Screenshot: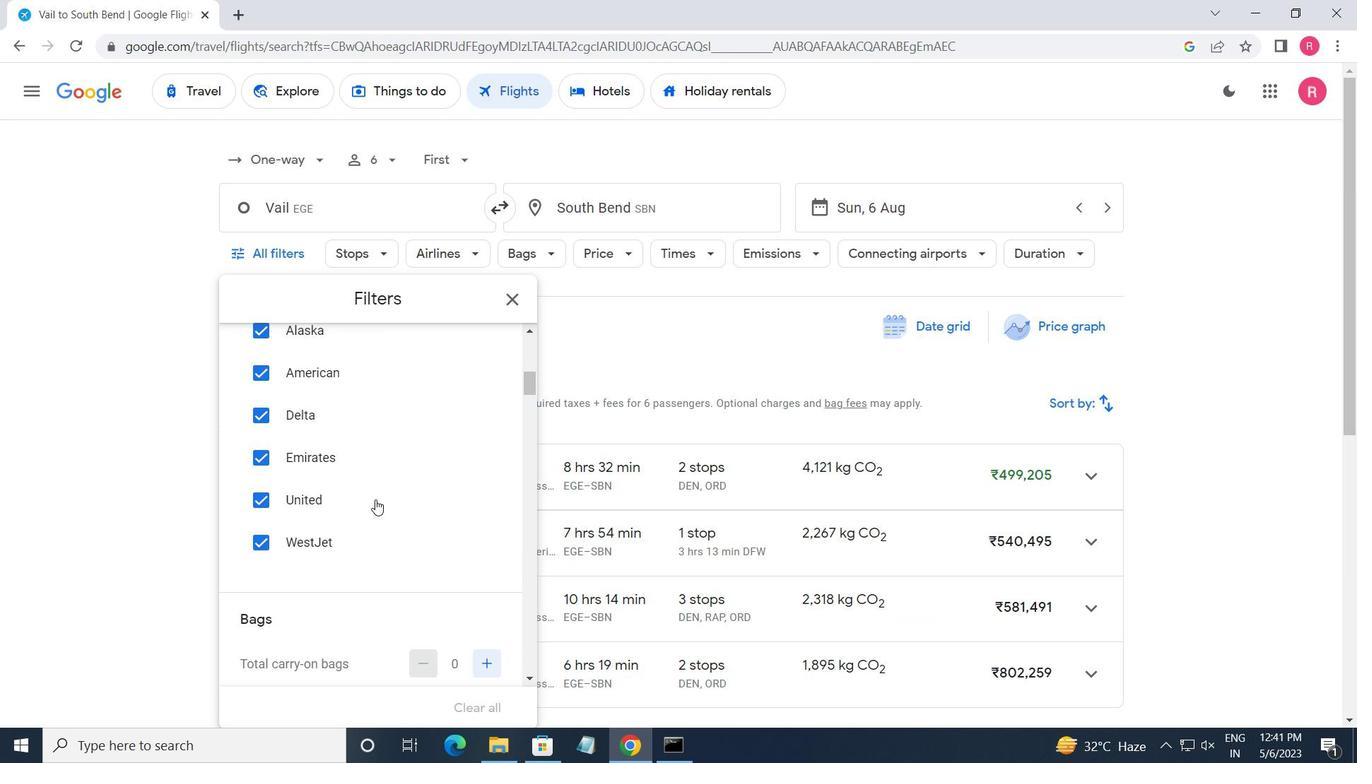 
Action: Mouse moved to (493, 553)
Screenshot: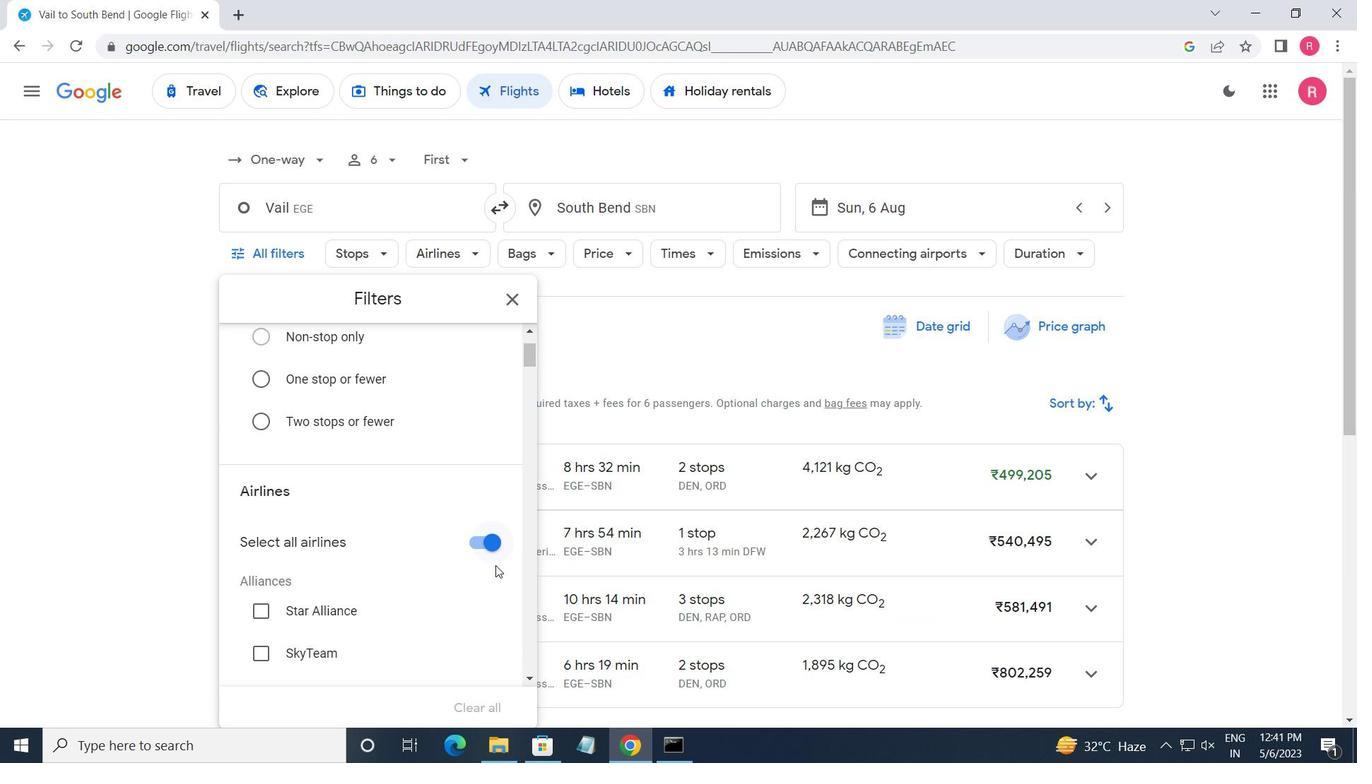 
Action: Mouse pressed left at (493, 553)
Screenshot: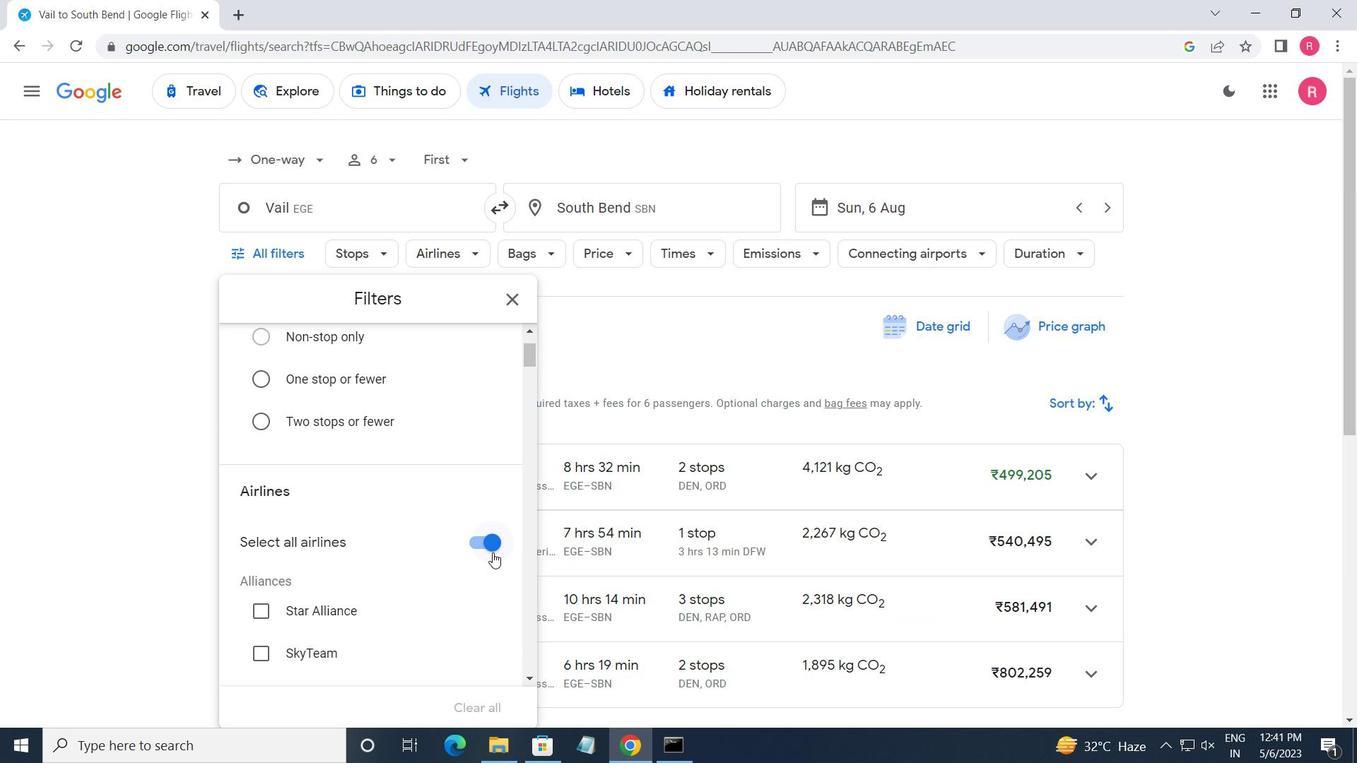 
Action: Mouse moved to (373, 597)
Screenshot: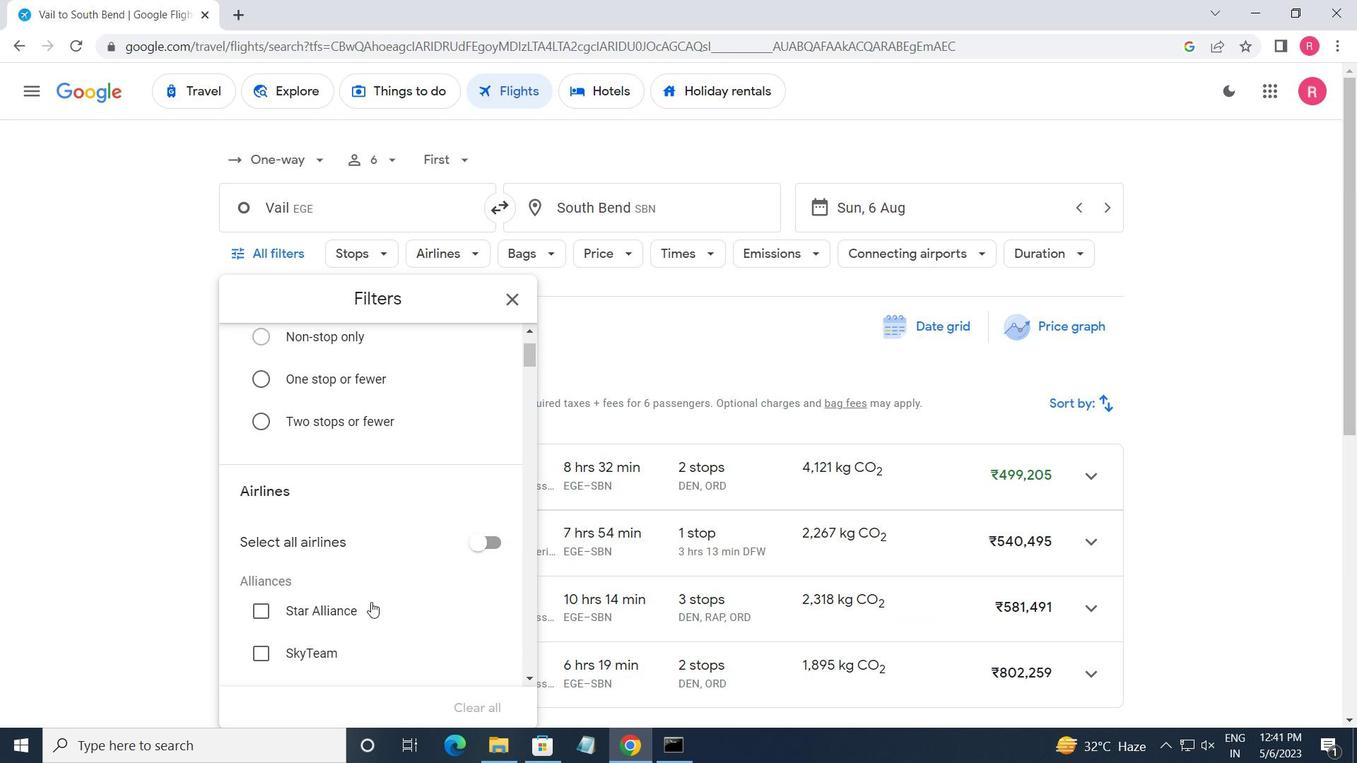 
Action: Mouse scrolled (373, 596) with delta (0, 0)
Screenshot: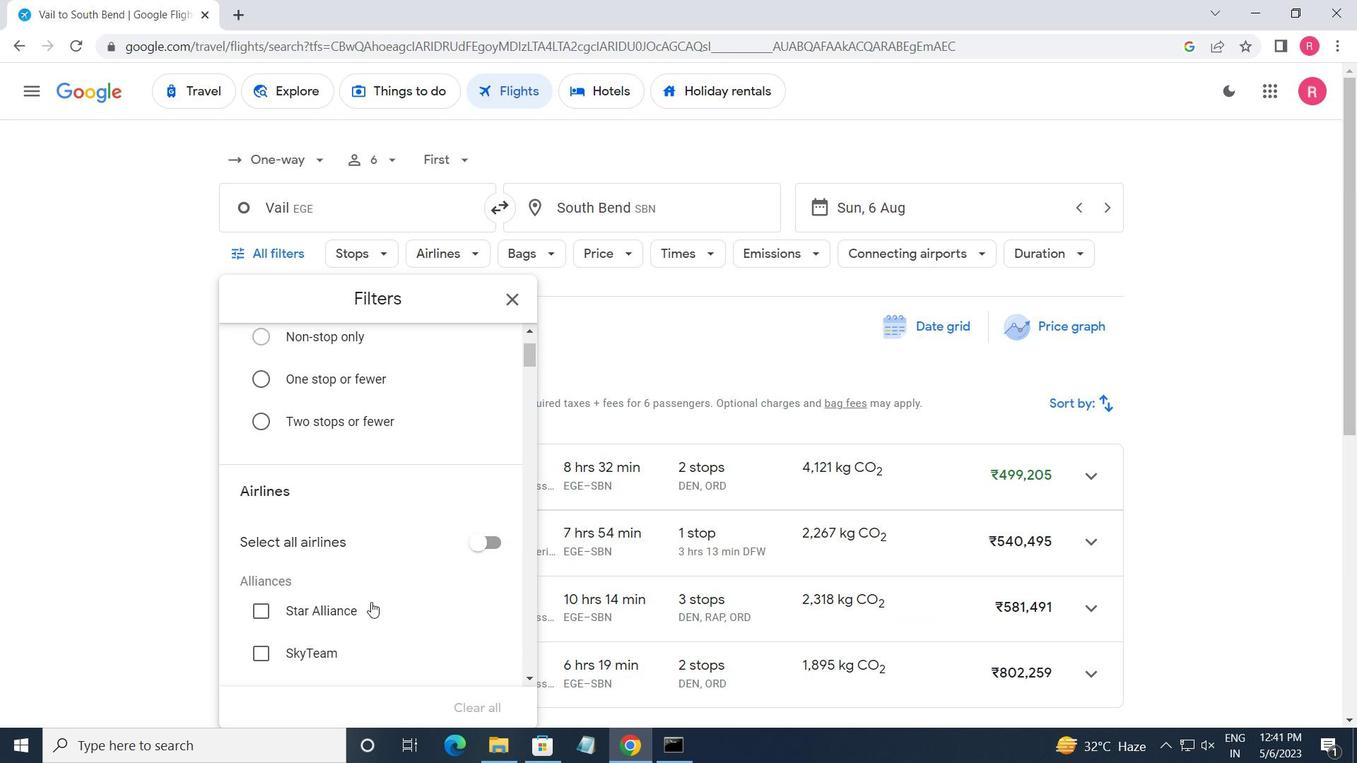 
Action: Mouse scrolled (373, 596) with delta (0, 0)
Screenshot: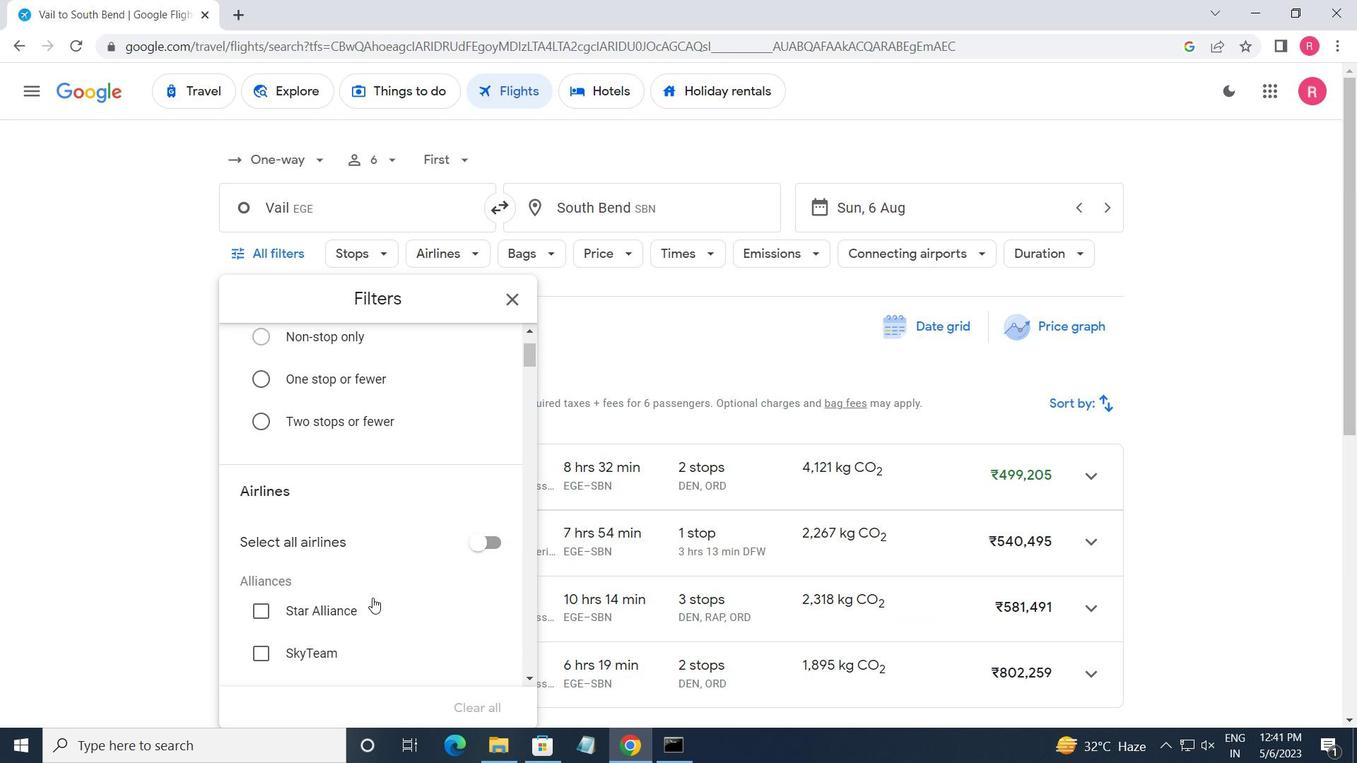 
Action: Mouse scrolled (373, 596) with delta (0, 0)
Screenshot: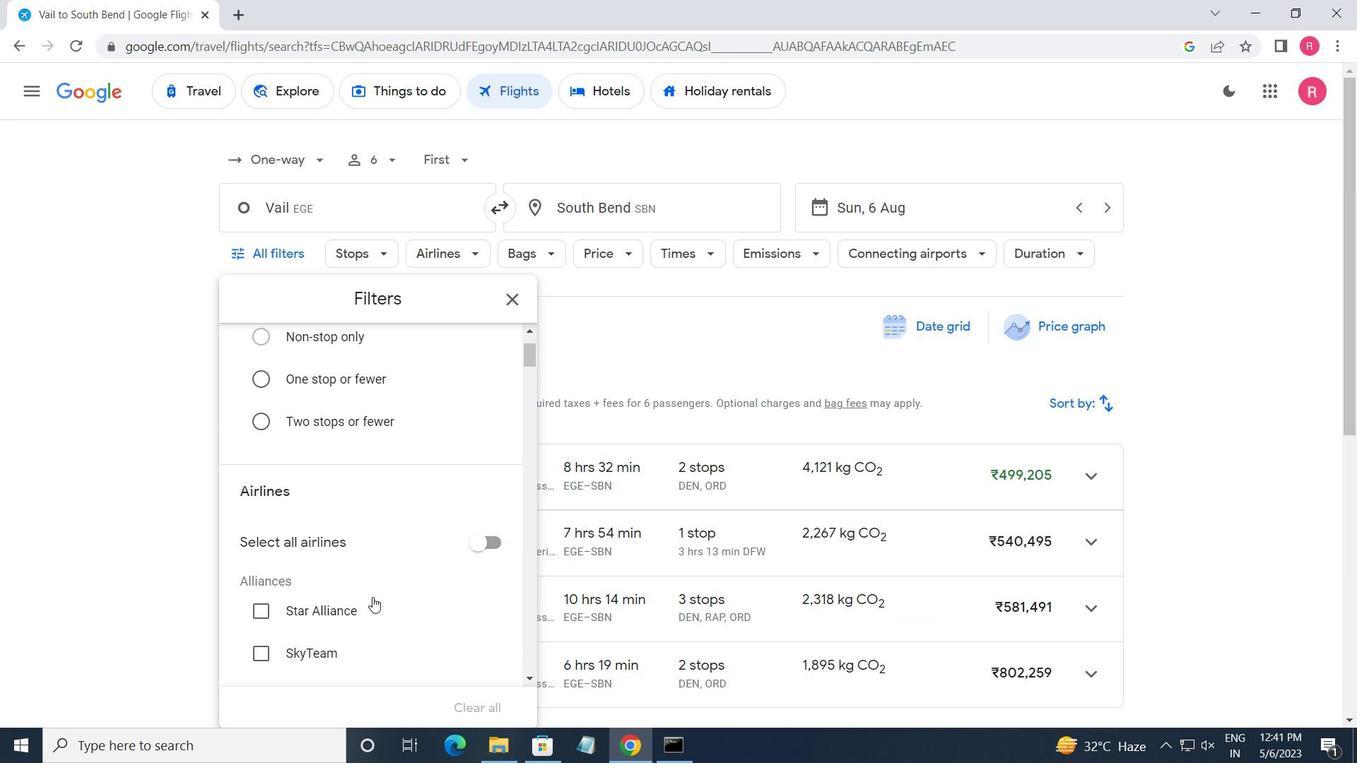 
Action: Mouse scrolled (373, 596) with delta (0, 0)
Screenshot: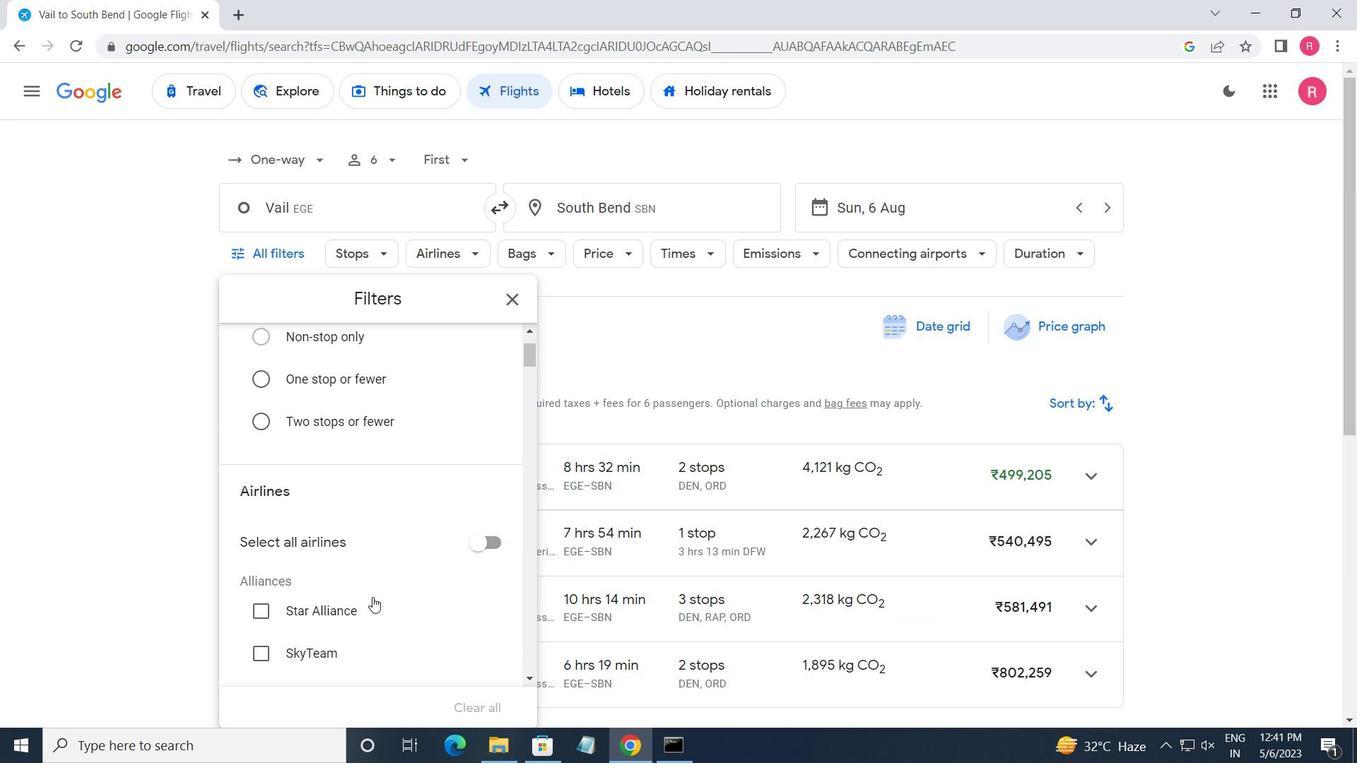 
Action: Mouse moved to (373, 597)
Screenshot: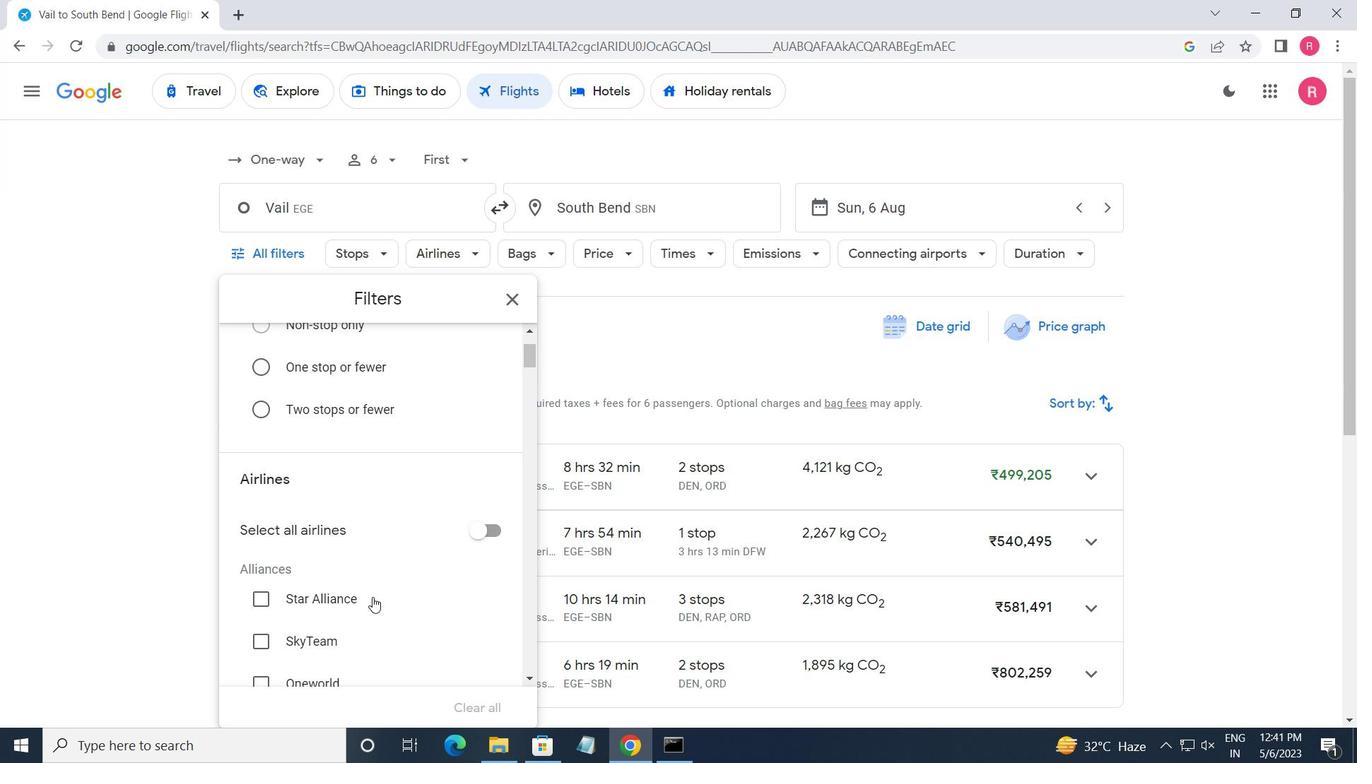 
Action: Mouse scrolled (373, 597) with delta (0, 0)
Screenshot: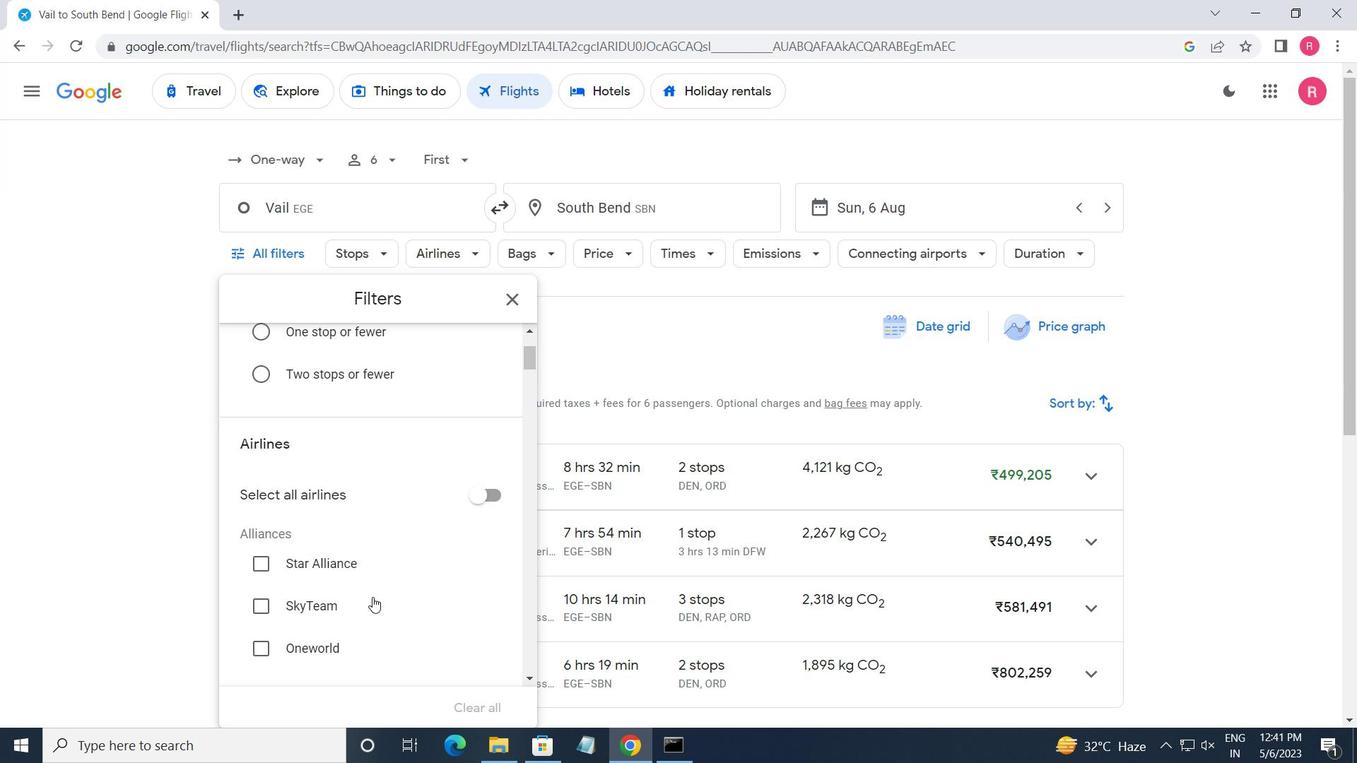
Action: Mouse scrolled (373, 597) with delta (0, 0)
Screenshot: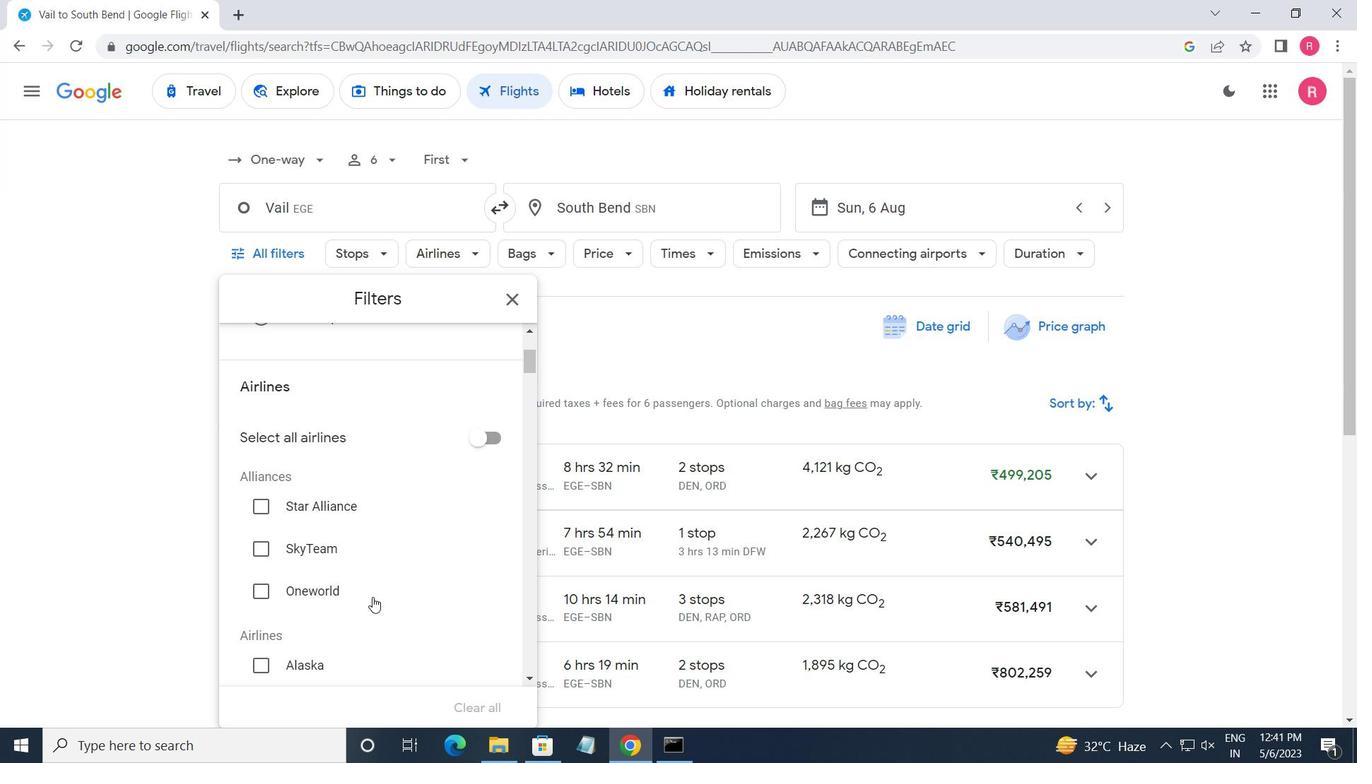 
Action: Mouse scrolled (373, 597) with delta (0, 0)
Screenshot: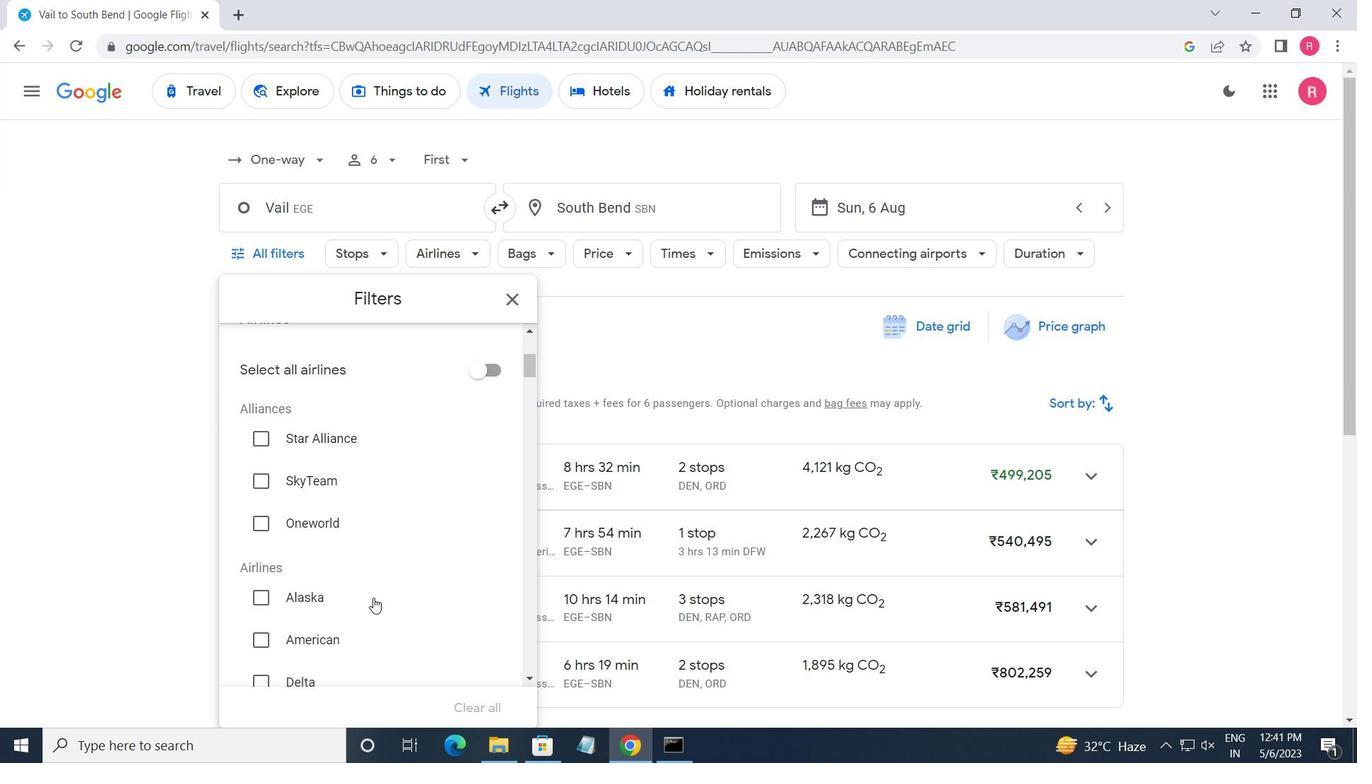 
Action: Mouse moved to (477, 496)
Screenshot: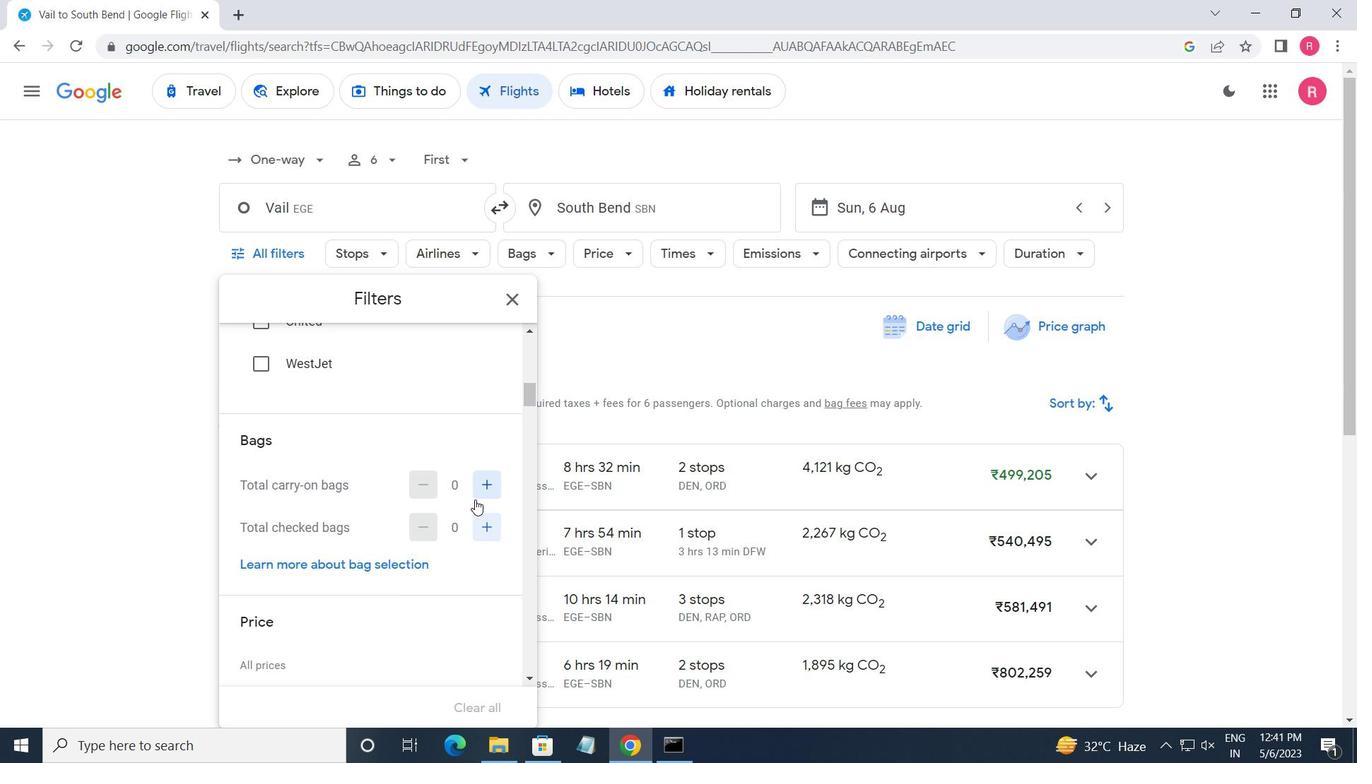 
Action: Mouse pressed left at (477, 496)
Screenshot: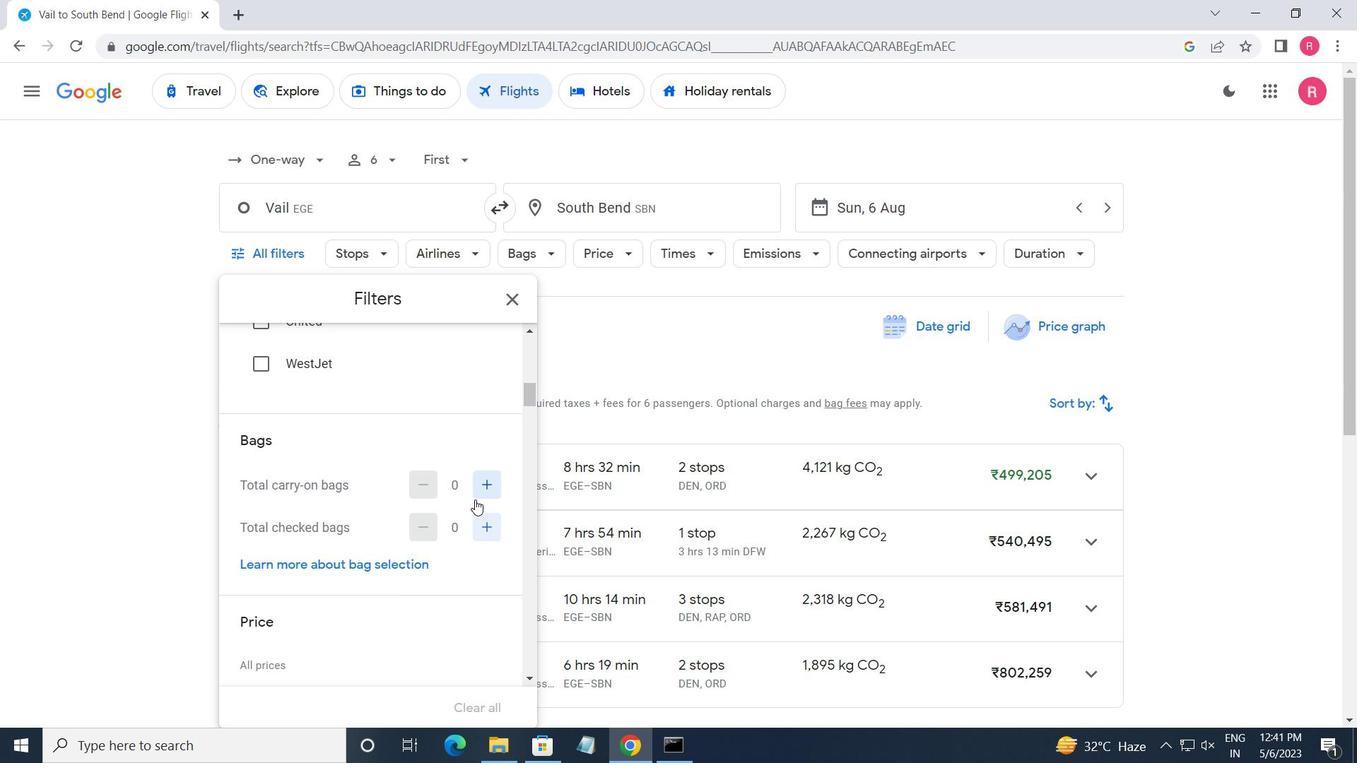 
Action: Mouse pressed left at (477, 496)
Screenshot: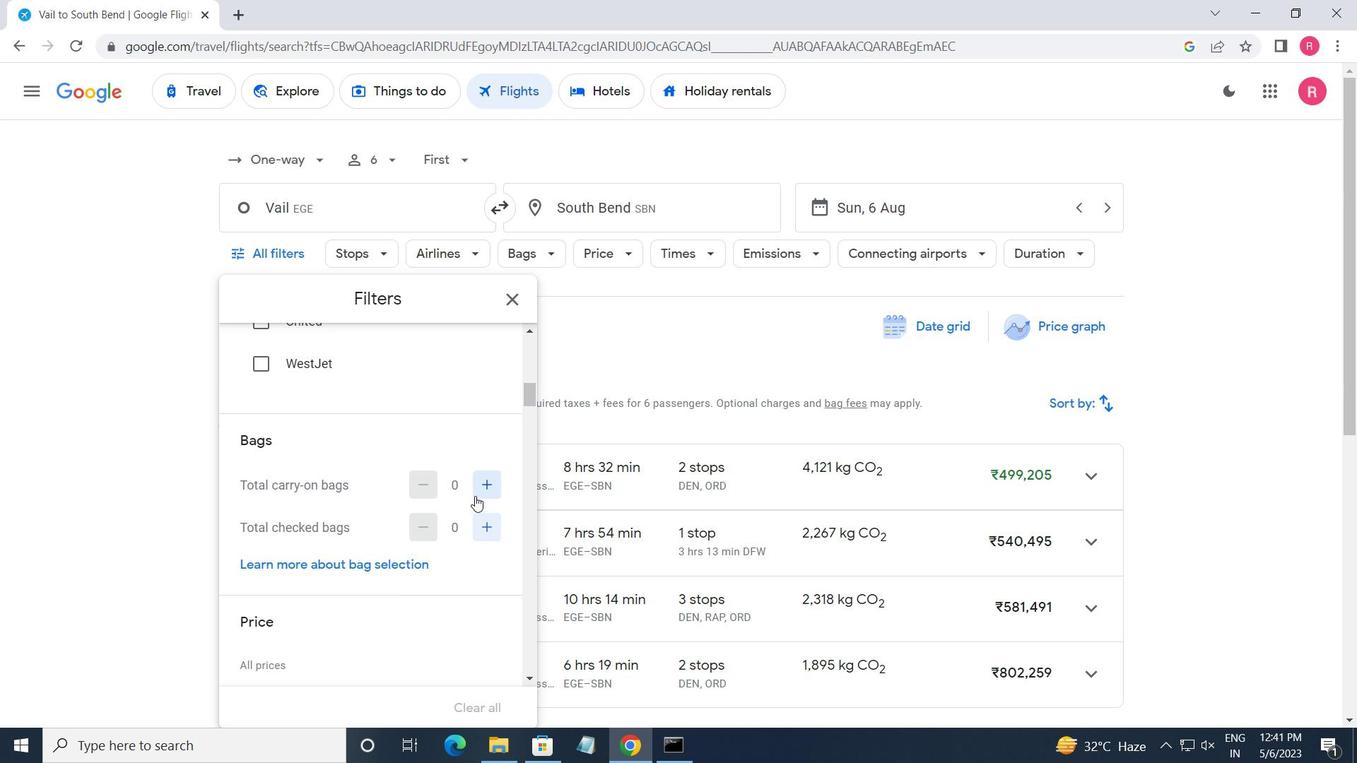 
Action: Mouse moved to (477, 496)
Screenshot: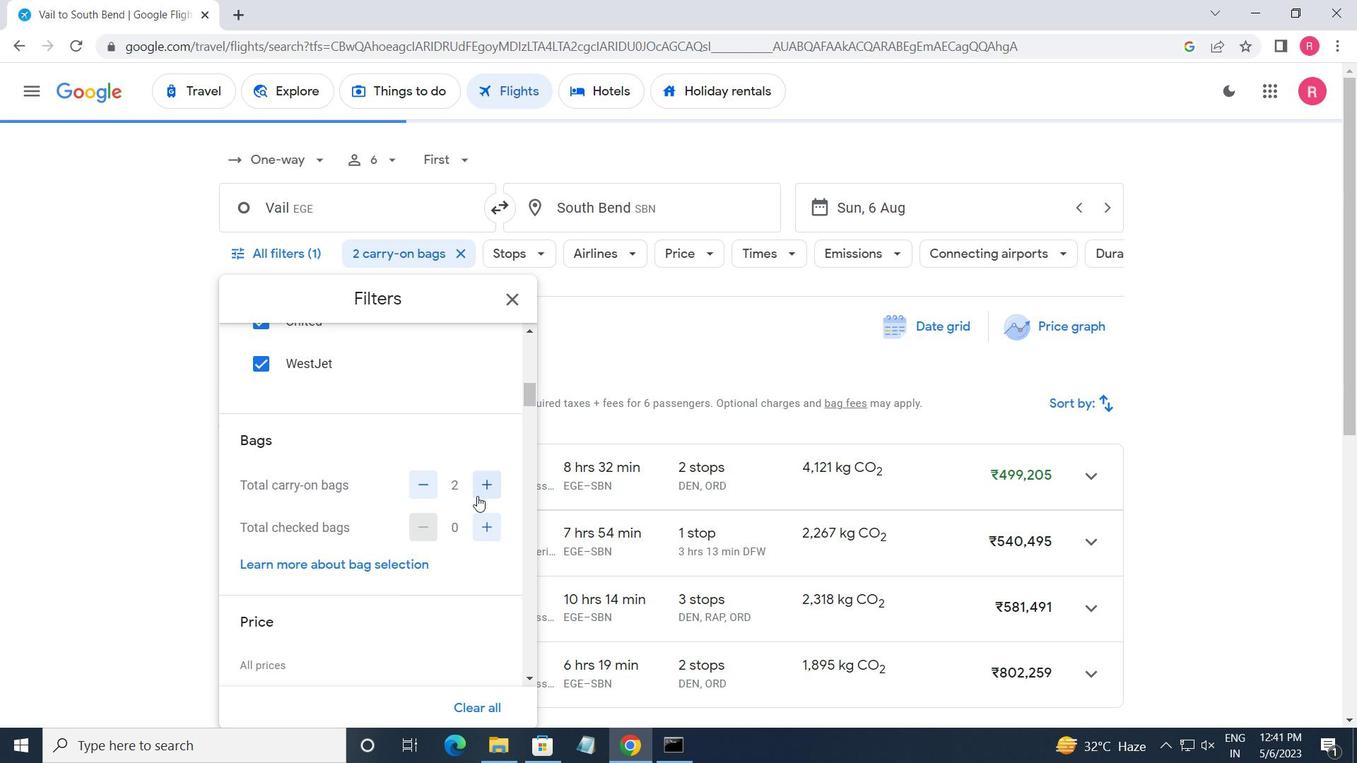 
Action: Mouse scrolled (477, 495) with delta (0, 0)
Screenshot: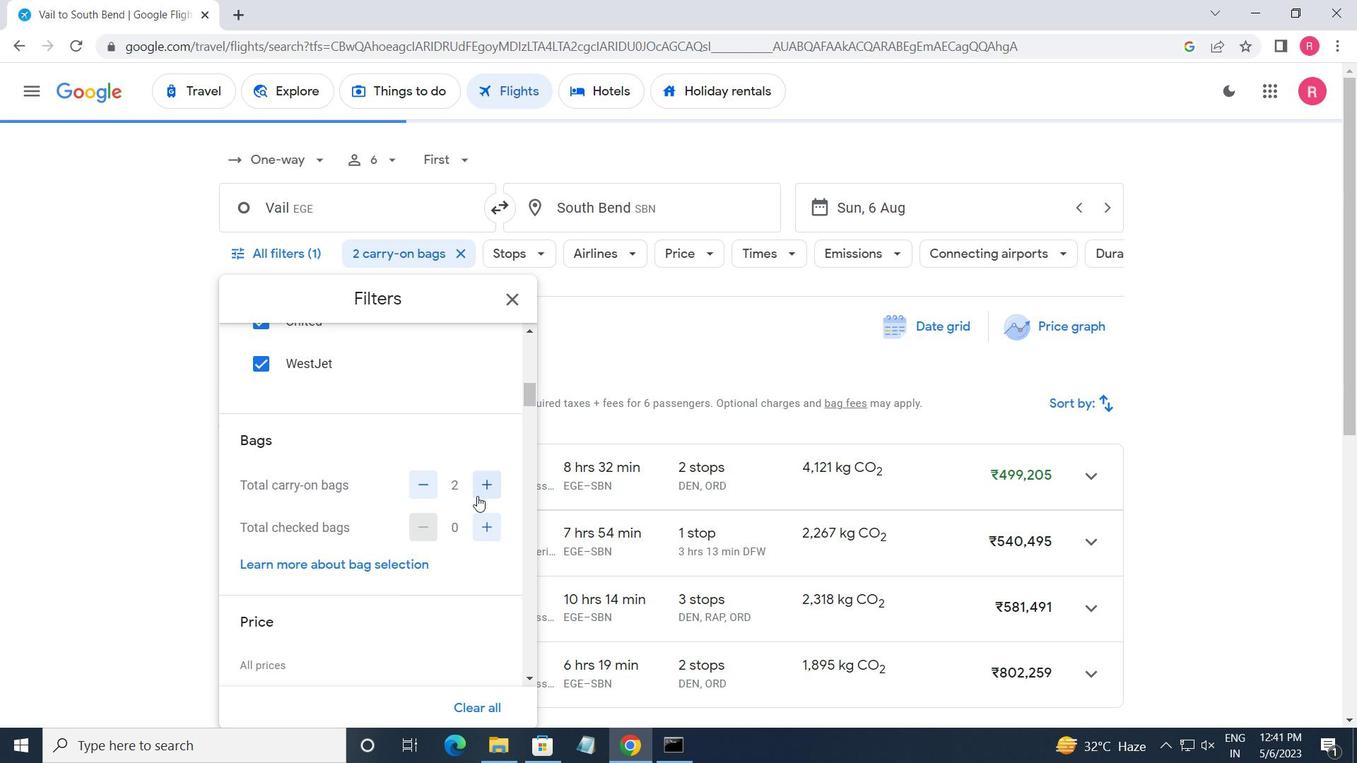 
Action: Mouse moved to (508, 602)
Screenshot: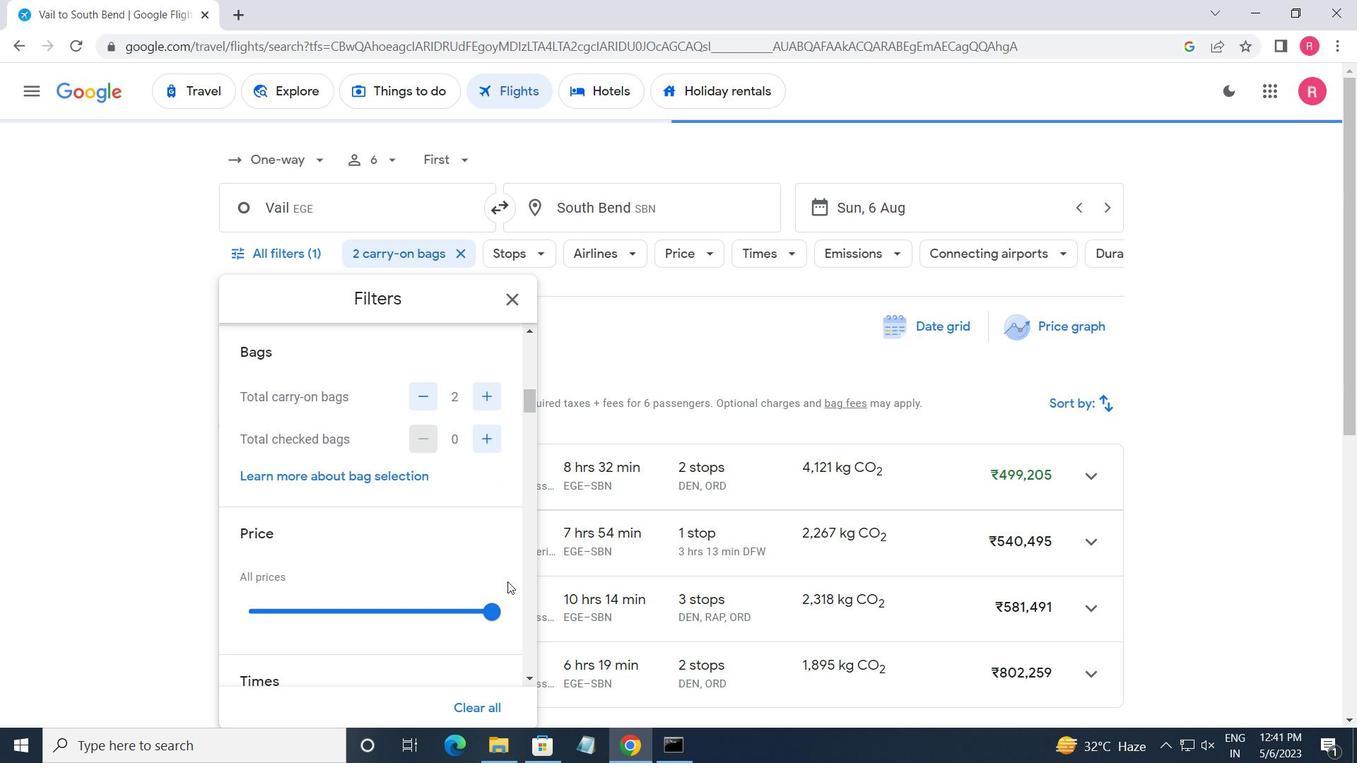 
Action: Mouse pressed left at (508, 602)
Screenshot: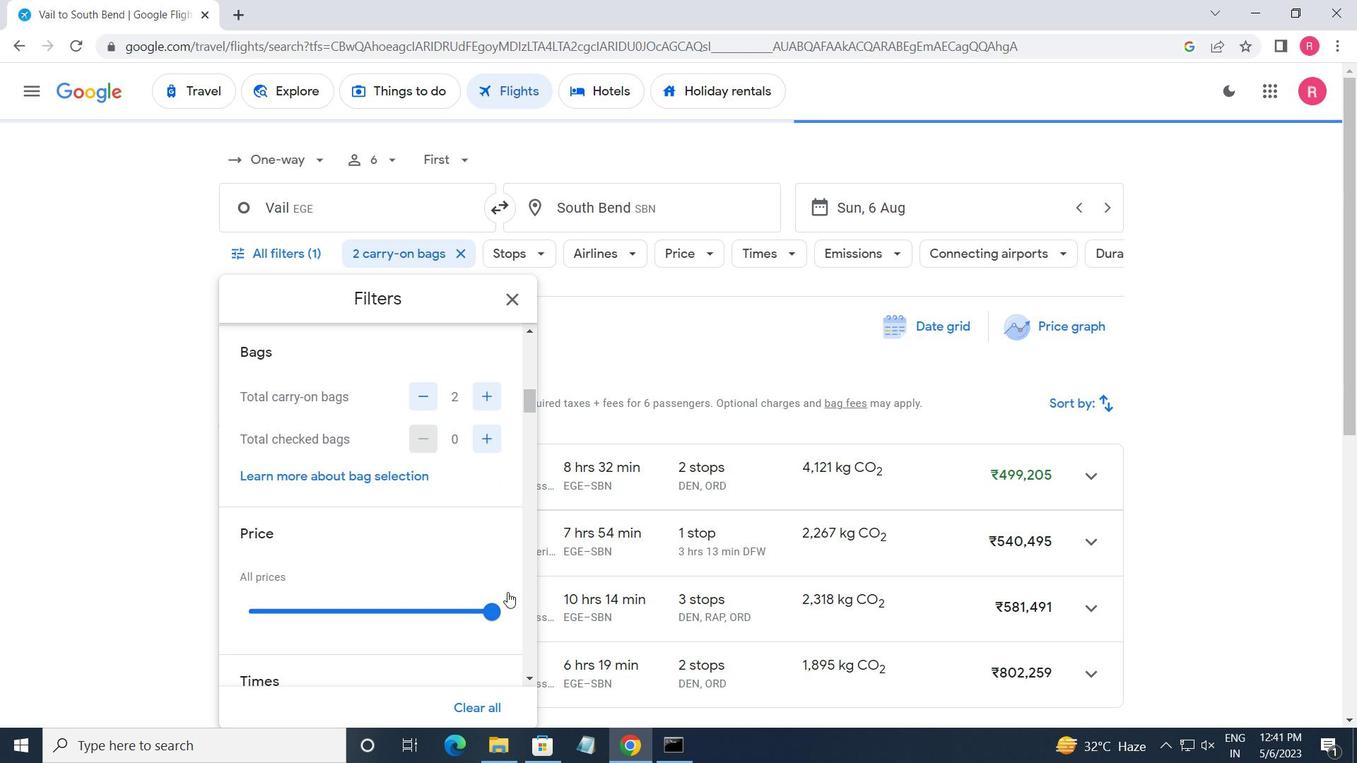 
Action: Mouse moved to (300, 592)
Screenshot: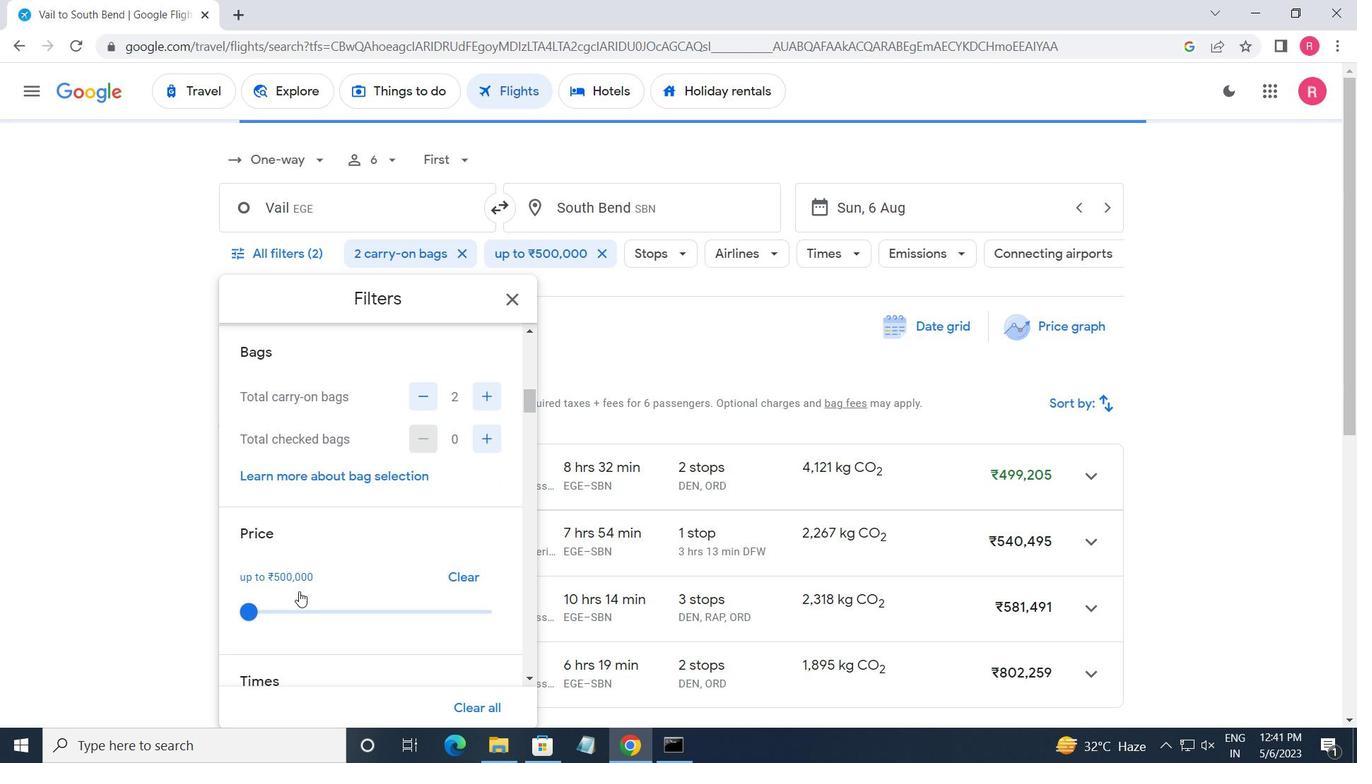 
Action: Mouse scrolled (300, 591) with delta (0, 0)
Screenshot: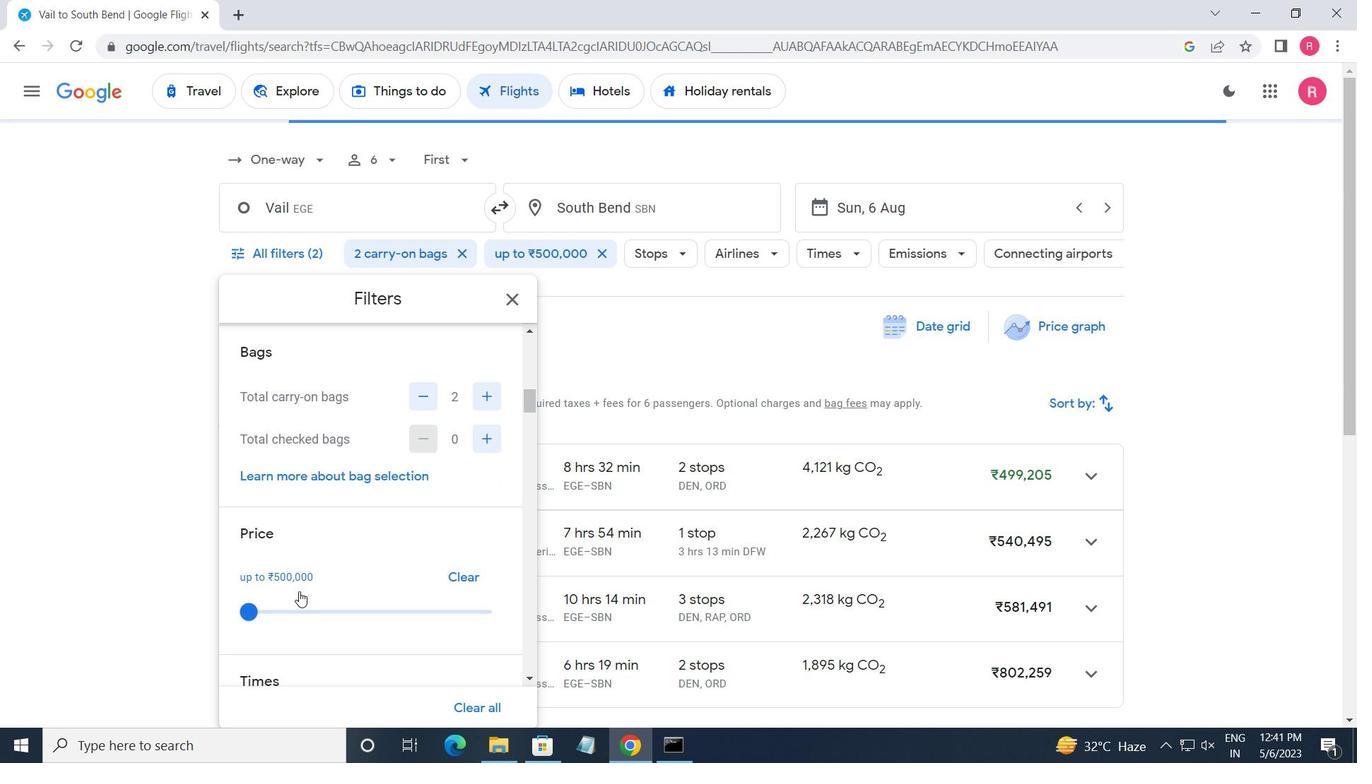 
Action: Mouse moved to (301, 591)
Screenshot: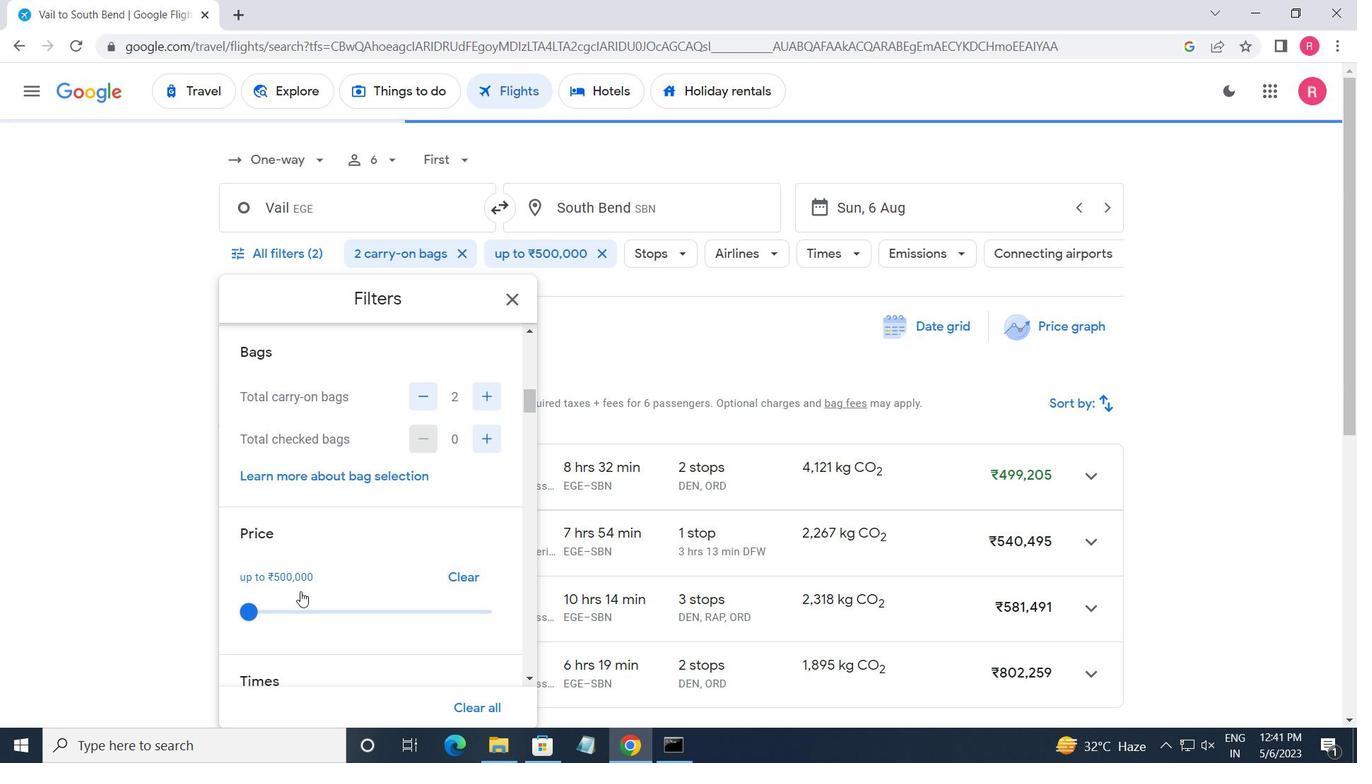 
Action: Mouse scrolled (301, 590) with delta (0, 0)
Screenshot: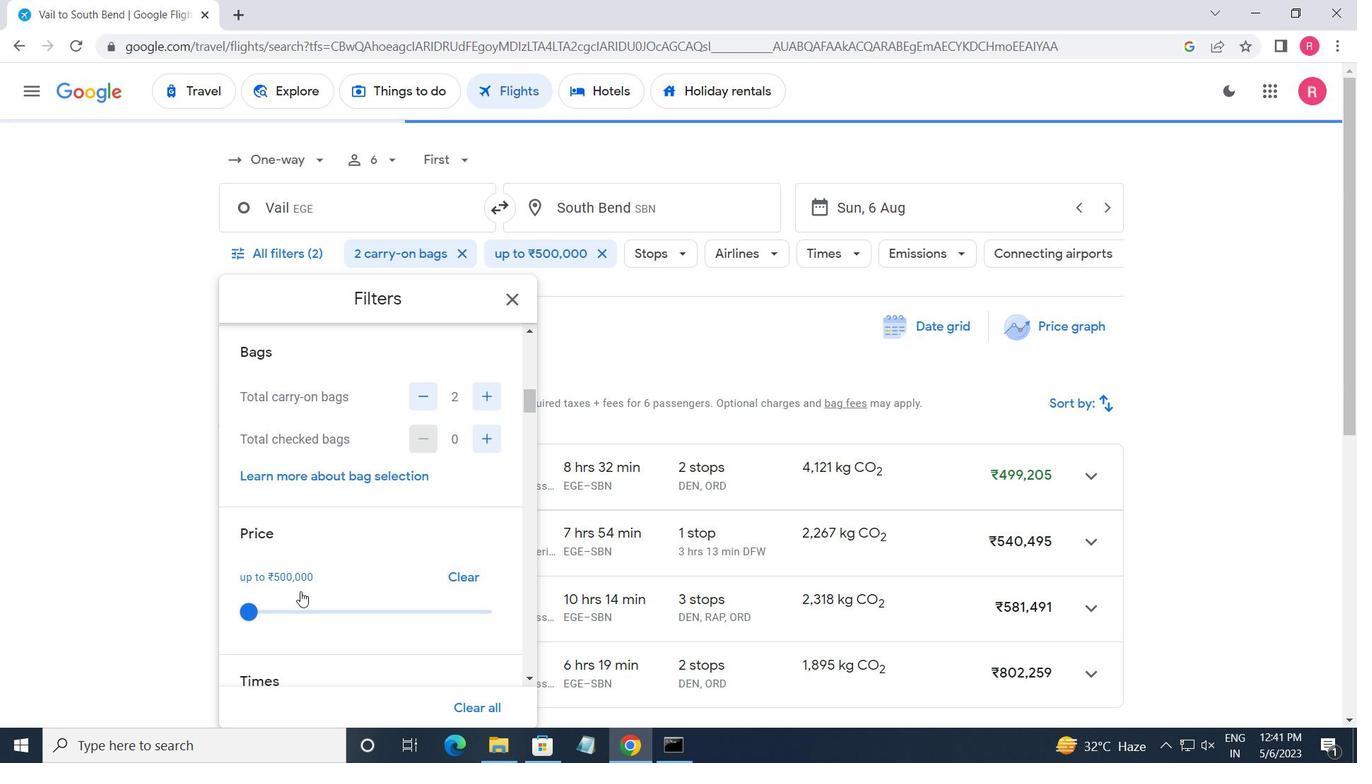 
Action: Mouse moved to (301, 590)
Screenshot: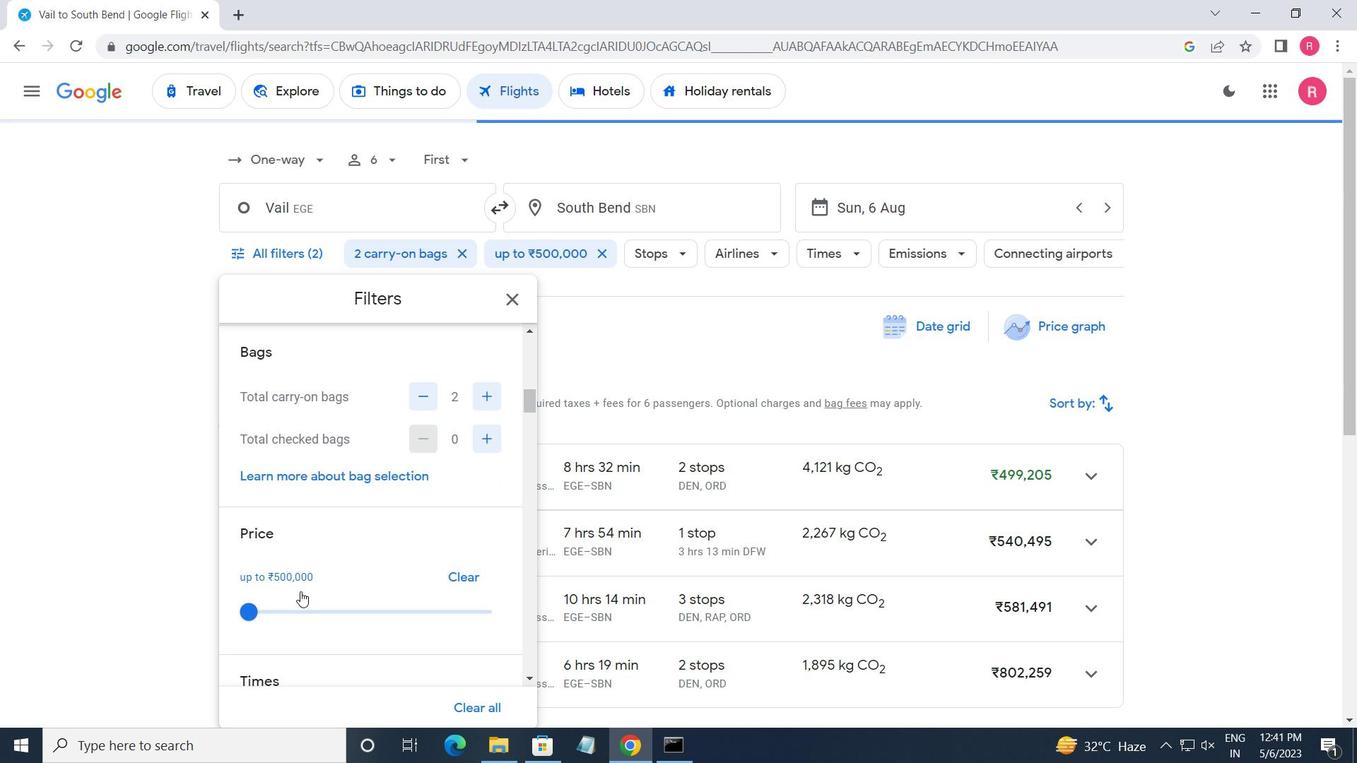 
Action: Mouse scrolled (301, 589) with delta (0, 0)
Screenshot: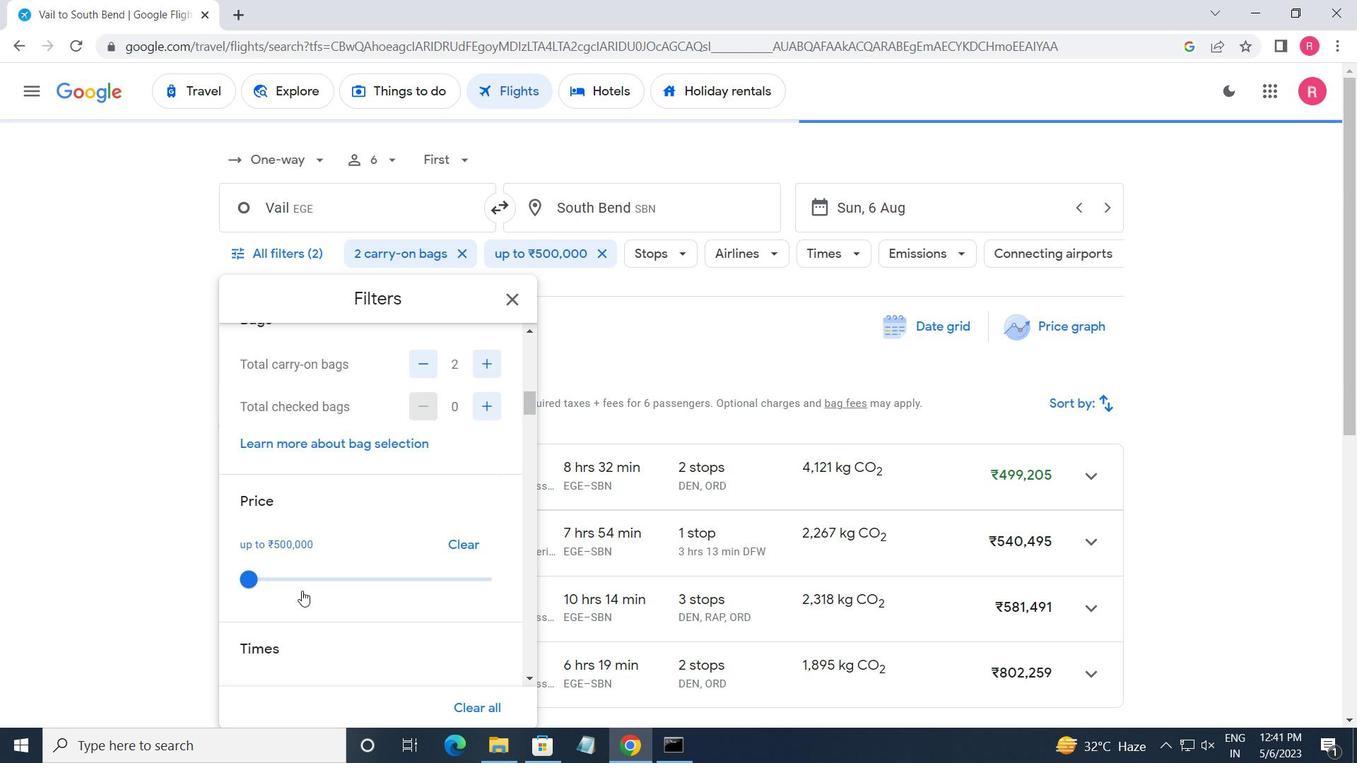 
Action: Mouse moved to (244, 554)
Screenshot: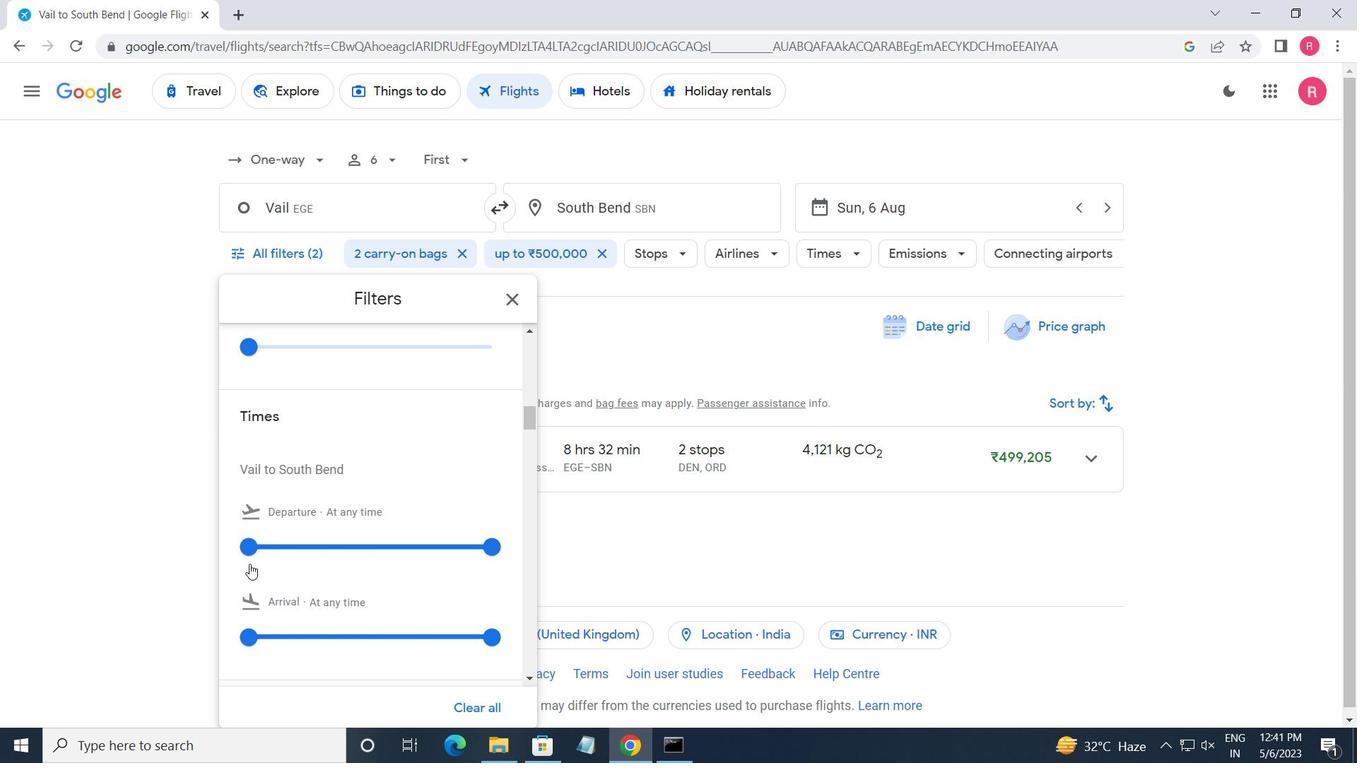 
Action: Mouse pressed left at (244, 554)
Screenshot: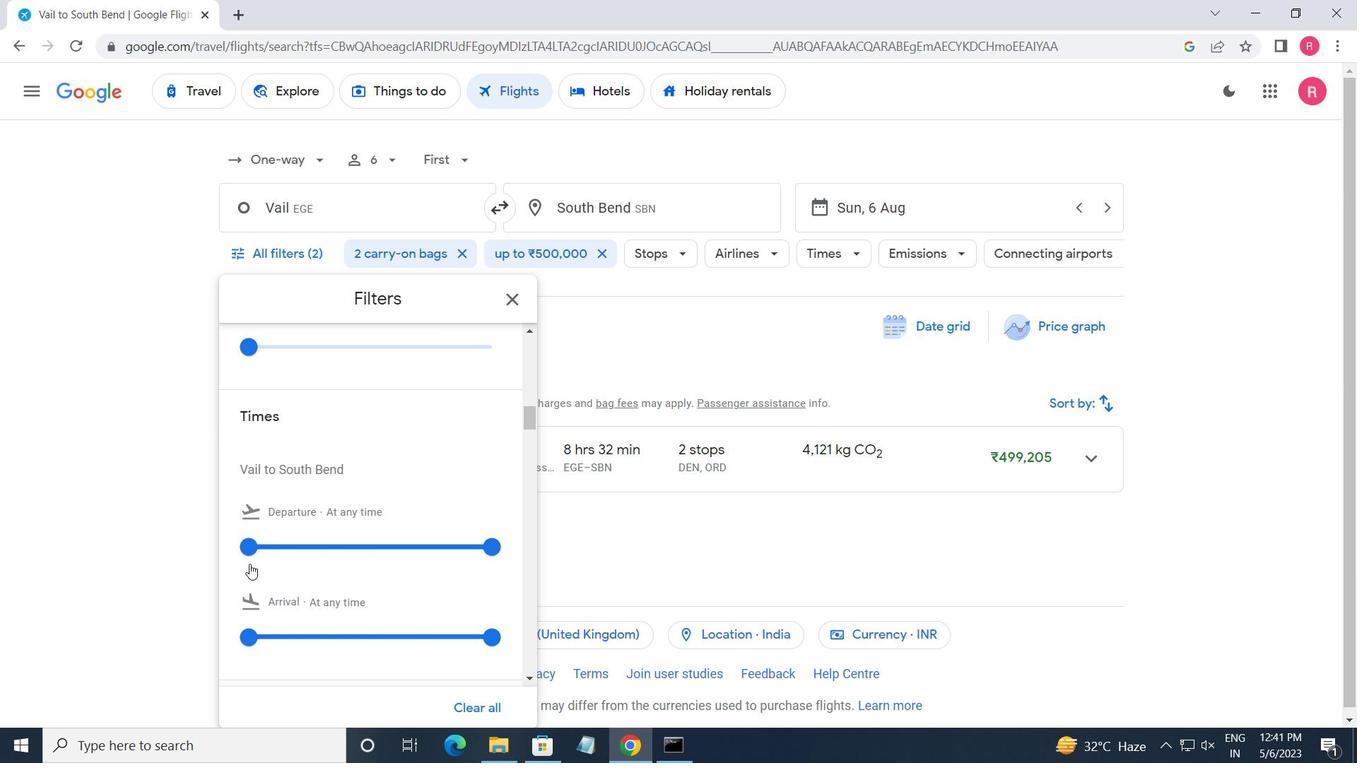 
Action: Mouse moved to (478, 543)
Screenshot: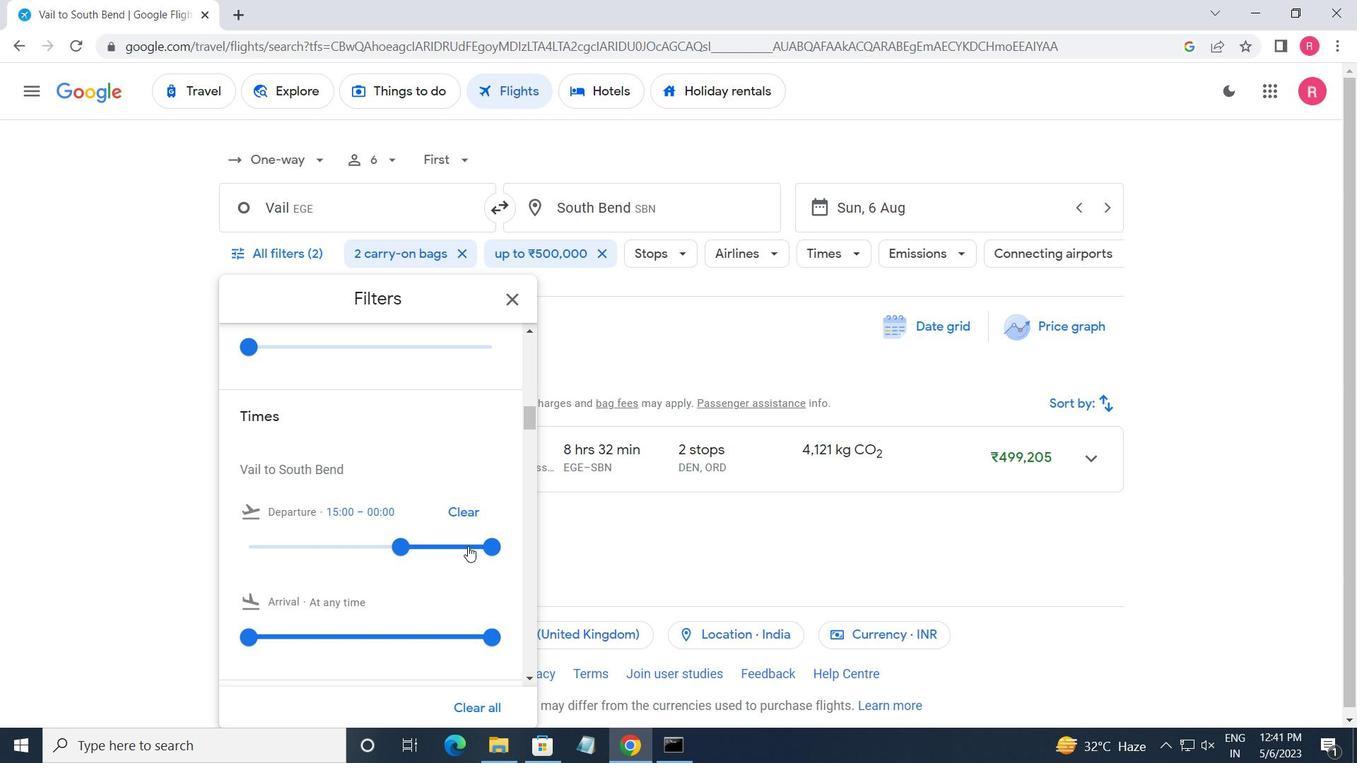 
Action: Mouse pressed left at (478, 543)
Screenshot: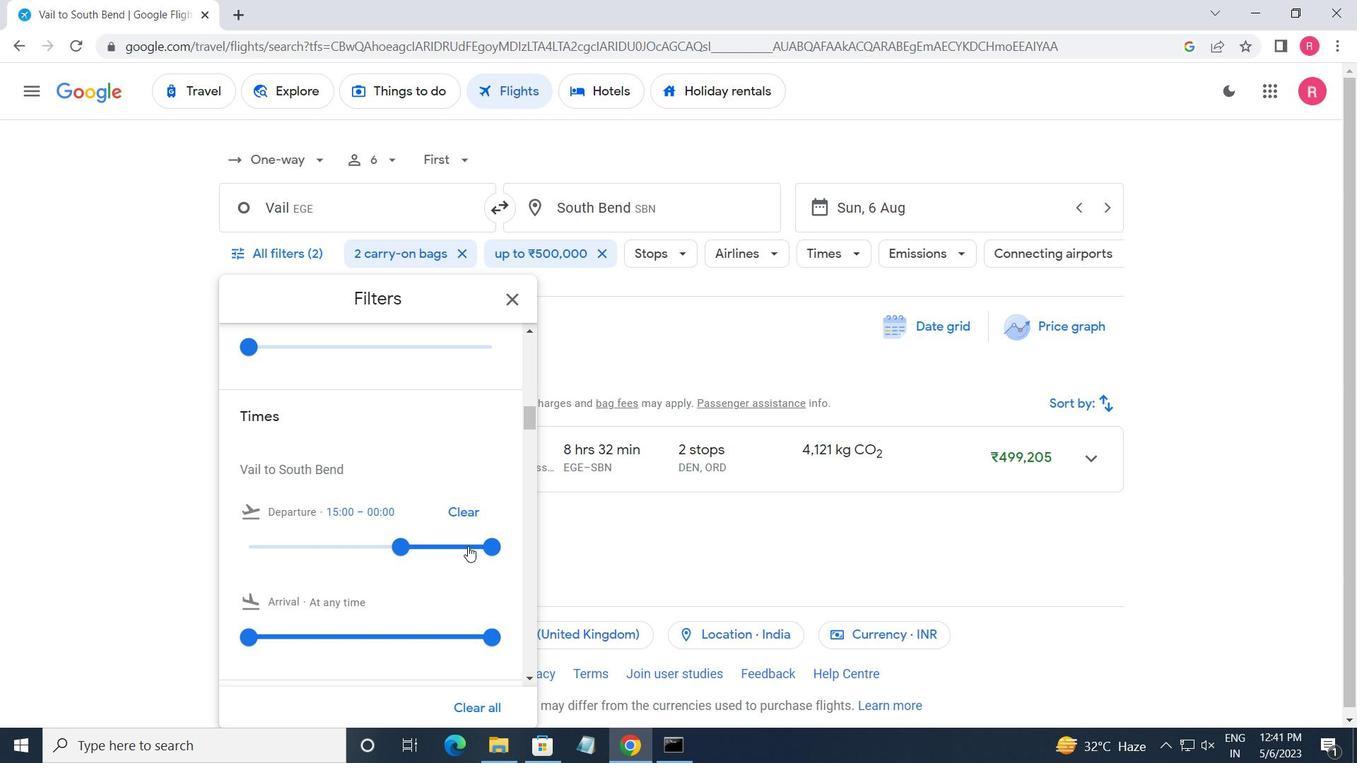 
Action: Mouse moved to (501, 308)
Screenshot: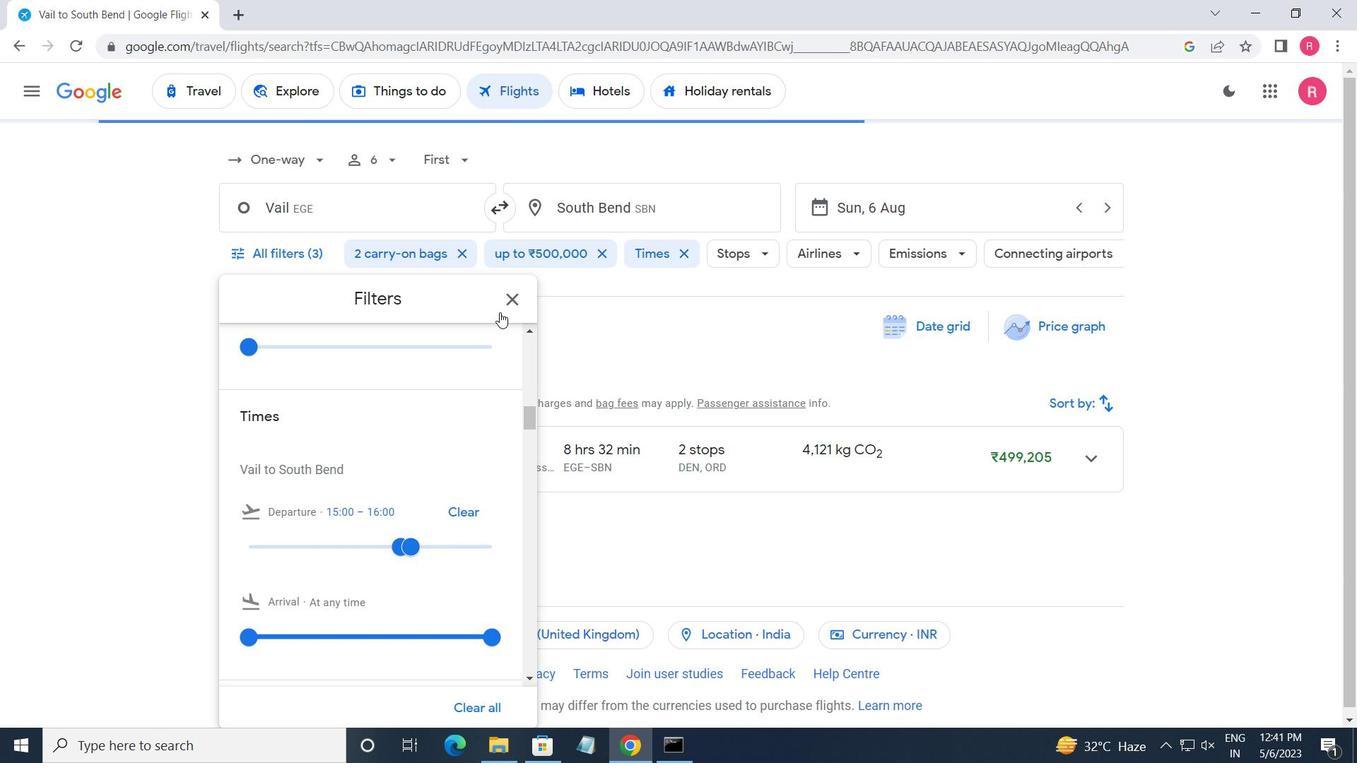 
Action: Mouse pressed left at (501, 308)
Screenshot: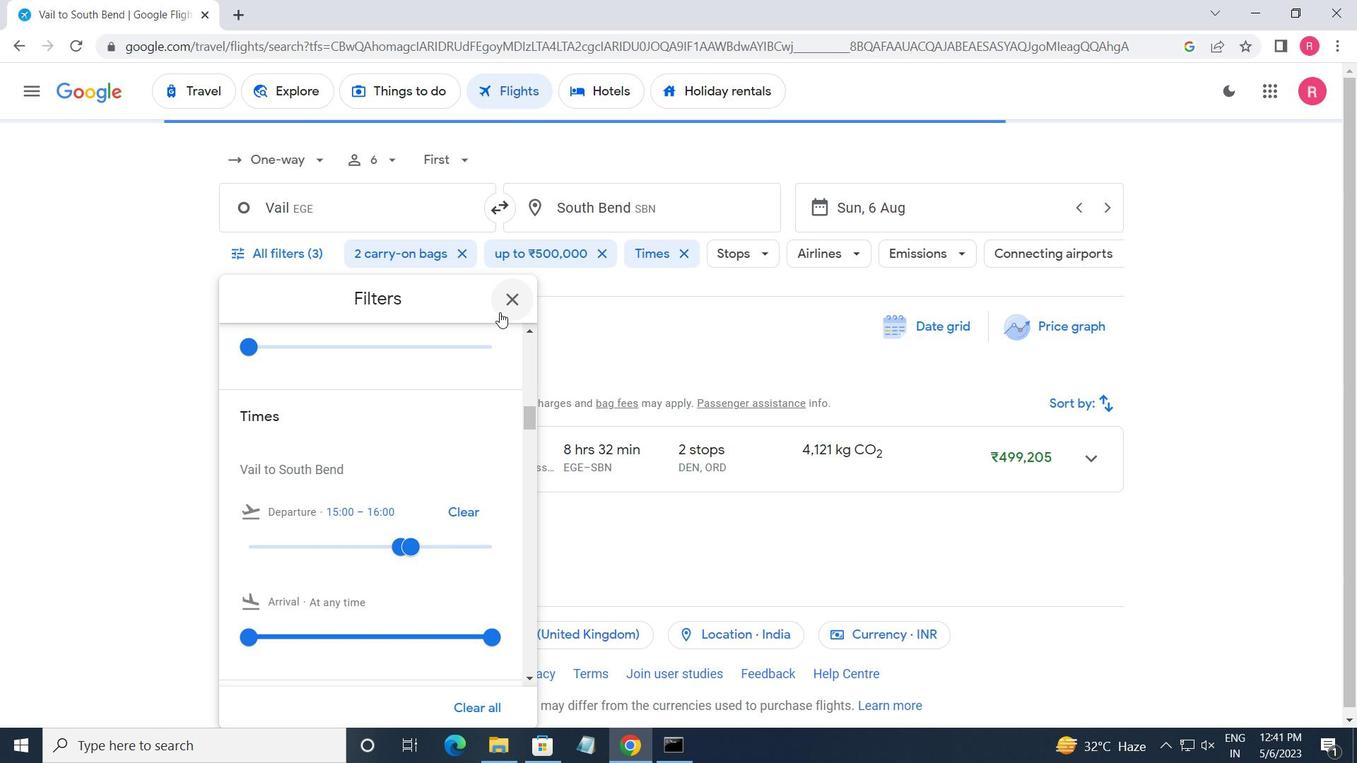 
Action: Mouse moved to (498, 302)
Screenshot: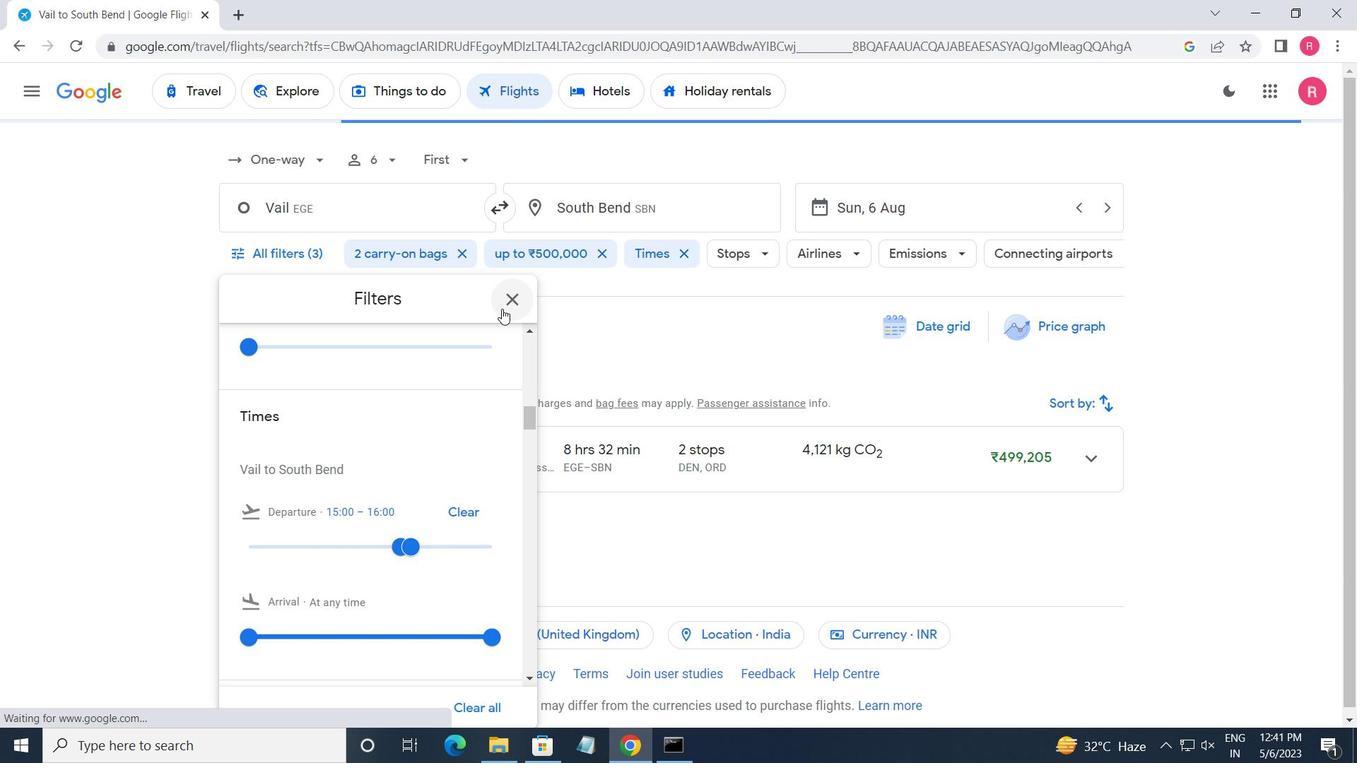 
